 Task: Find connections with filter location Porriño with filter topic #LetsWork with filter profile language English with filter current company CodeChef with filter school Oriental Institute of Science & Technology with filter industry Accounting with filter service category Editing with filter keywords title Sports Volunteer
Action: Mouse moved to (584, 71)
Screenshot: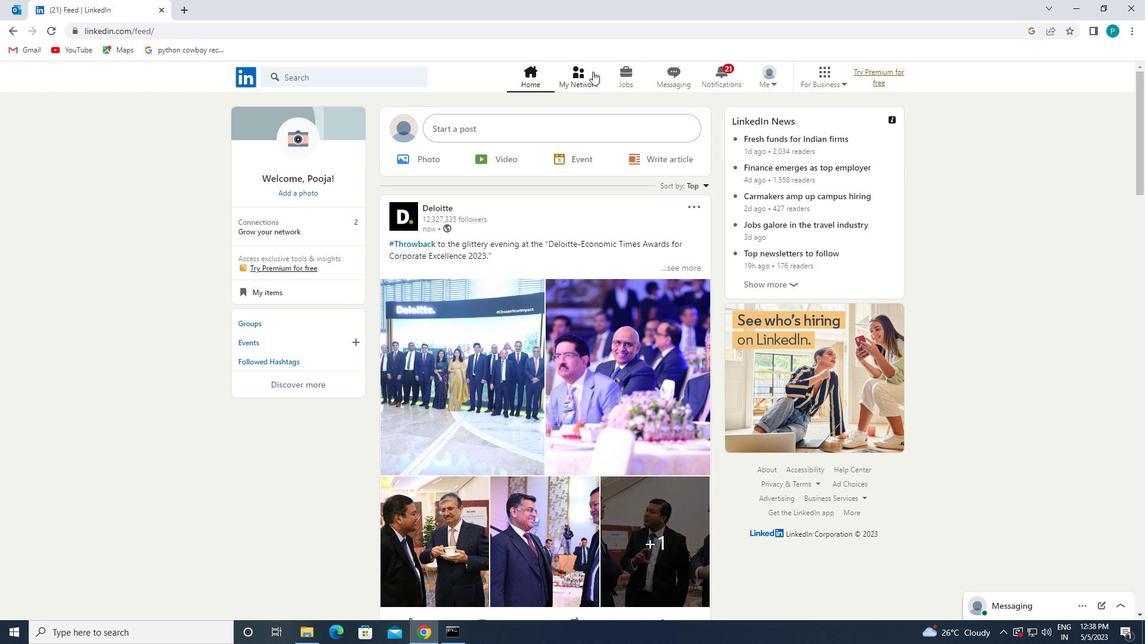 
Action: Mouse pressed left at (584, 71)
Screenshot: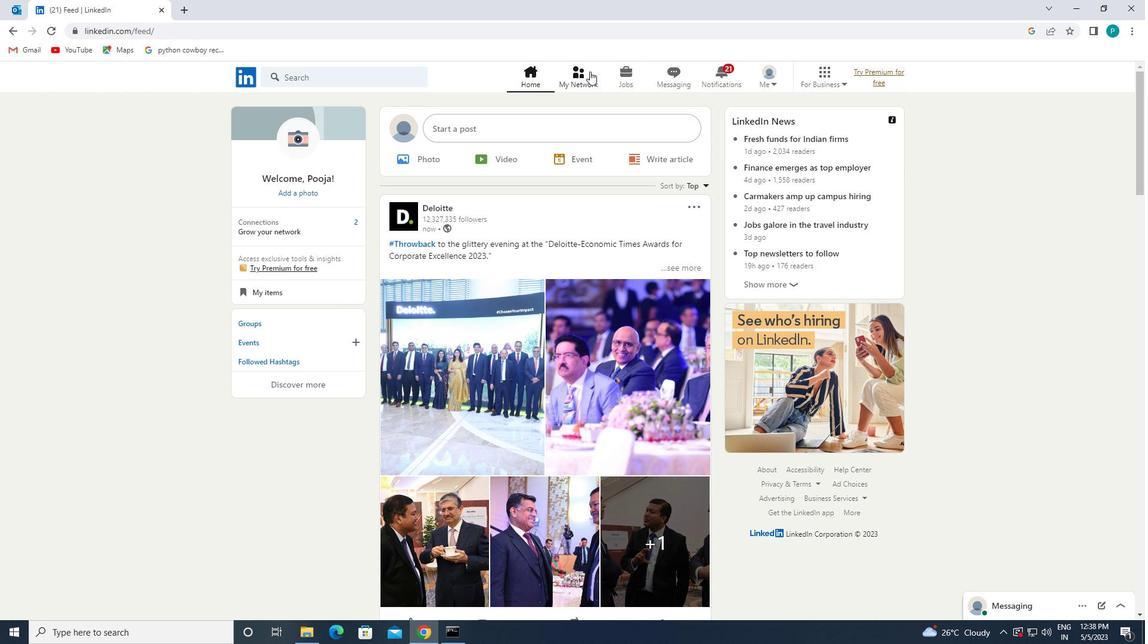 
Action: Mouse moved to (343, 143)
Screenshot: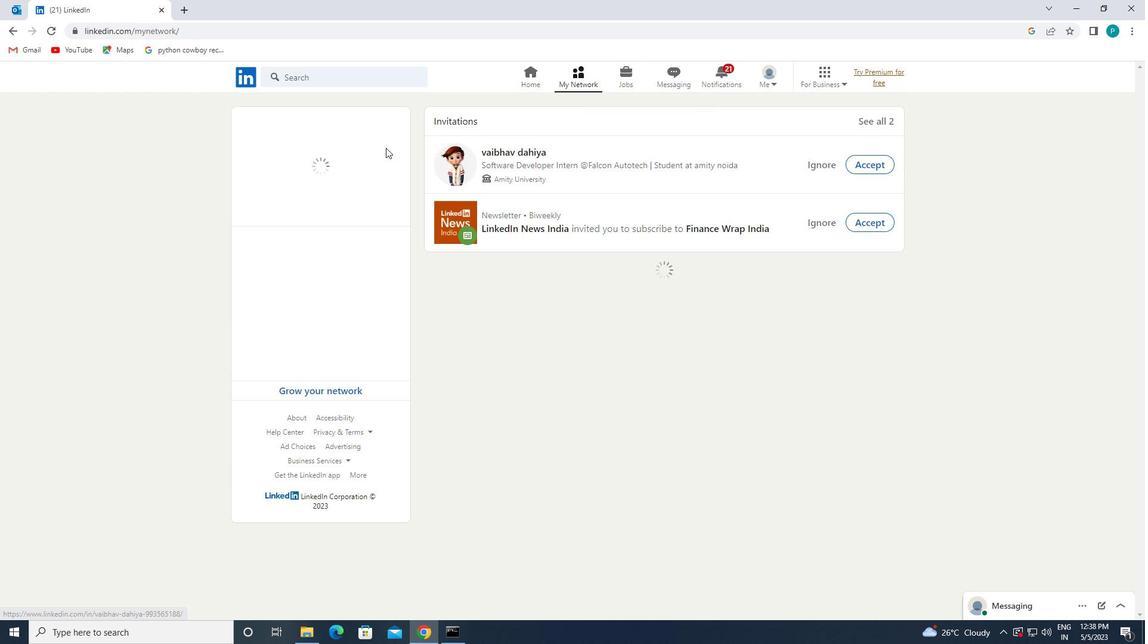 
Action: Mouse pressed left at (343, 143)
Screenshot: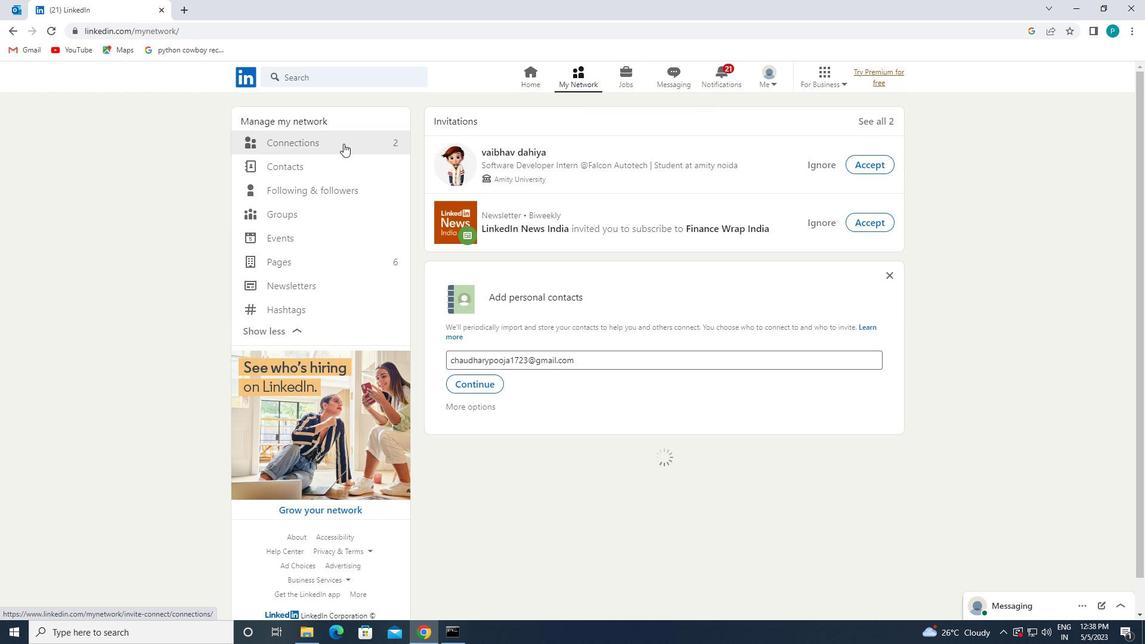 
Action: Mouse moved to (655, 145)
Screenshot: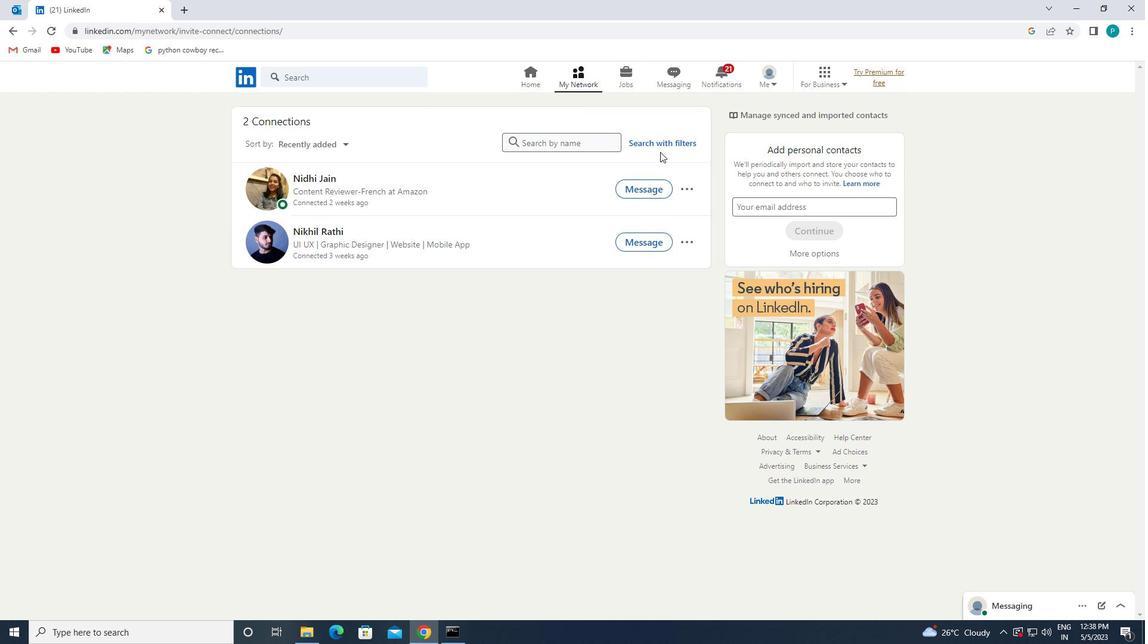 
Action: Mouse pressed left at (655, 145)
Screenshot: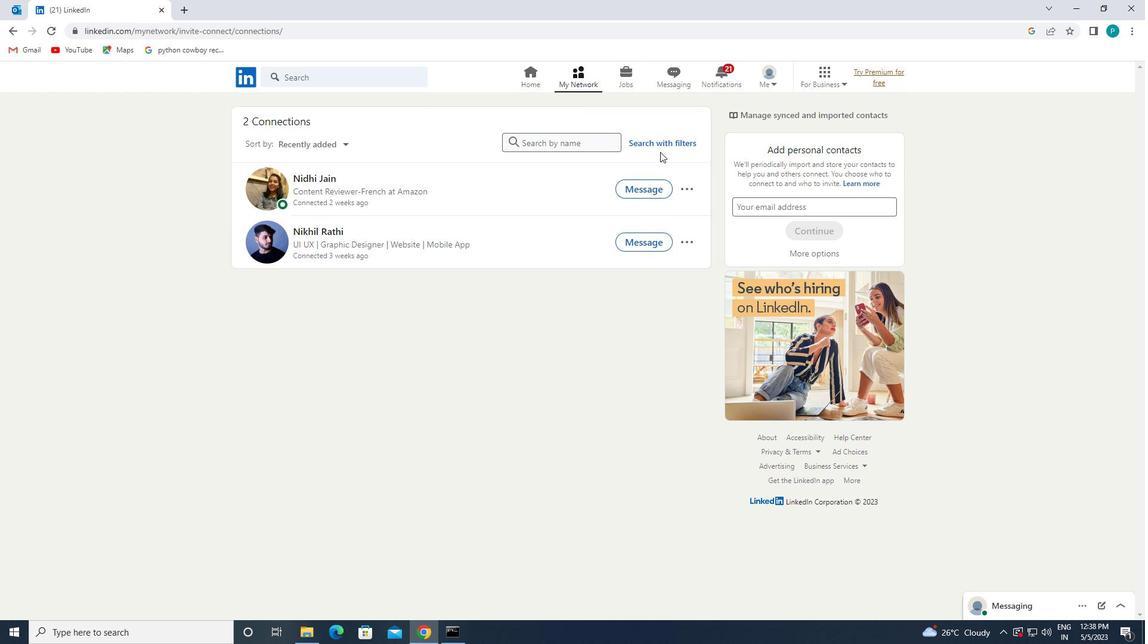 
Action: Mouse moved to (603, 109)
Screenshot: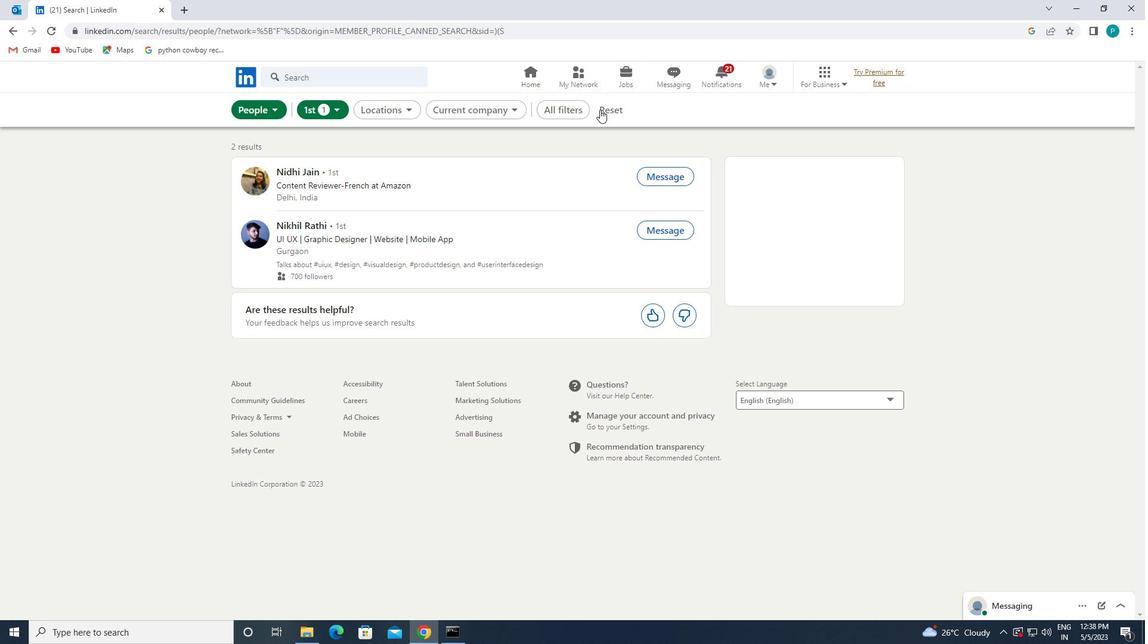 
Action: Mouse pressed left at (603, 109)
Screenshot: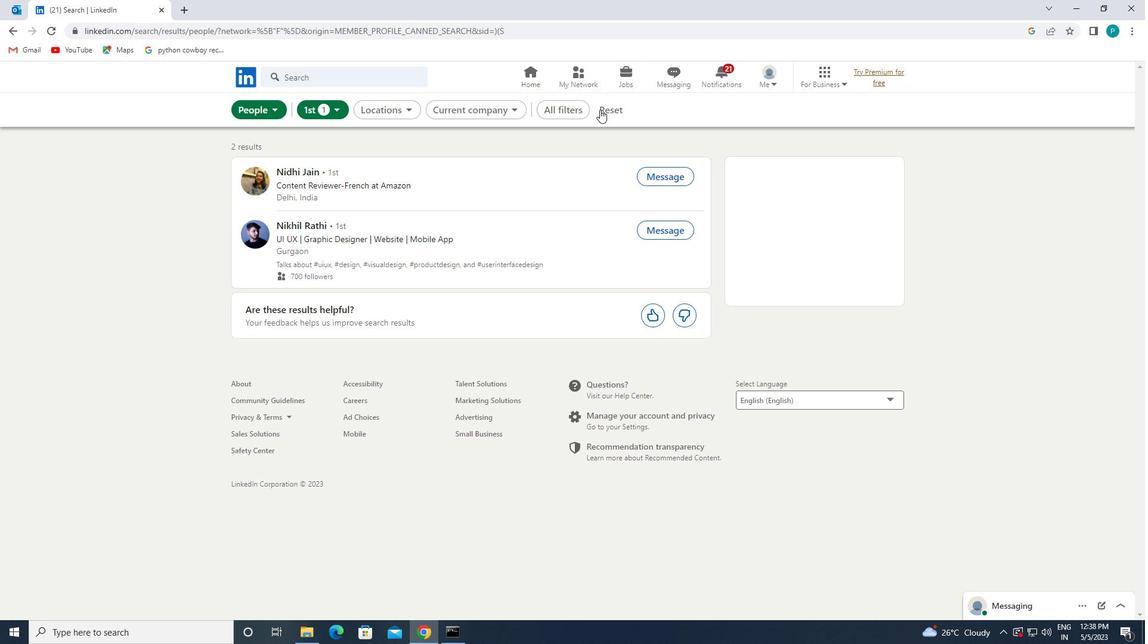 
Action: Mouse moved to (585, 106)
Screenshot: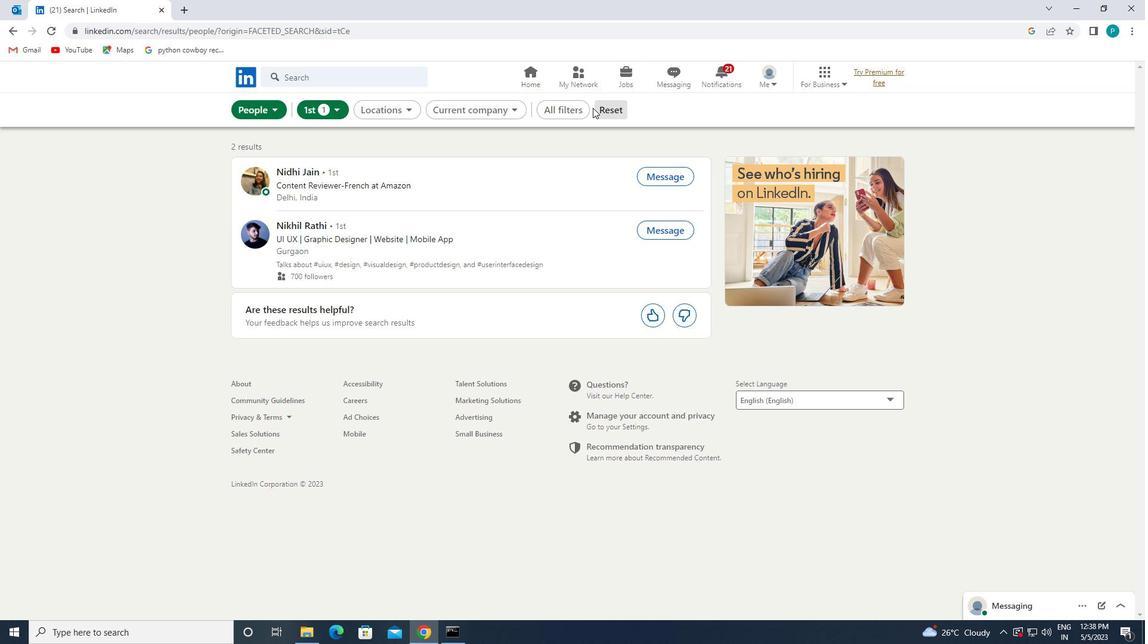 
Action: Mouse pressed left at (585, 106)
Screenshot: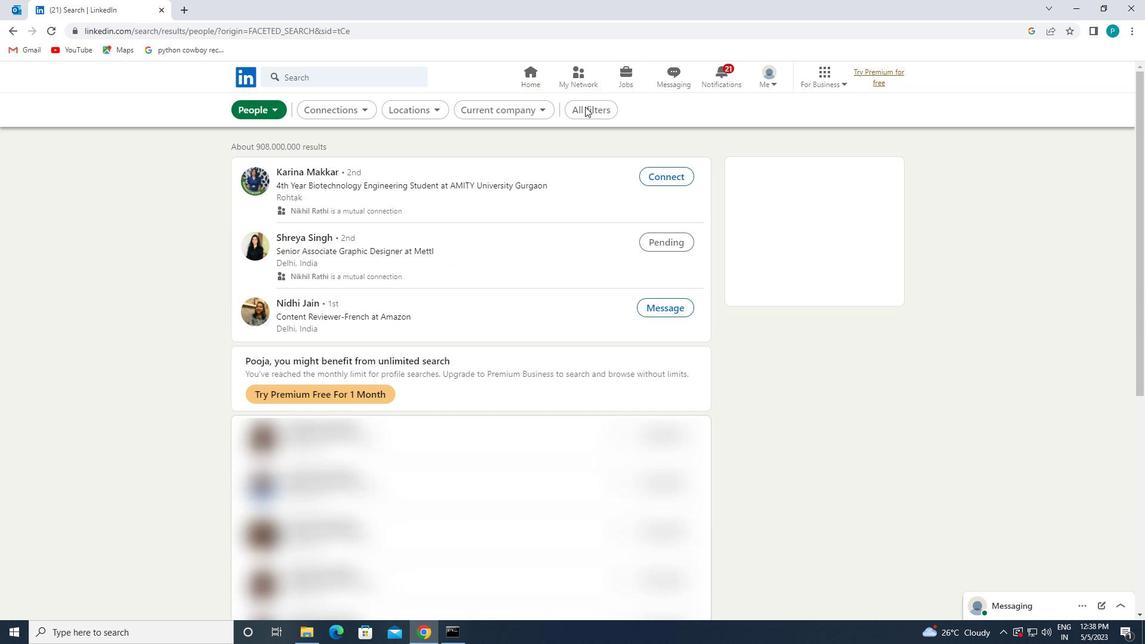 
Action: Mouse moved to (997, 288)
Screenshot: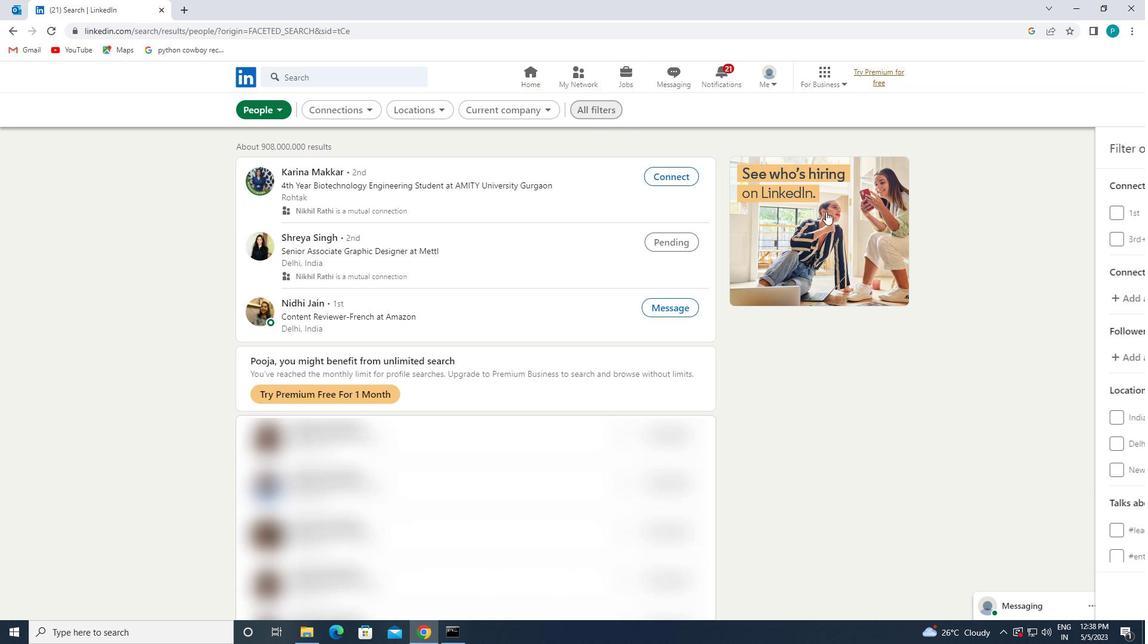 
Action: Mouse scrolled (997, 288) with delta (0, 0)
Screenshot: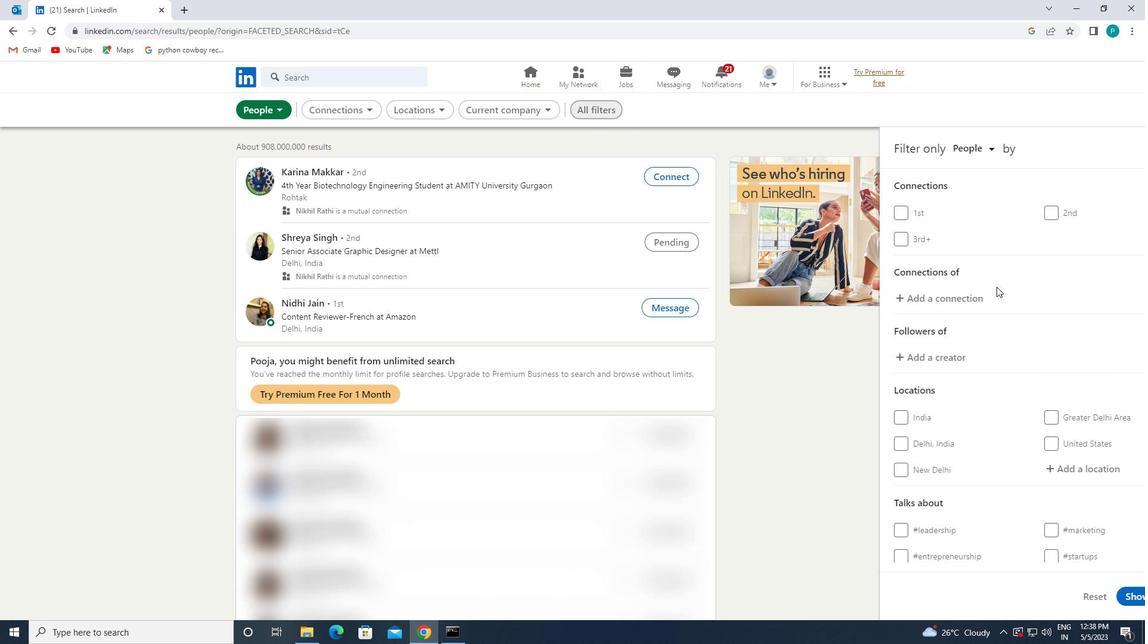 
Action: Mouse scrolled (997, 288) with delta (0, 0)
Screenshot: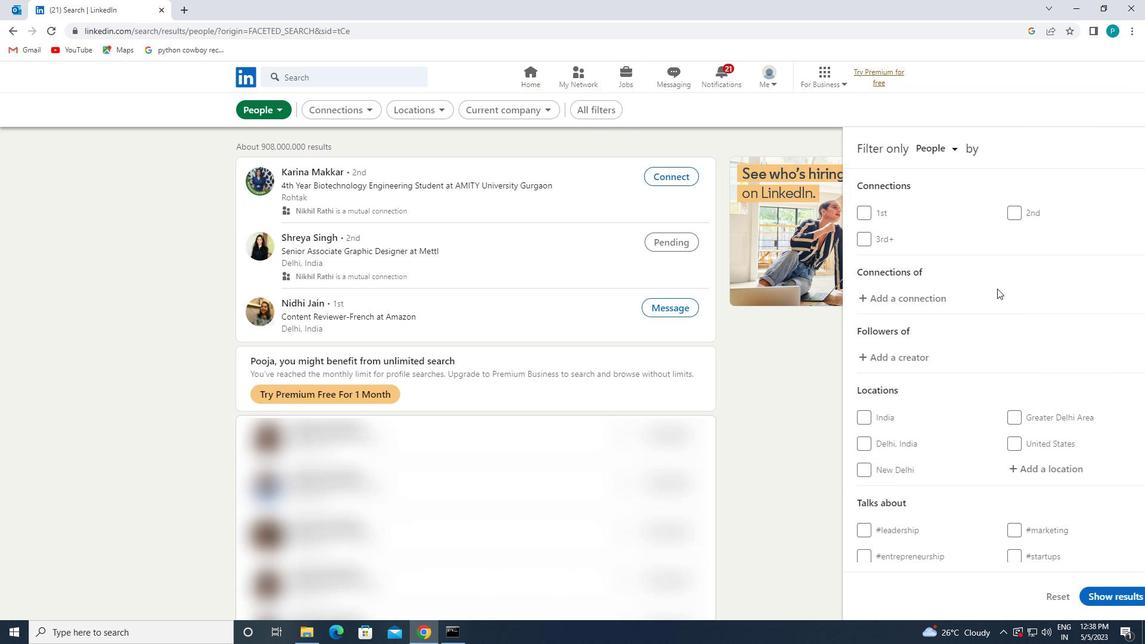 
Action: Mouse moved to (1007, 348)
Screenshot: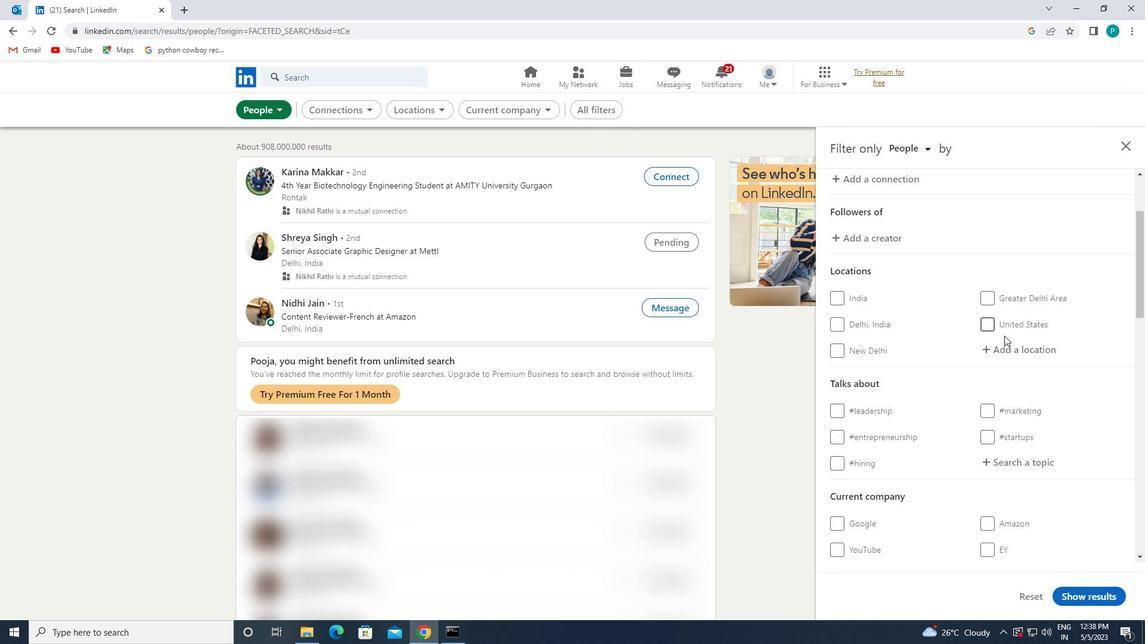 
Action: Mouse pressed left at (1007, 348)
Screenshot: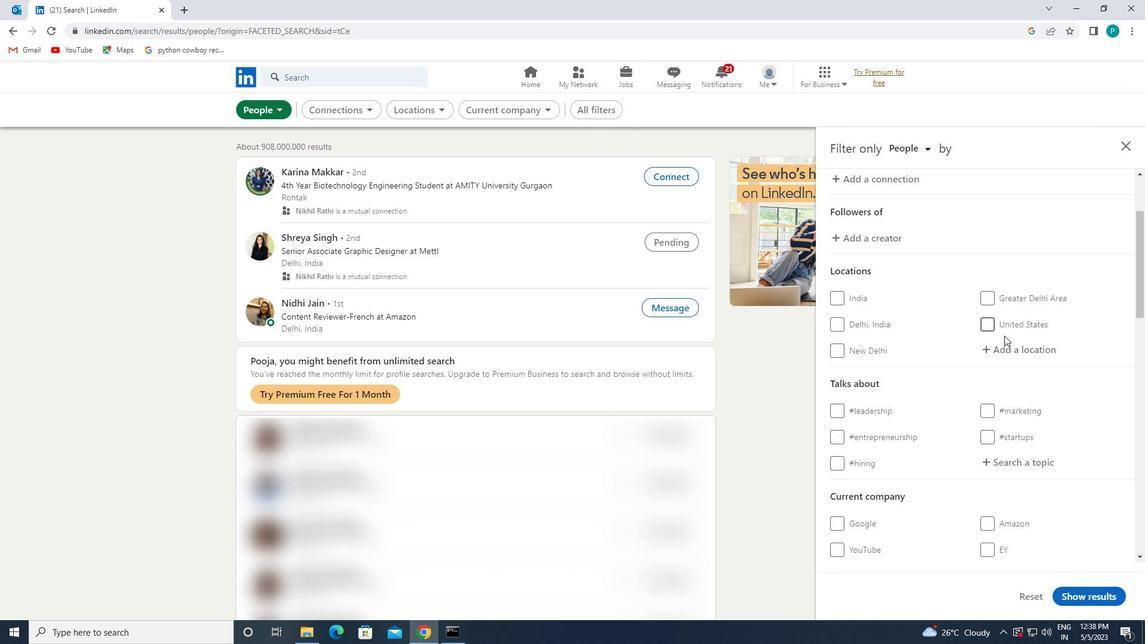 
Action: Mouse moved to (1006, 348)
Screenshot: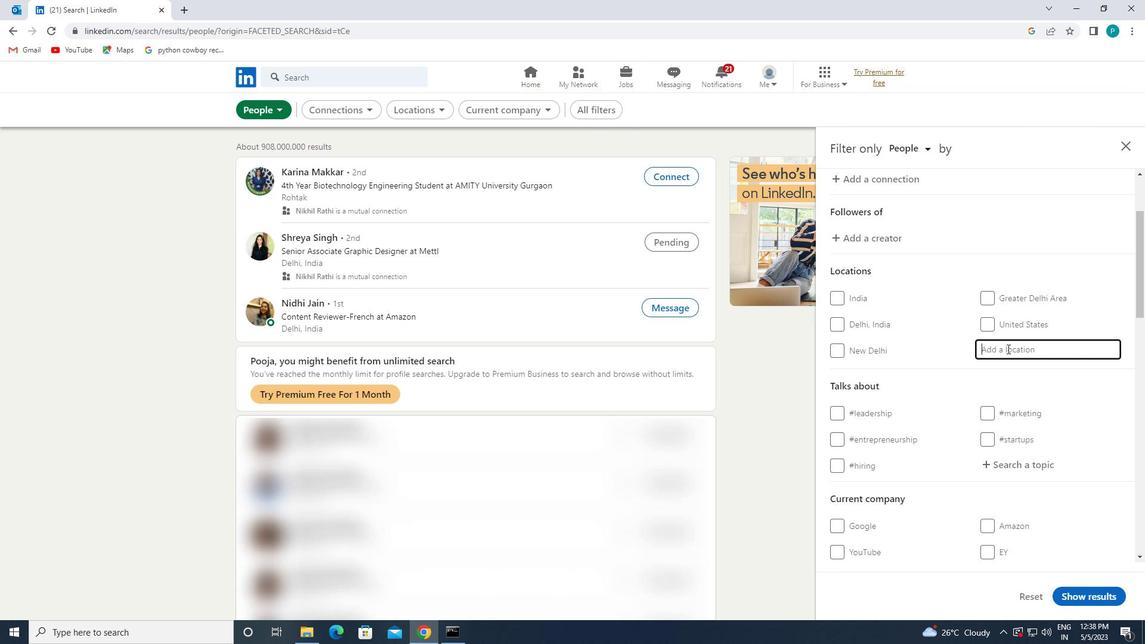 
Action: Key pressed <Key.caps_lock>p<Key.caps_lock>orrino
Screenshot: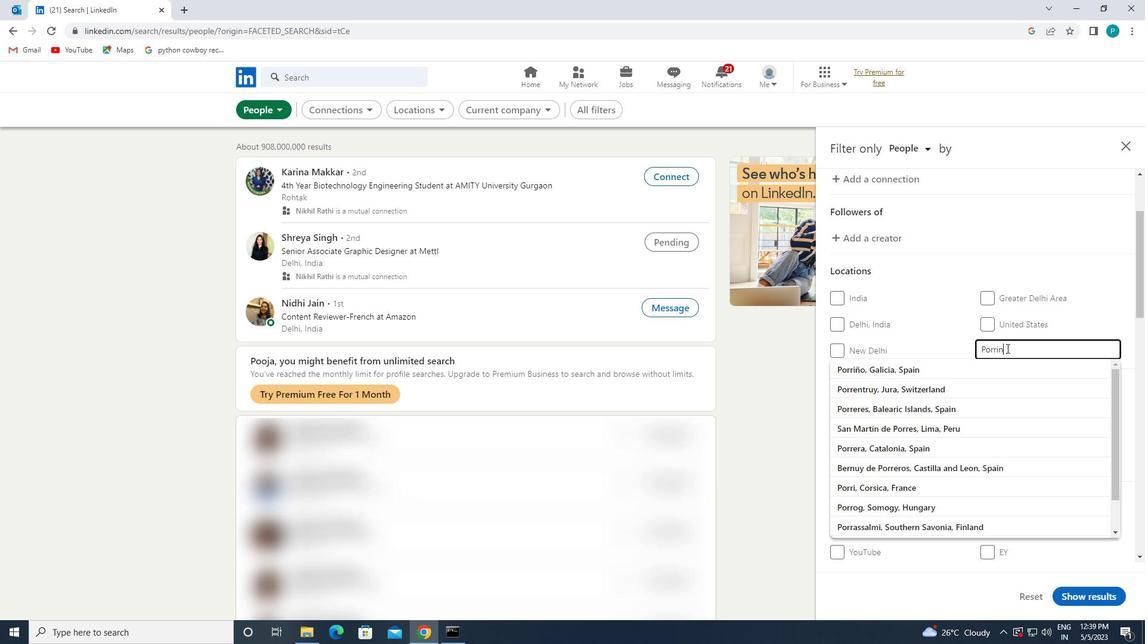 
Action: Mouse moved to (976, 374)
Screenshot: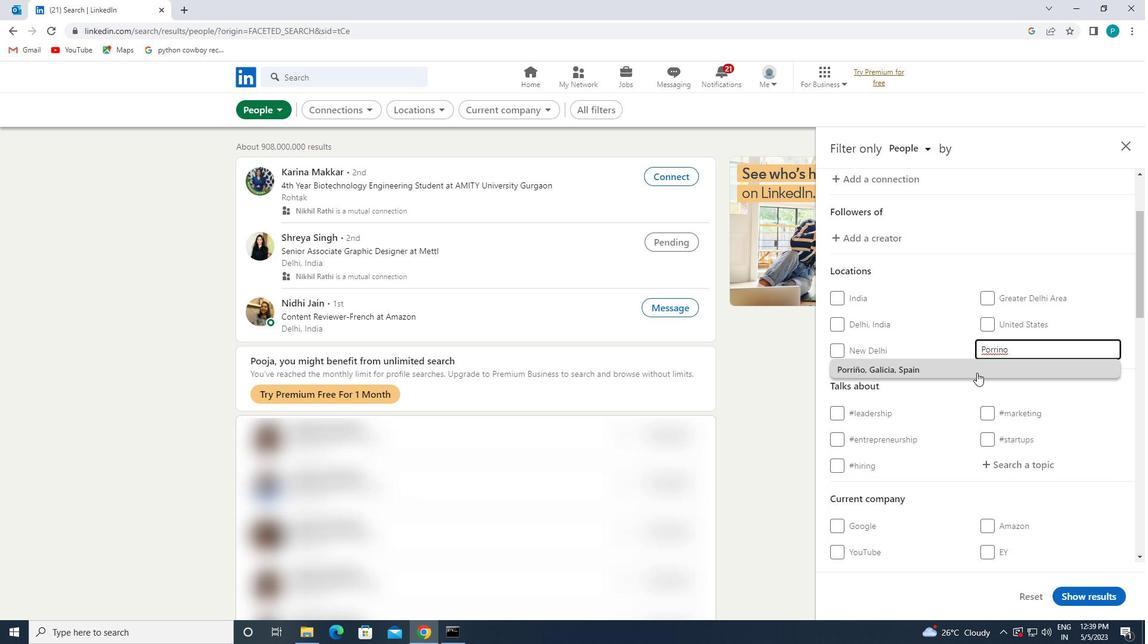 
Action: Mouse pressed left at (976, 374)
Screenshot: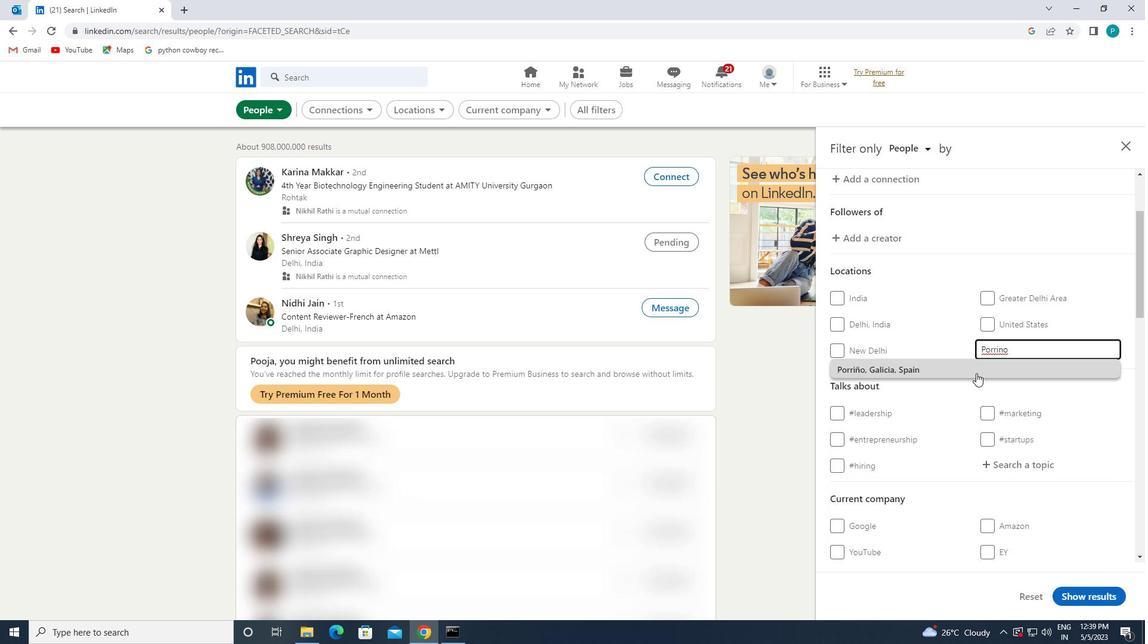 
Action: Mouse moved to (1036, 419)
Screenshot: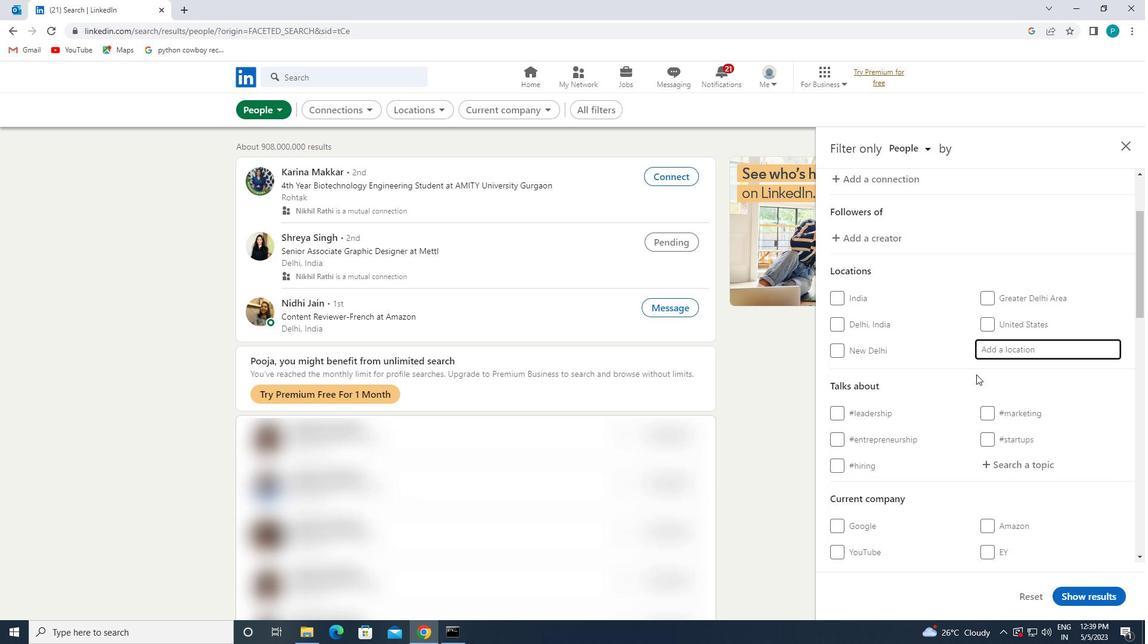 
Action: Mouse scrolled (1036, 419) with delta (0, 0)
Screenshot: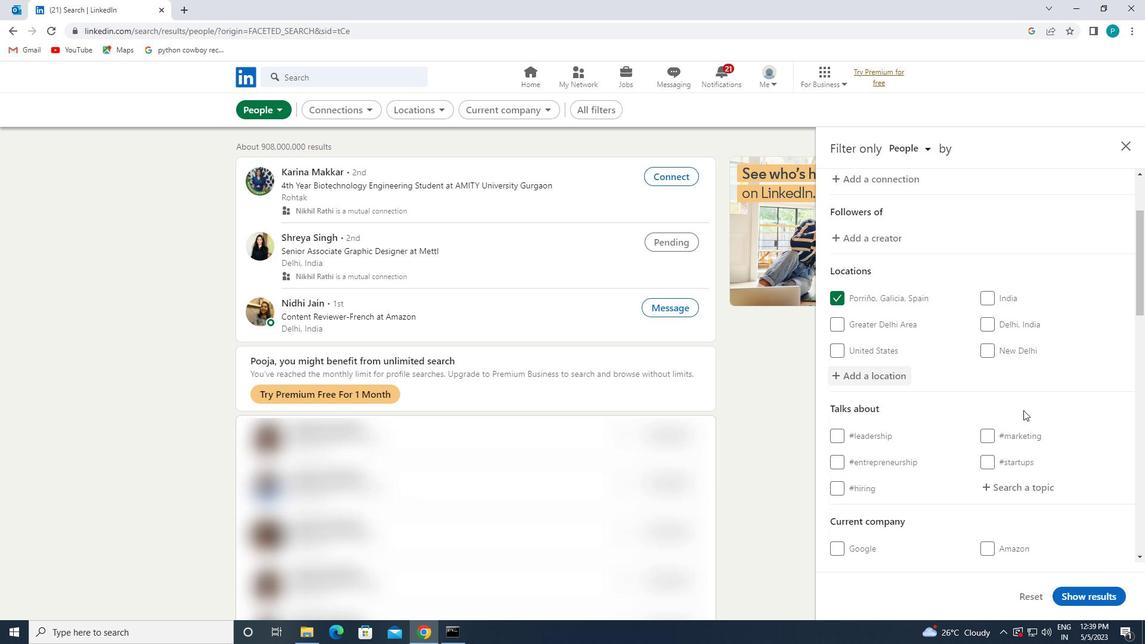 
Action: Mouse moved to (1036, 420)
Screenshot: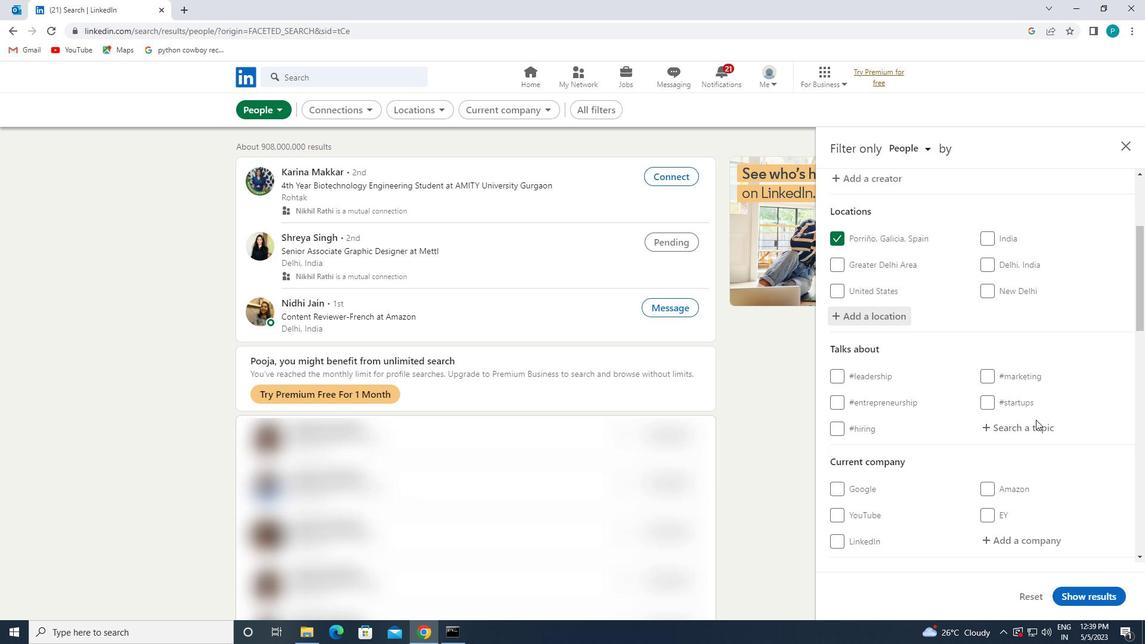 
Action: Mouse pressed left at (1036, 420)
Screenshot: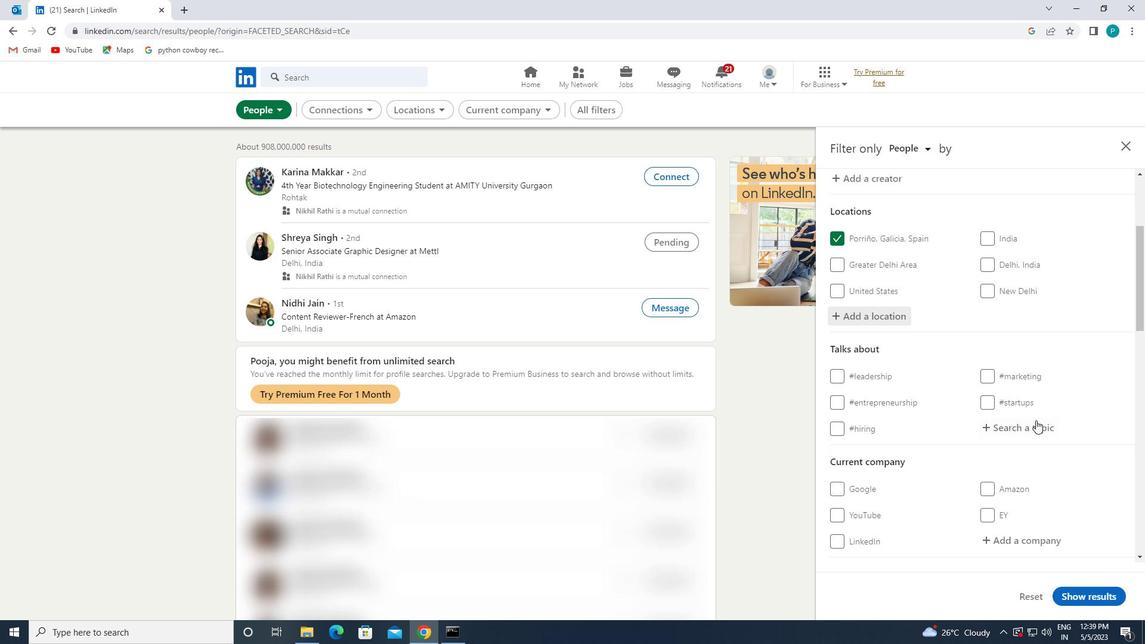 
Action: Mouse moved to (1042, 425)
Screenshot: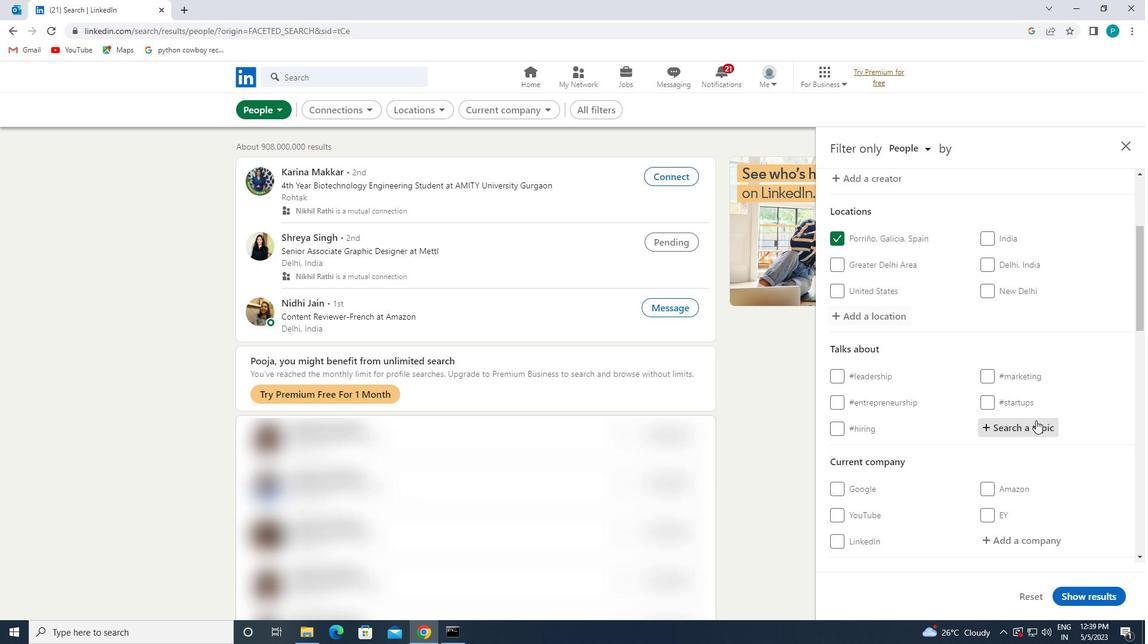 
Action: Key pressed <Key.shift>#<Key.caps_lock>L<Key.caps_lock>ETS<Key.caps_lock>W<Key.caps_lock>ORK
Screenshot: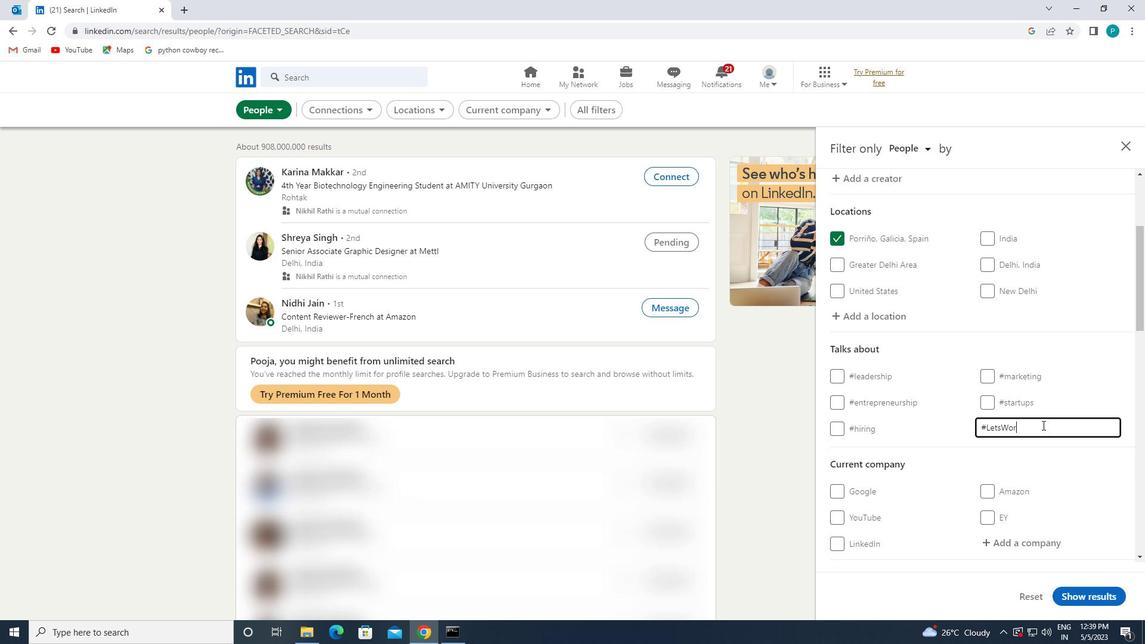 
Action: Mouse moved to (1005, 471)
Screenshot: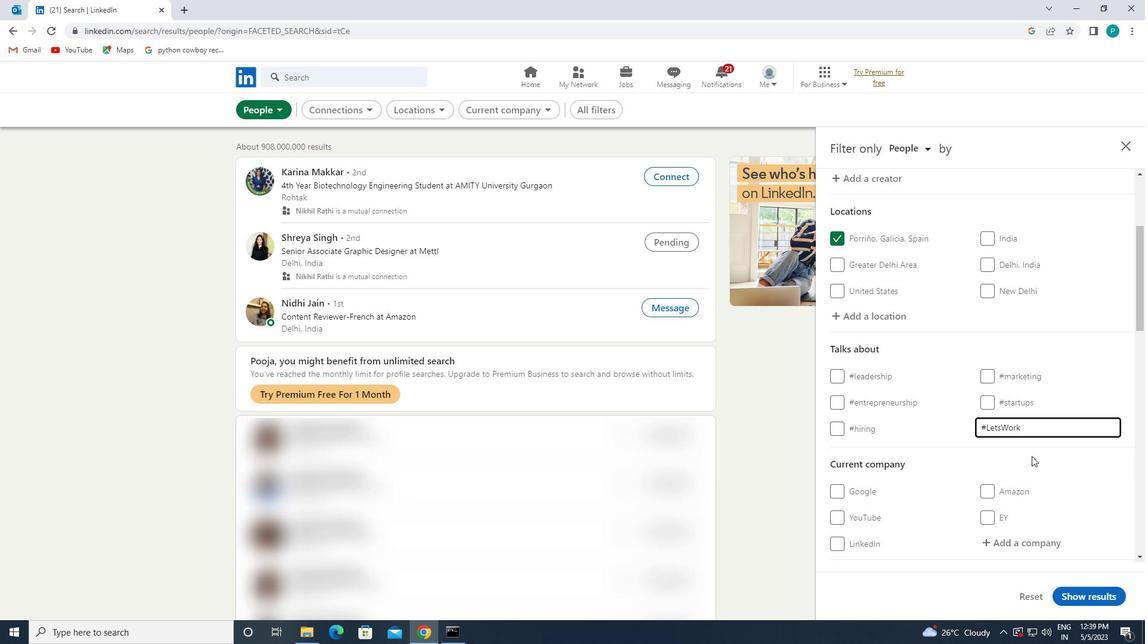 
Action: Mouse scrolled (1005, 471) with delta (0, 0)
Screenshot: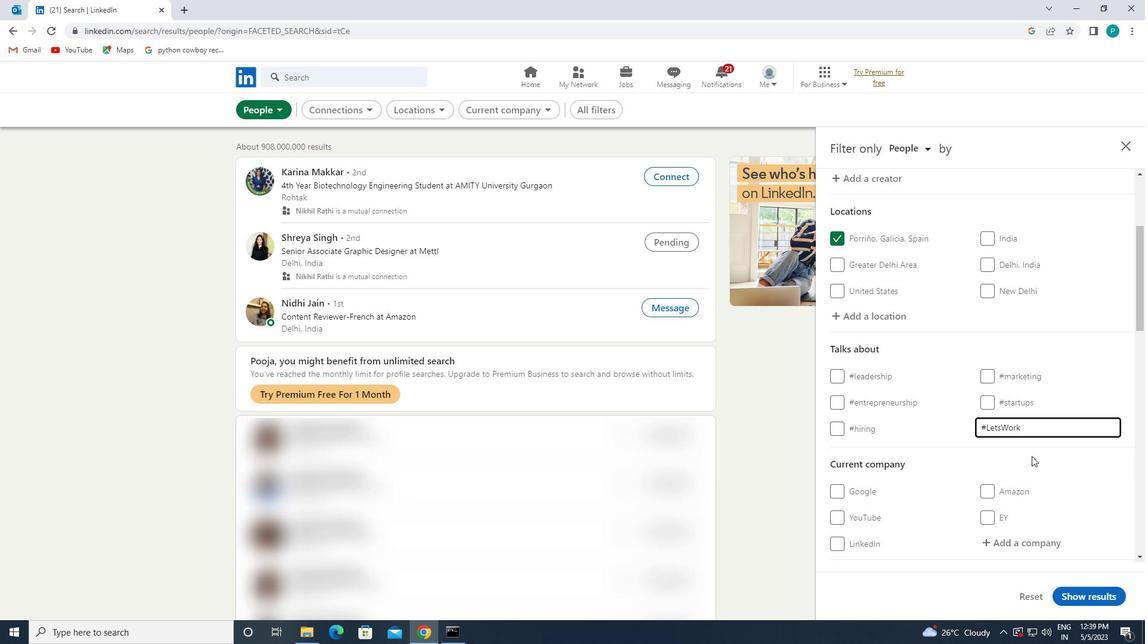 
Action: Mouse moved to (996, 471)
Screenshot: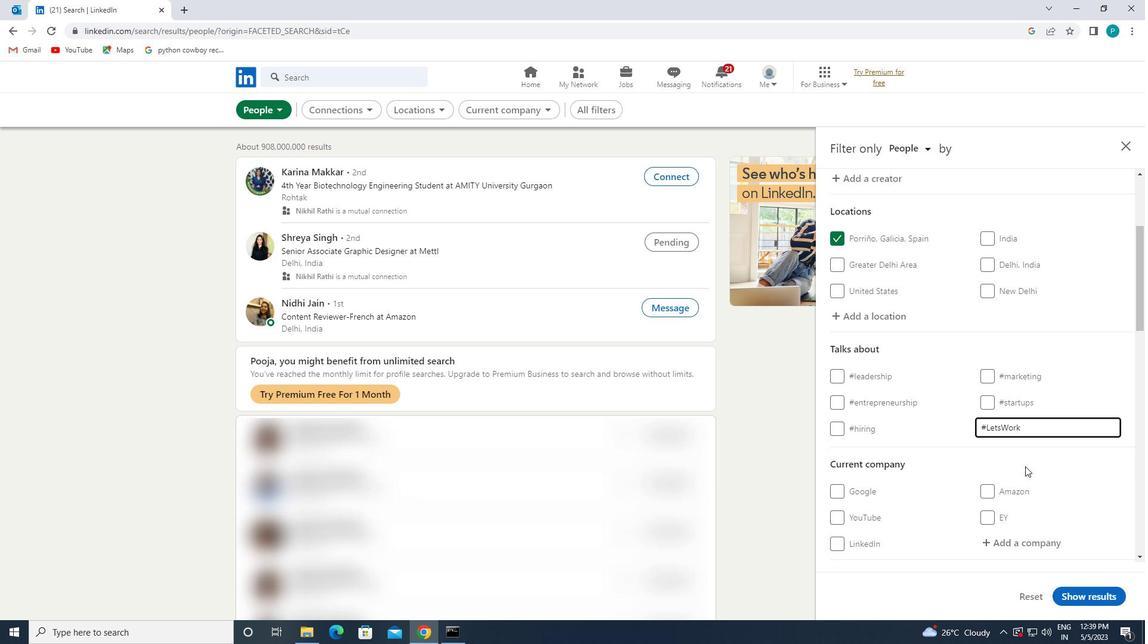 
Action: Mouse scrolled (996, 471) with delta (0, 0)
Screenshot: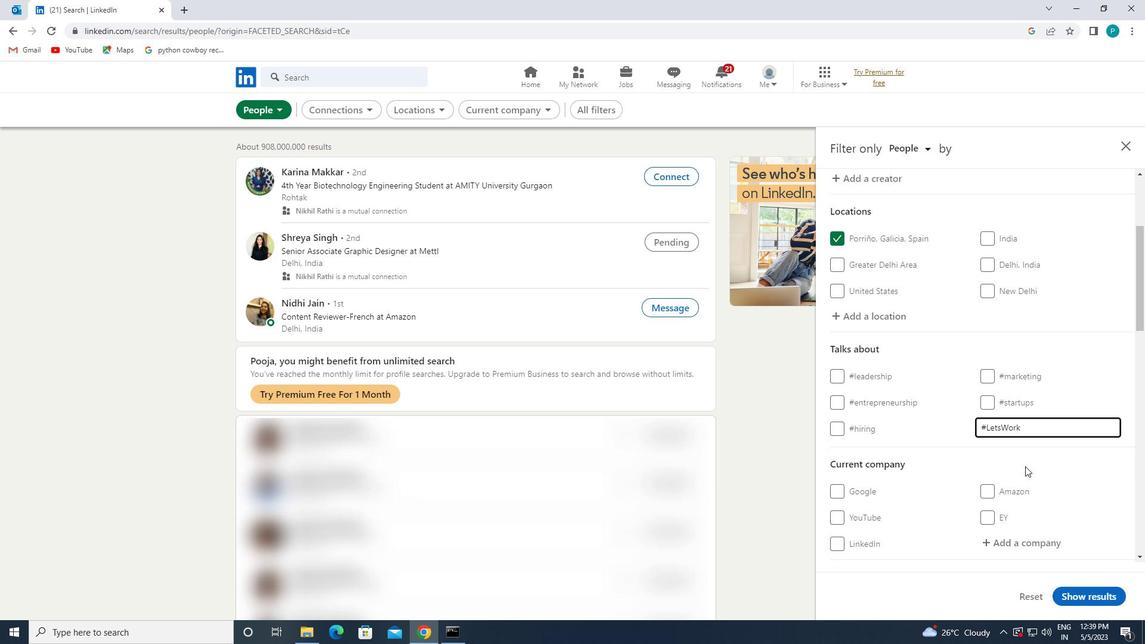 
Action: Mouse moved to (995, 471)
Screenshot: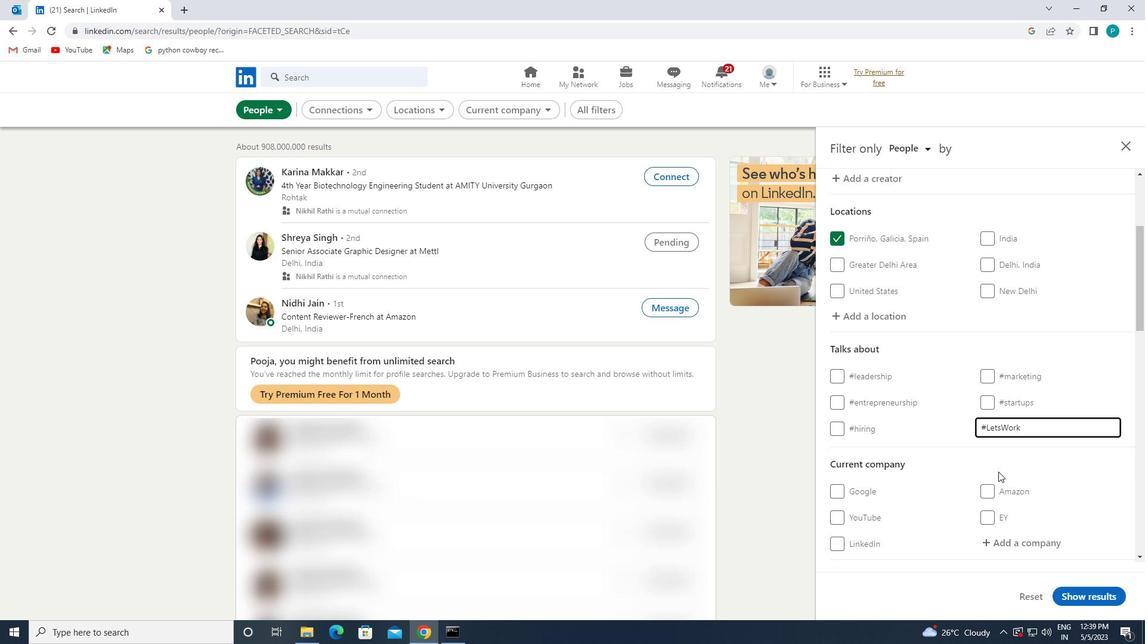 
Action: Mouse scrolled (995, 471) with delta (0, 0)
Screenshot: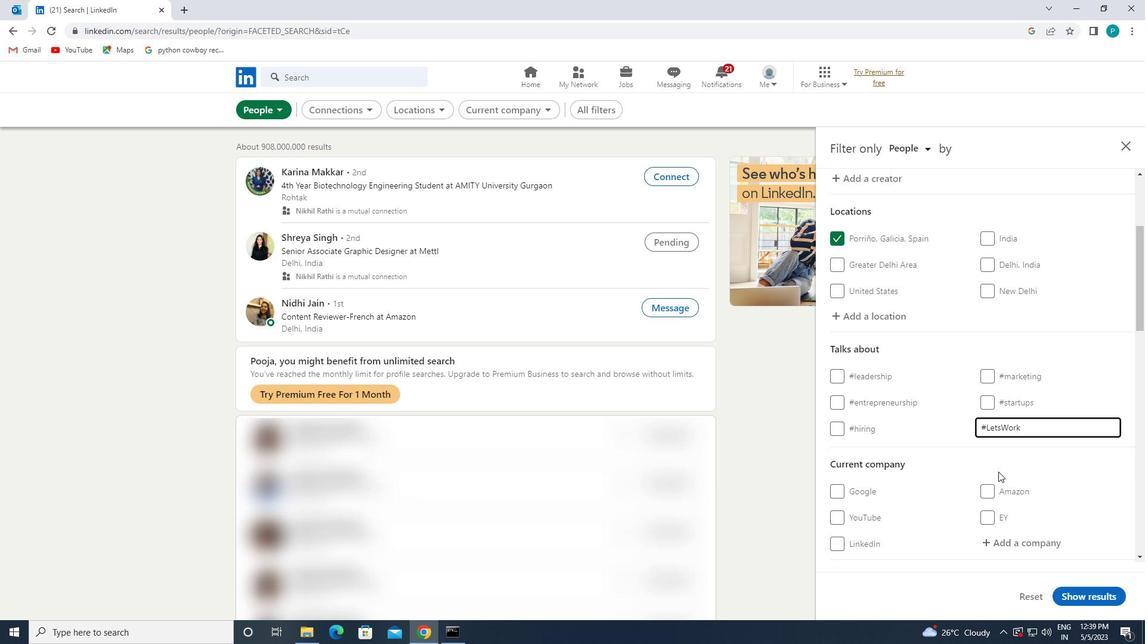 
Action: Mouse moved to (1015, 372)
Screenshot: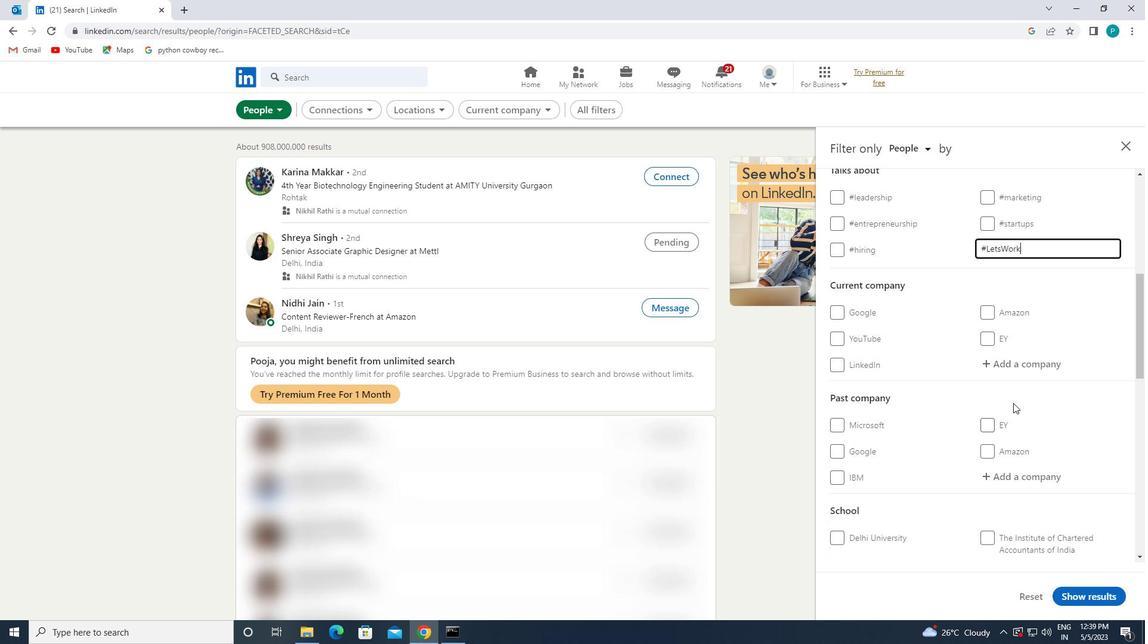 
Action: Mouse scrolled (1015, 371) with delta (0, 0)
Screenshot: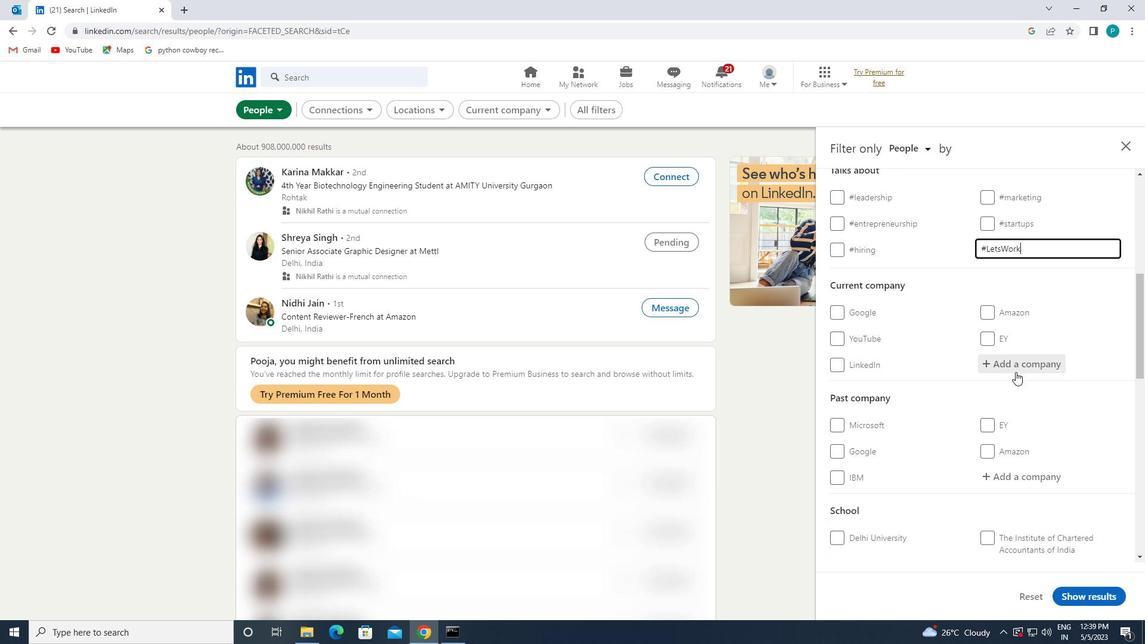 
Action: Mouse scrolled (1015, 371) with delta (0, 0)
Screenshot: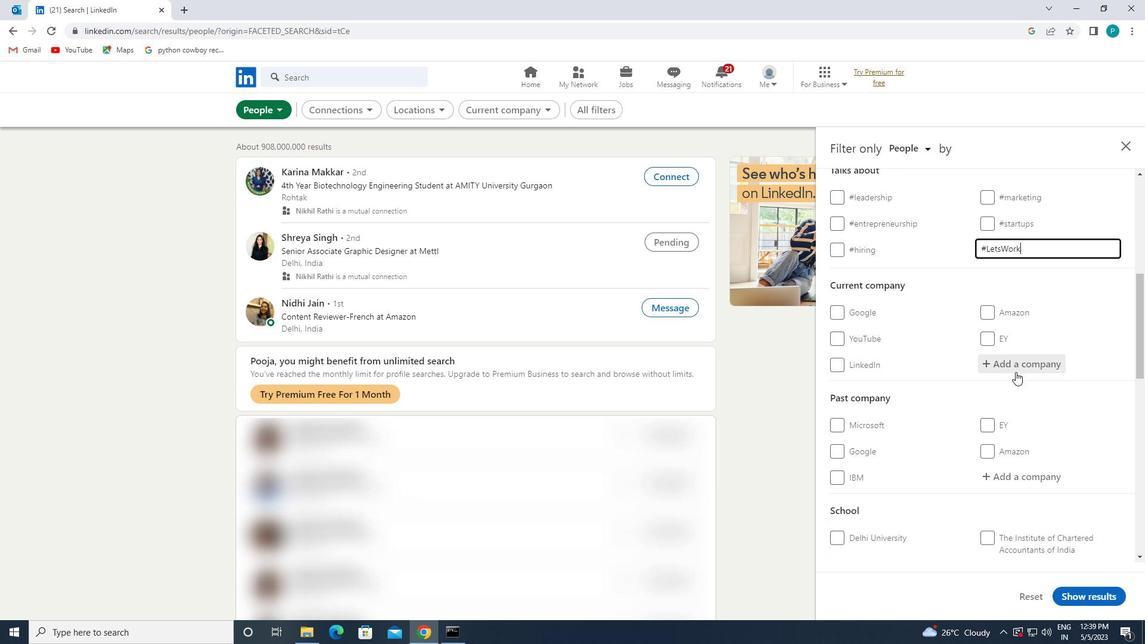
Action: Mouse scrolled (1015, 371) with delta (0, 0)
Screenshot: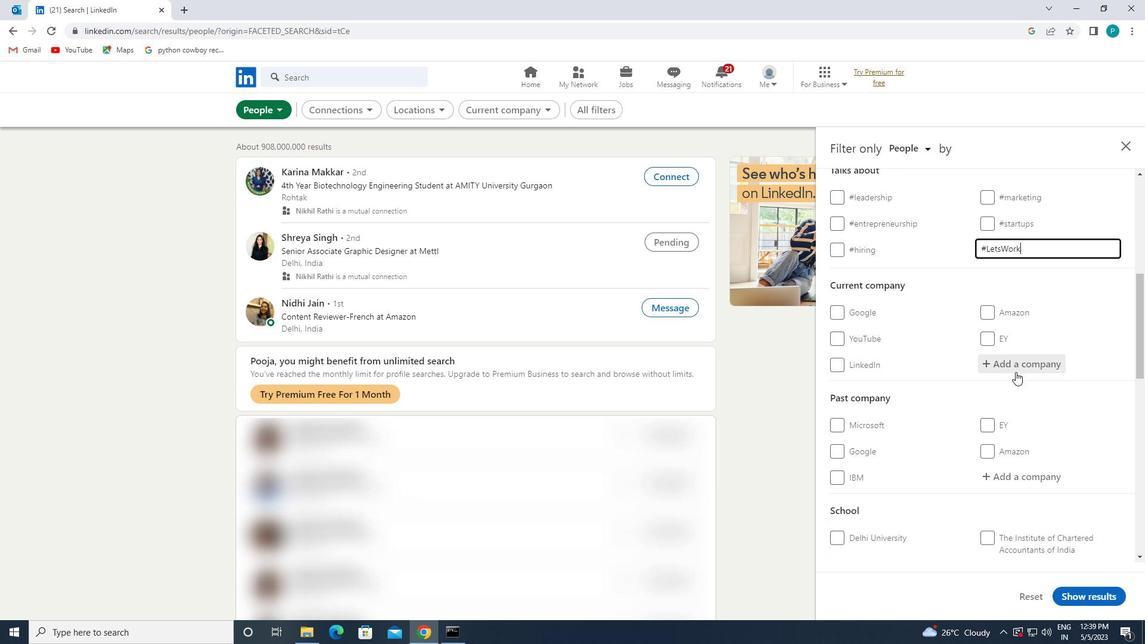 
Action: Mouse moved to (899, 420)
Screenshot: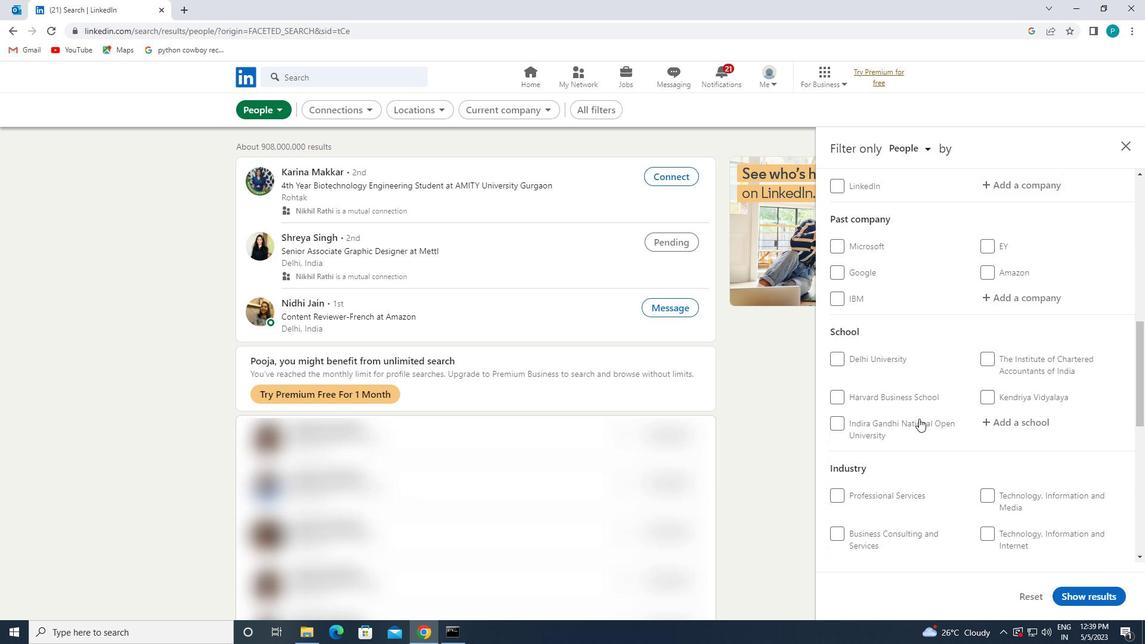 
Action: Mouse scrolled (899, 419) with delta (0, 0)
Screenshot: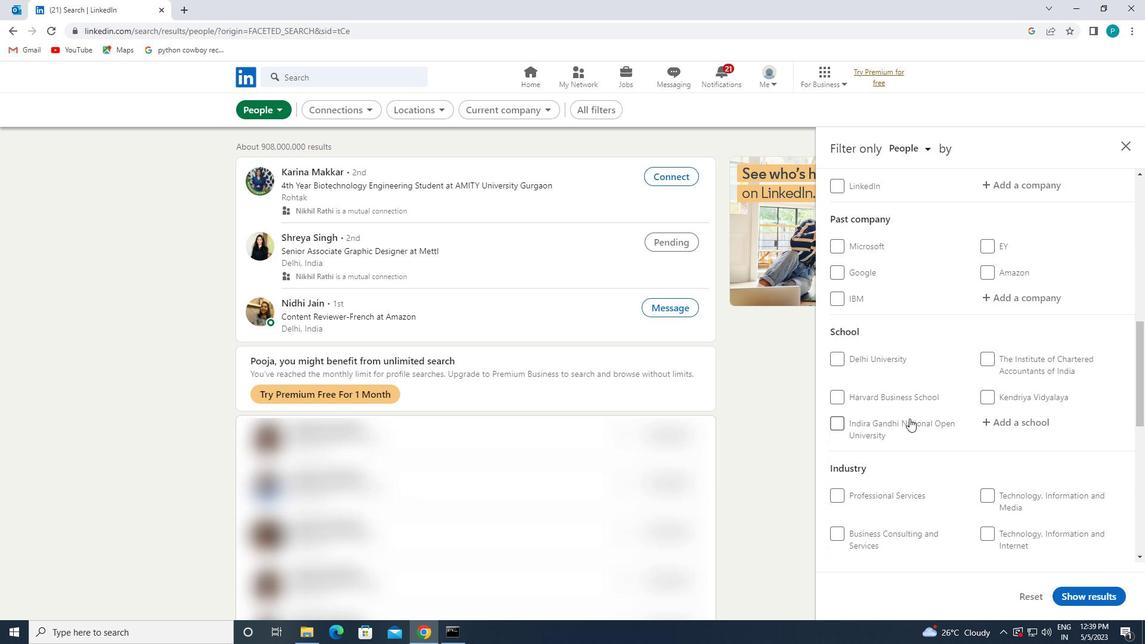 
Action: Mouse scrolled (899, 419) with delta (0, 0)
Screenshot: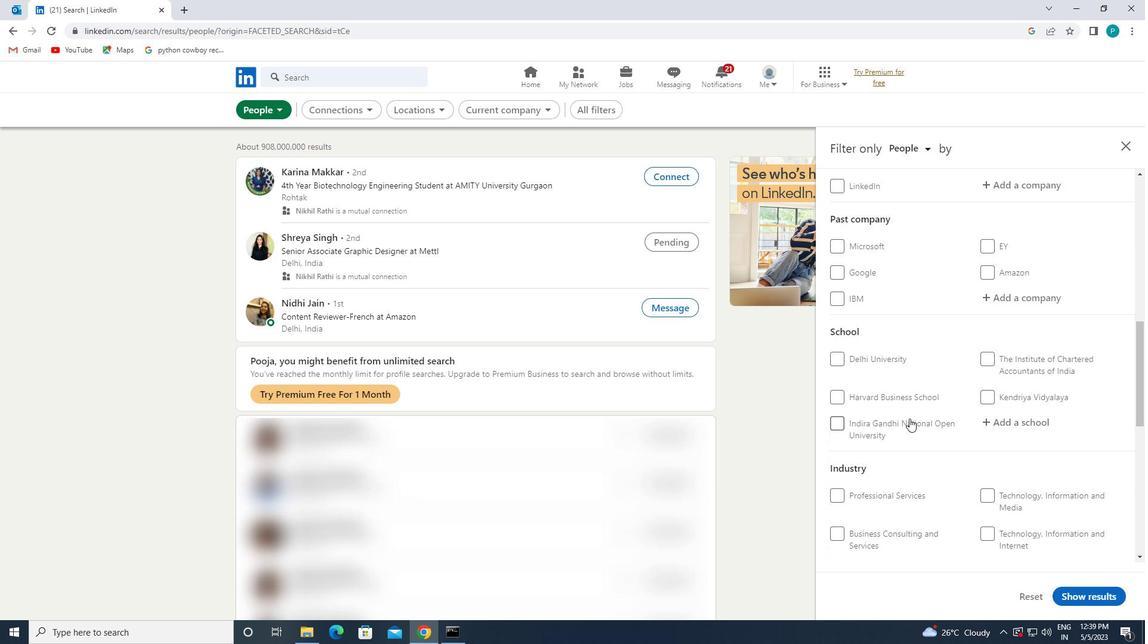
Action: Mouse moved to (860, 510)
Screenshot: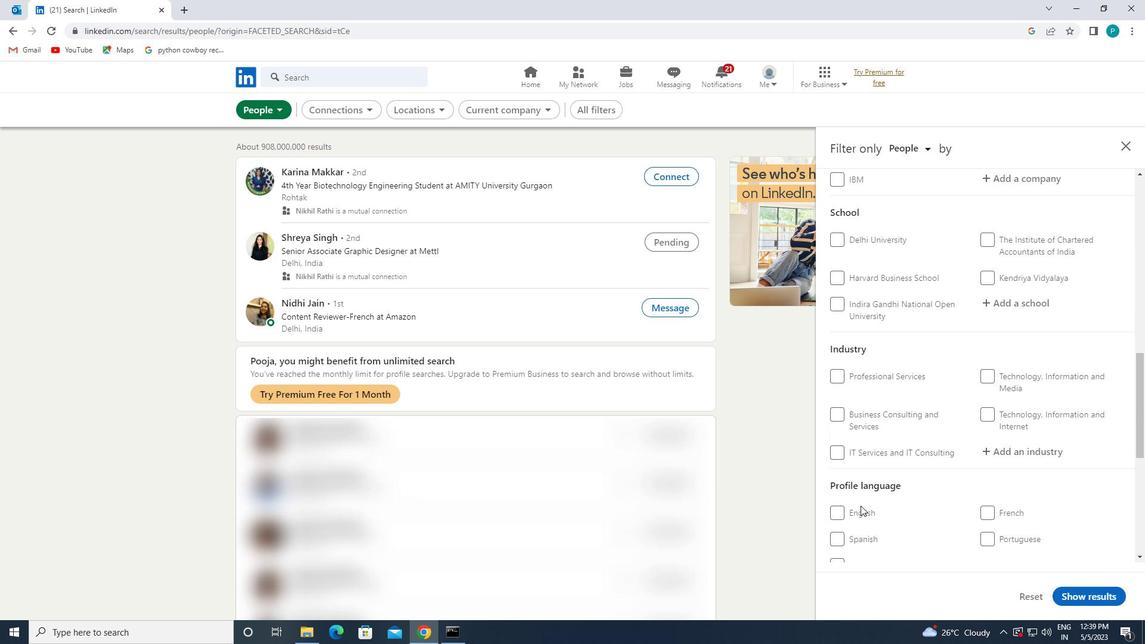 
Action: Mouse pressed left at (860, 510)
Screenshot: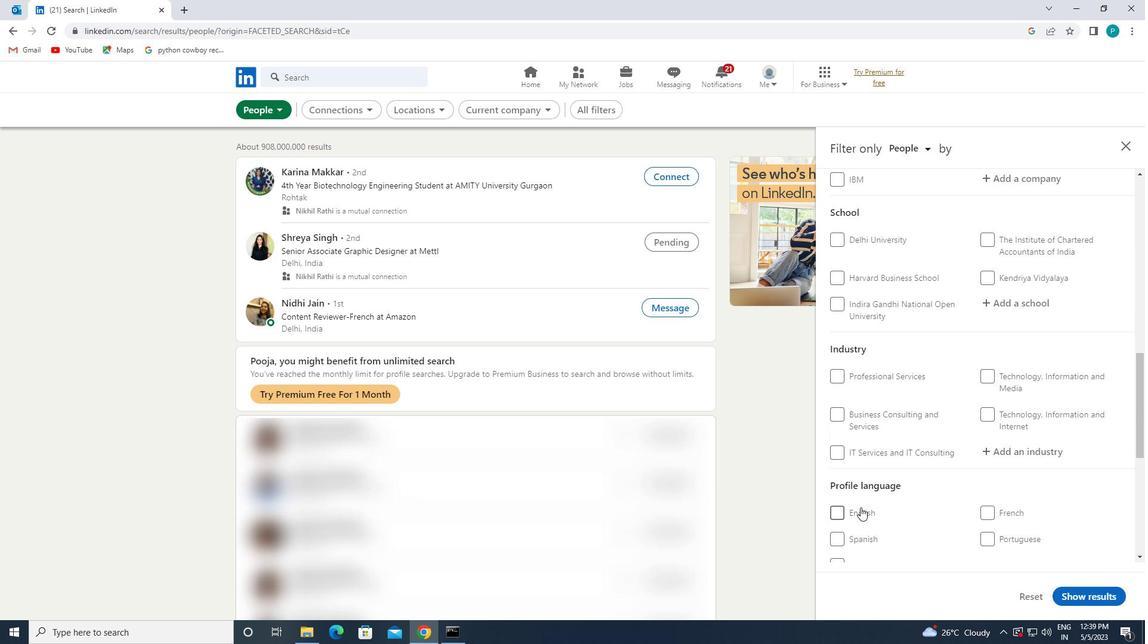 
Action: Mouse moved to (1004, 411)
Screenshot: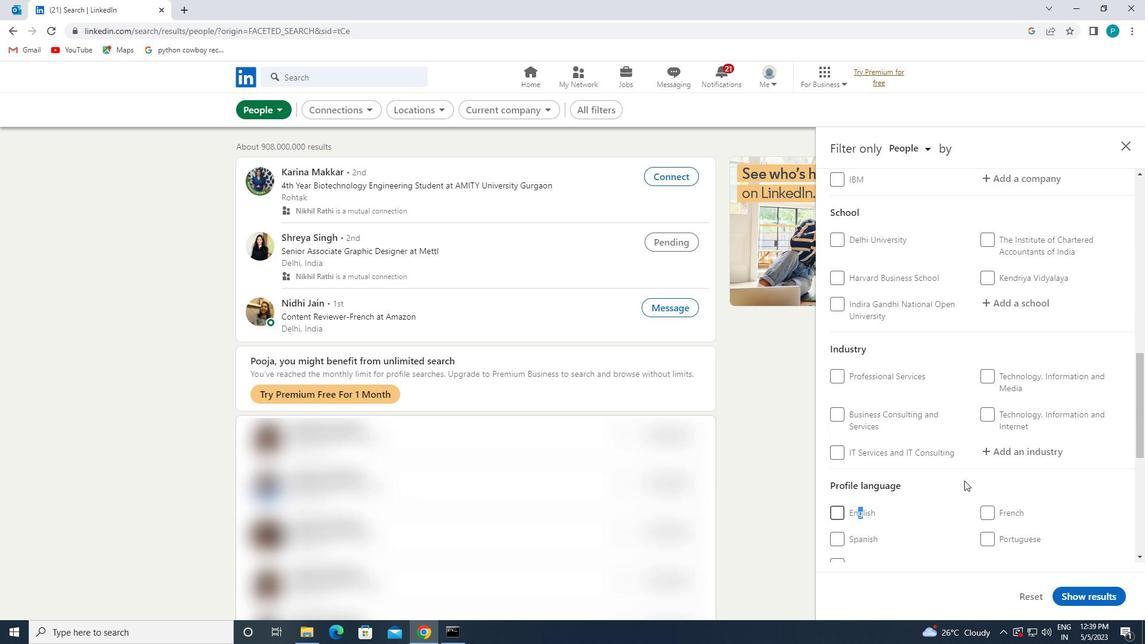 
Action: Mouse scrolled (1004, 412) with delta (0, 0)
Screenshot: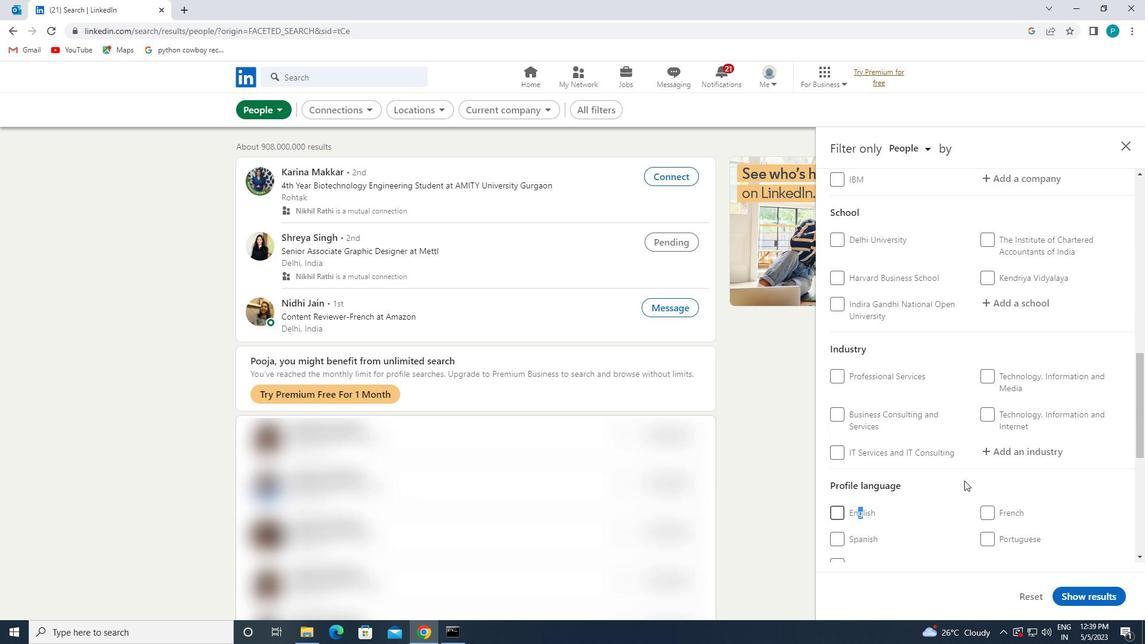 
Action: Mouse moved to (1007, 403)
Screenshot: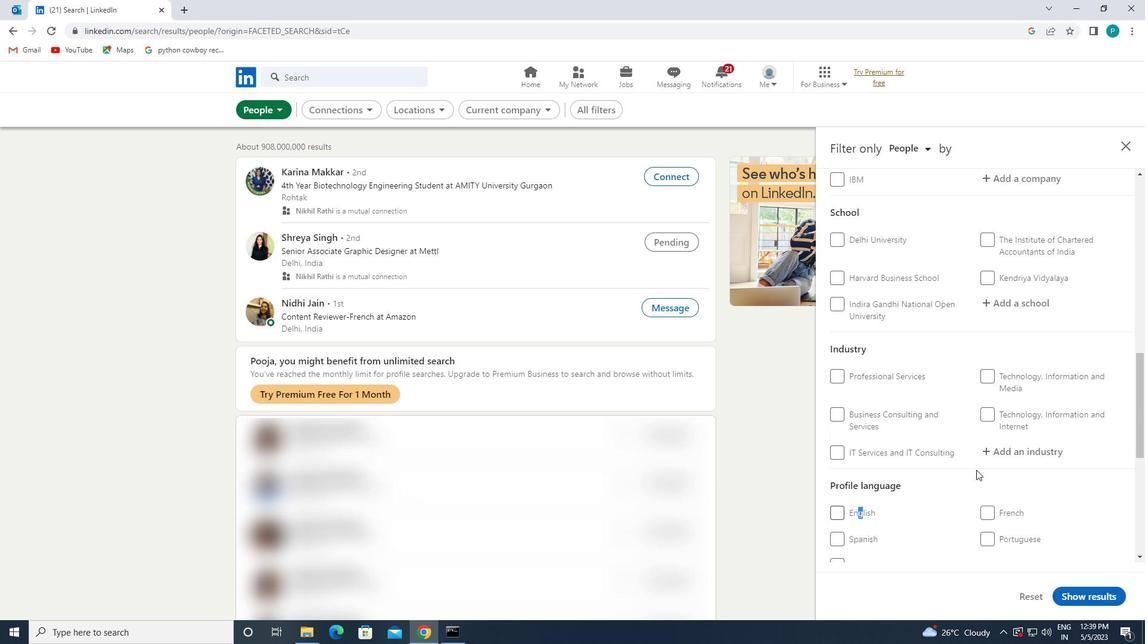 
Action: Mouse scrolled (1007, 403) with delta (0, 0)
Screenshot: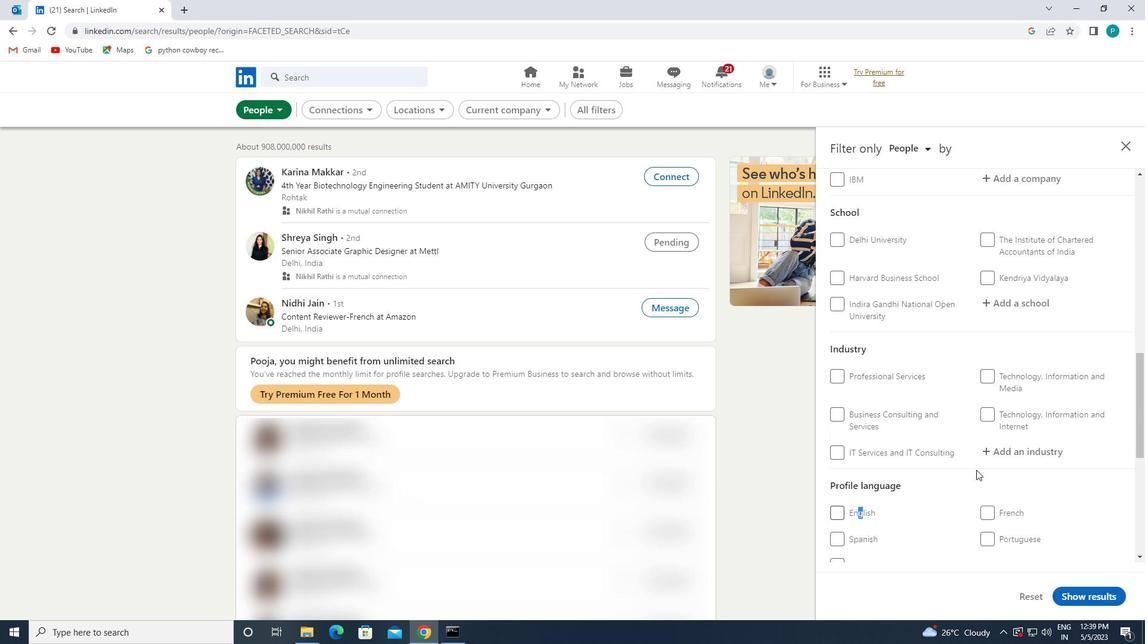 
Action: Mouse moved to (970, 425)
Screenshot: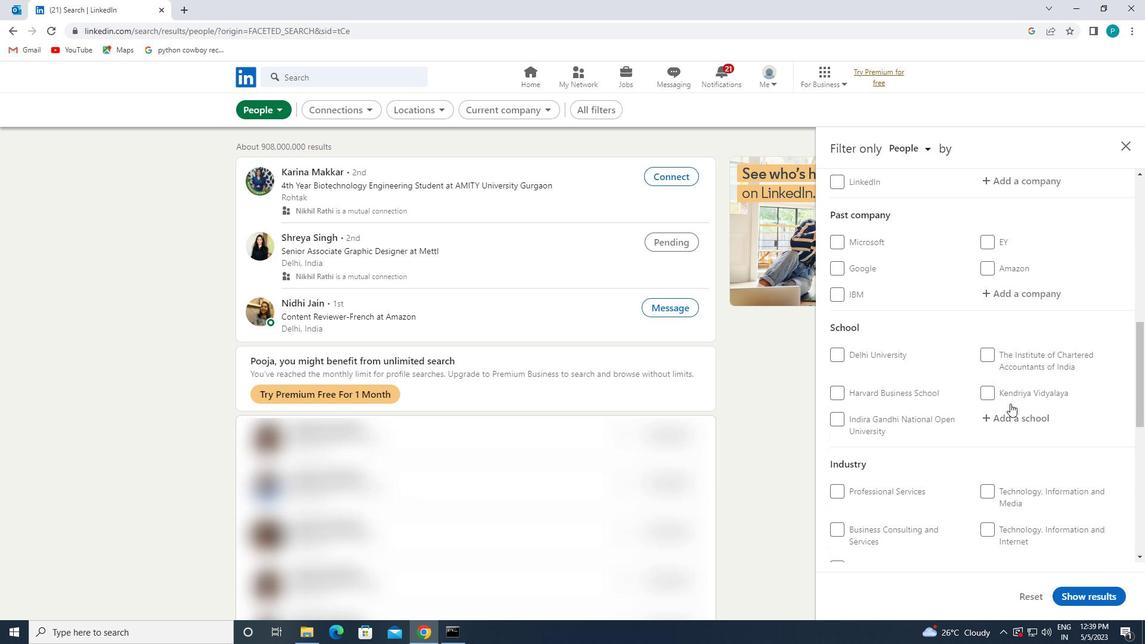 
Action: Mouse scrolled (970, 425) with delta (0, 0)
Screenshot: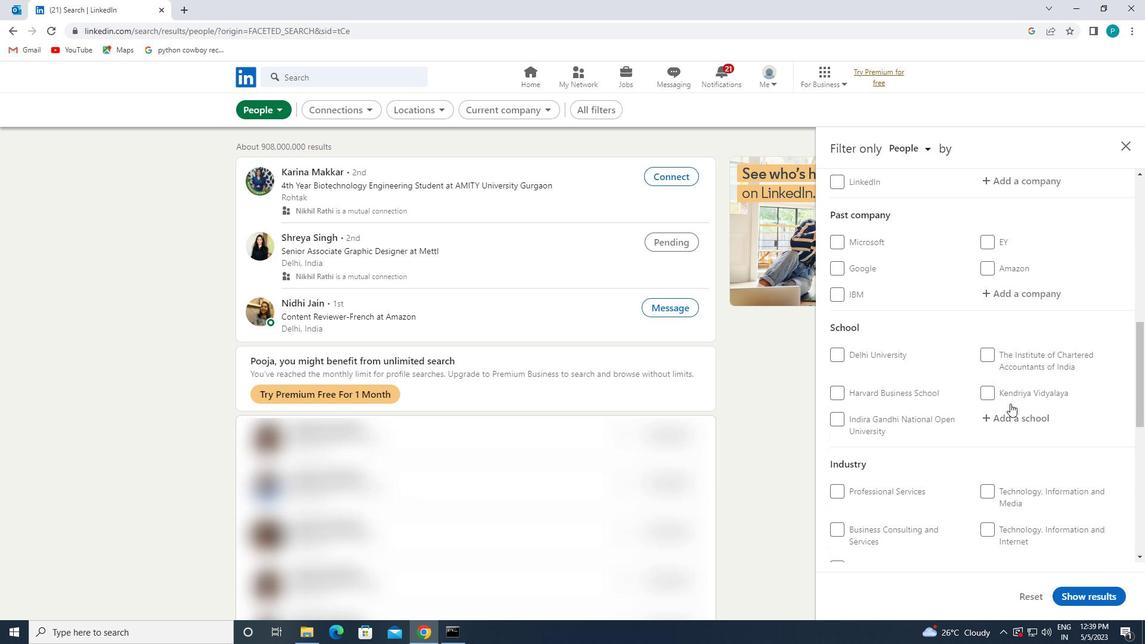 
Action: Mouse moved to (962, 428)
Screenshot: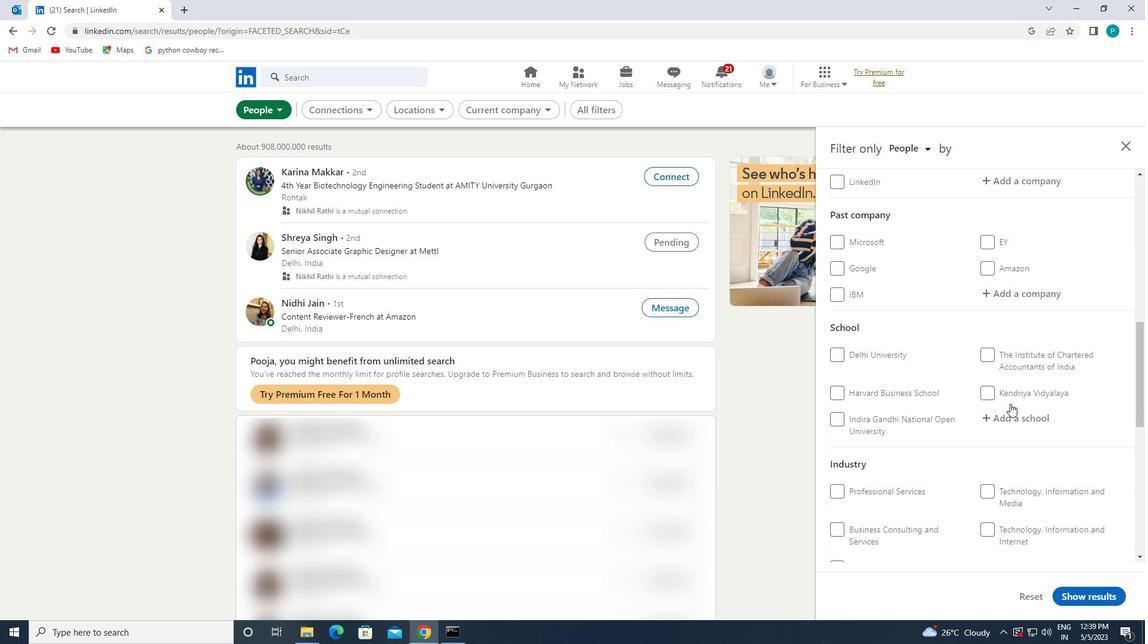 
Action: Mouse scrolled (962, 427) with delta (0, 0)
Screenshot: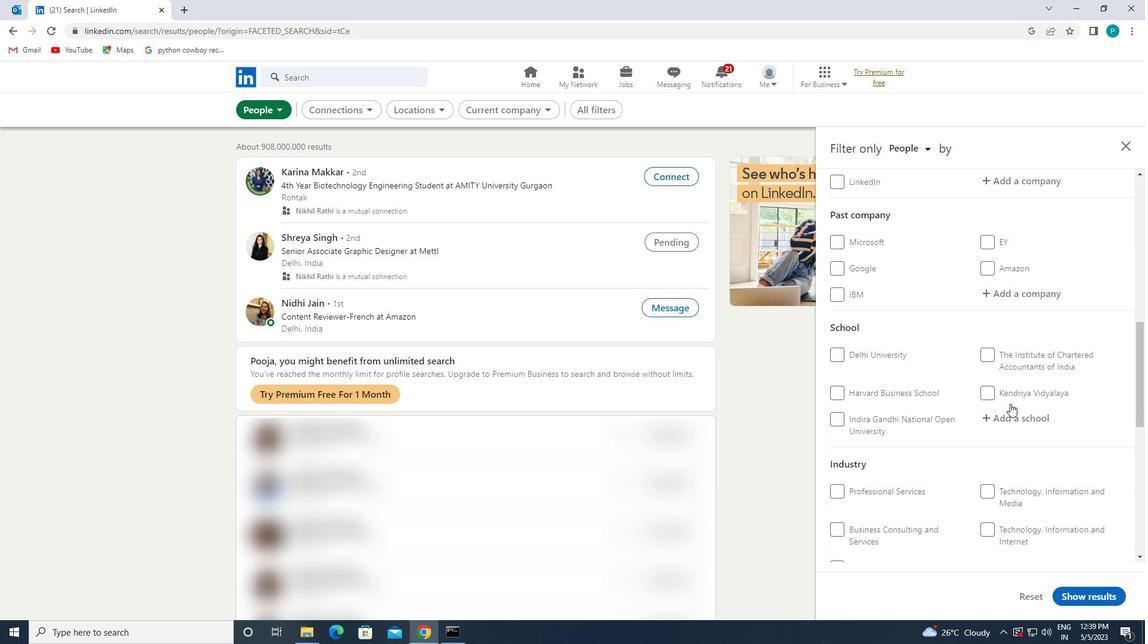 
Action: Mouse moved to (855, 512)
Screenshot: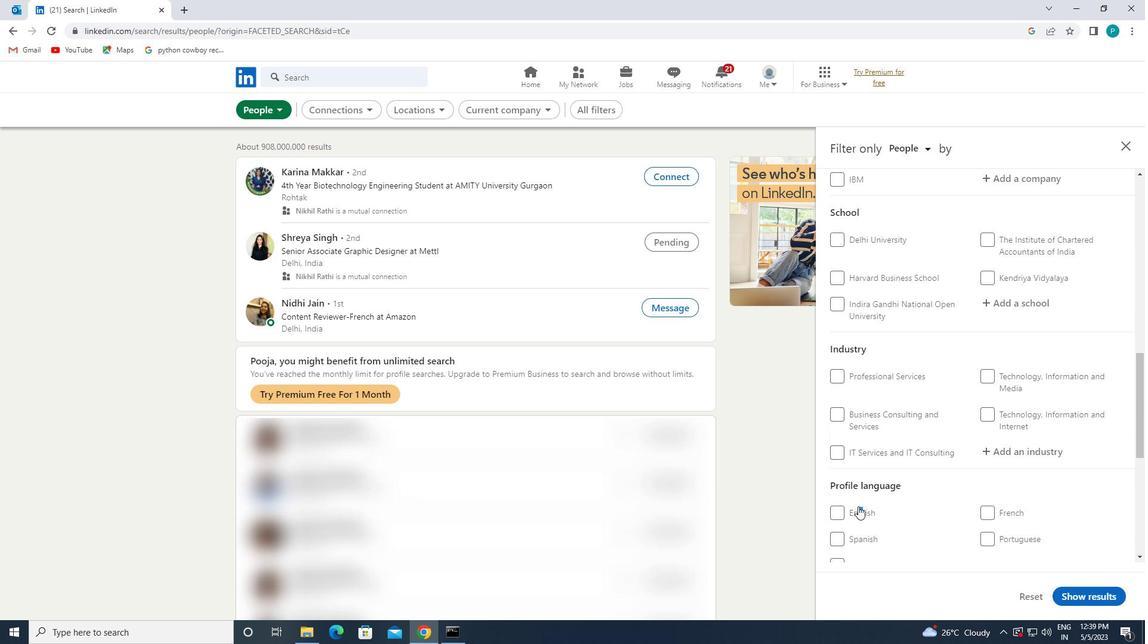 
Action: Mouse pressed left at (855, 512)
Screenshot: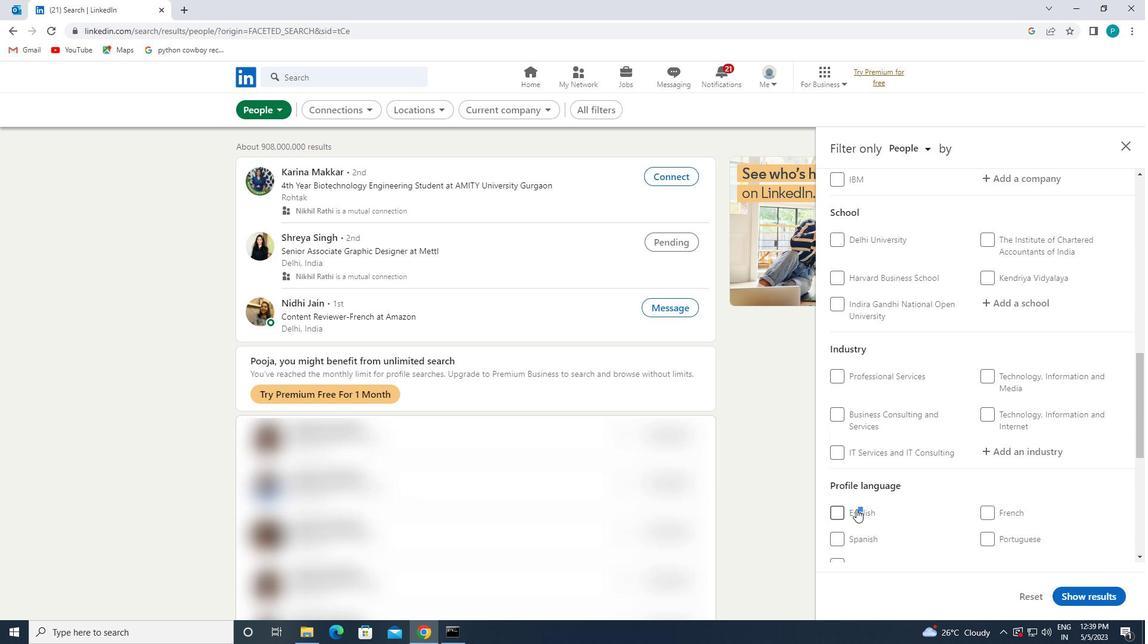 
Action: Mouse moved to (1030, 375)
Screenshot: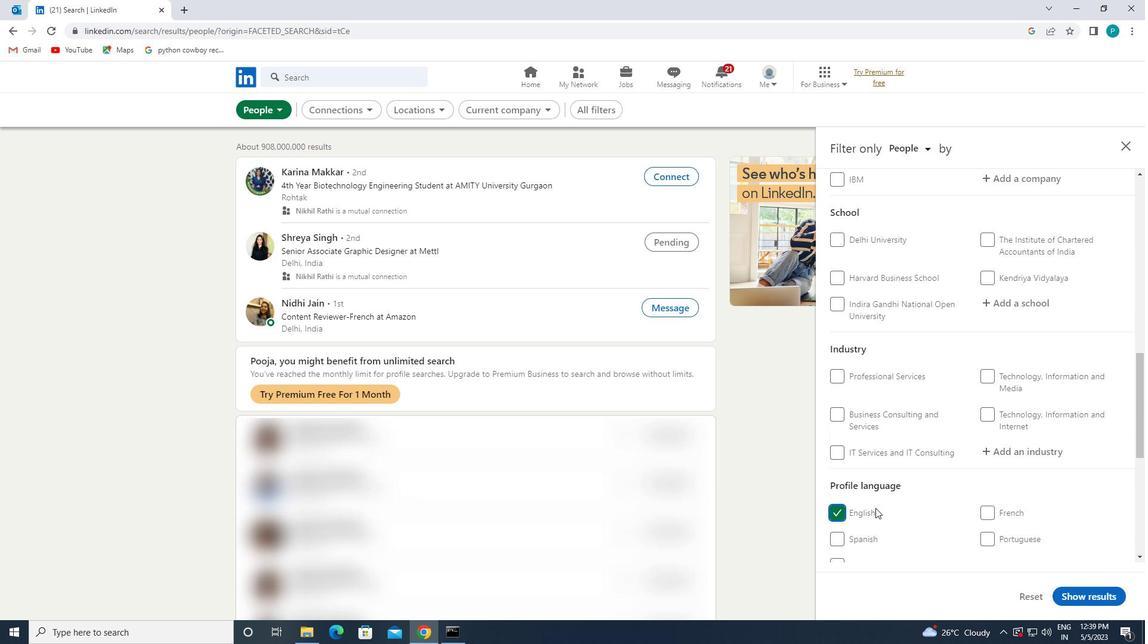 
Action: Mouse scrolled (1030, 375) with delta (0, 0)
Screenshot: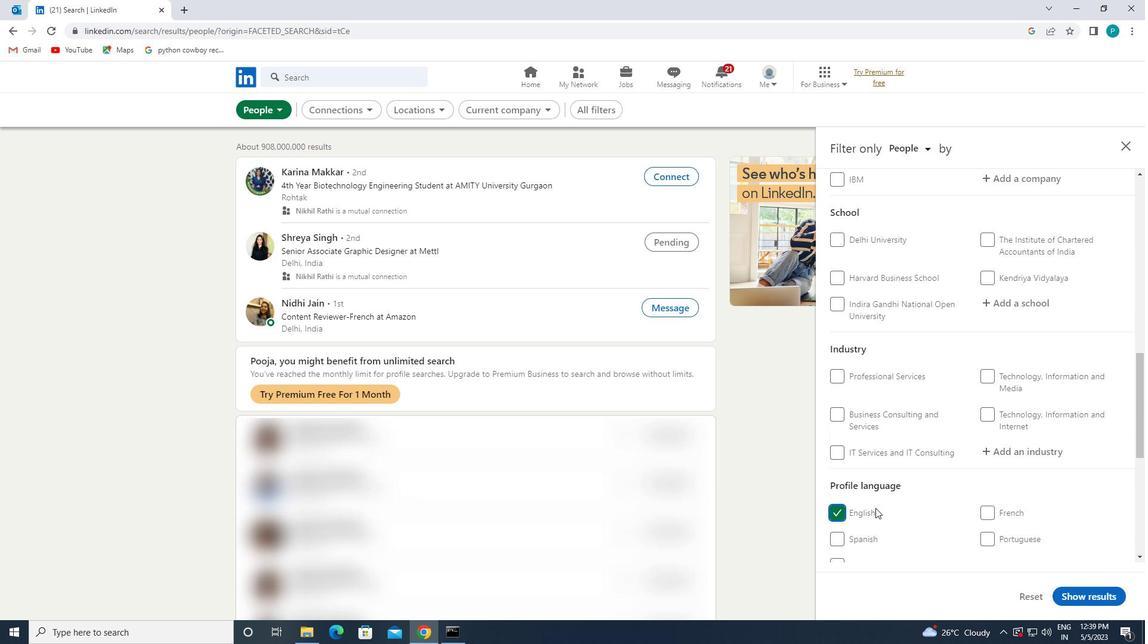 
Action: Mouse moved to (1055, 341)
Screenshot: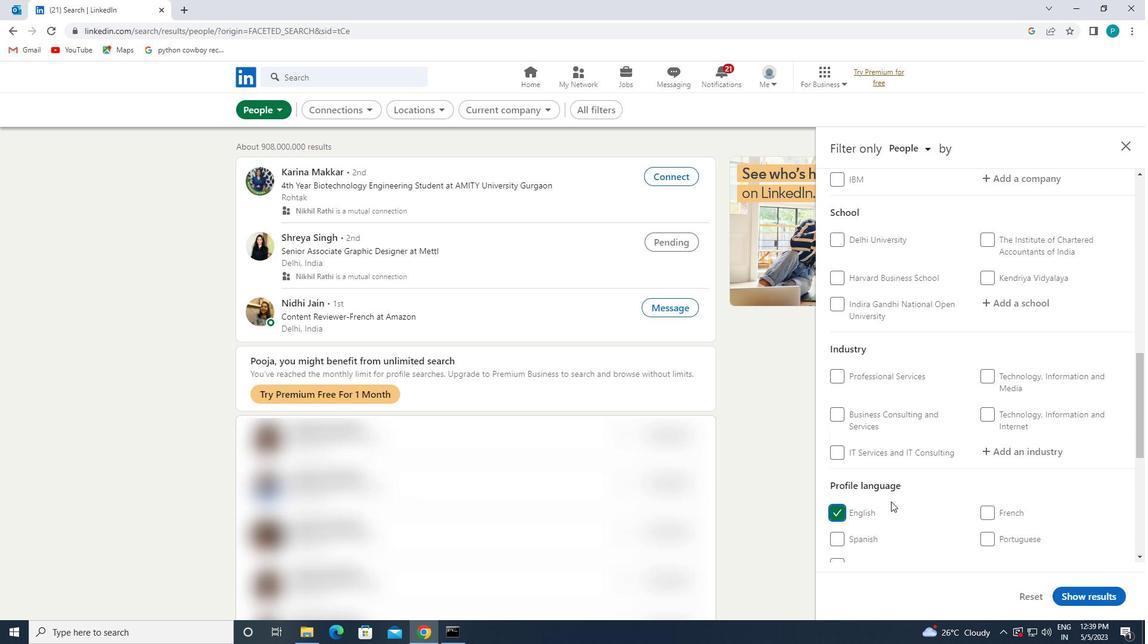 
Action: Mouse scrolled (1055, 342) with delta (0, 0)
Screenshot: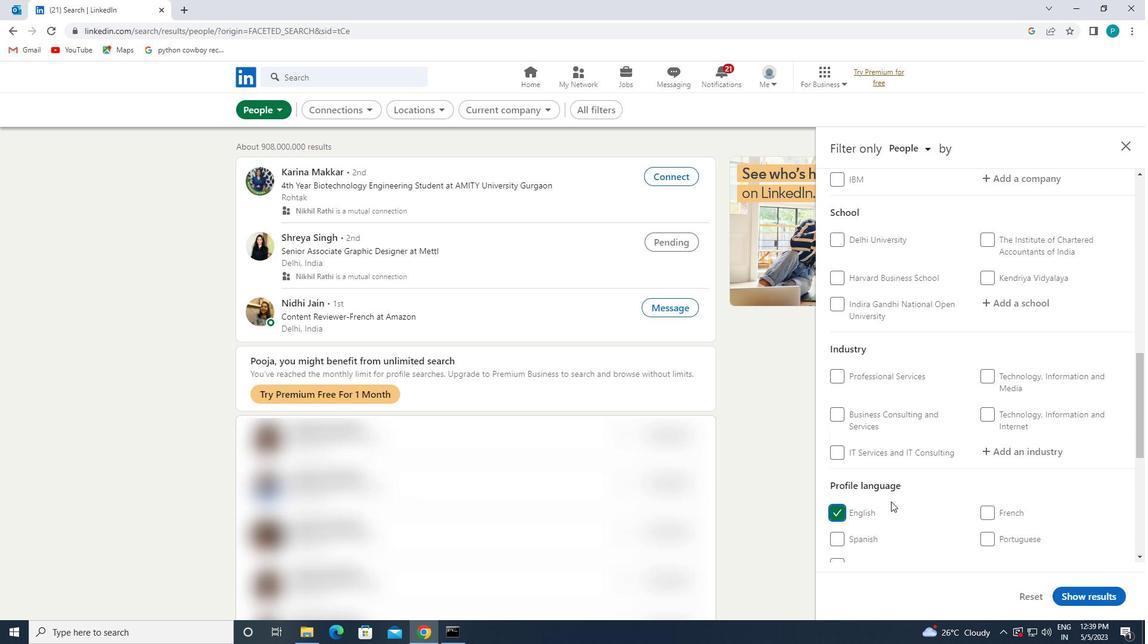
Action: Mouse moved to (1088, 301)
Screenshot: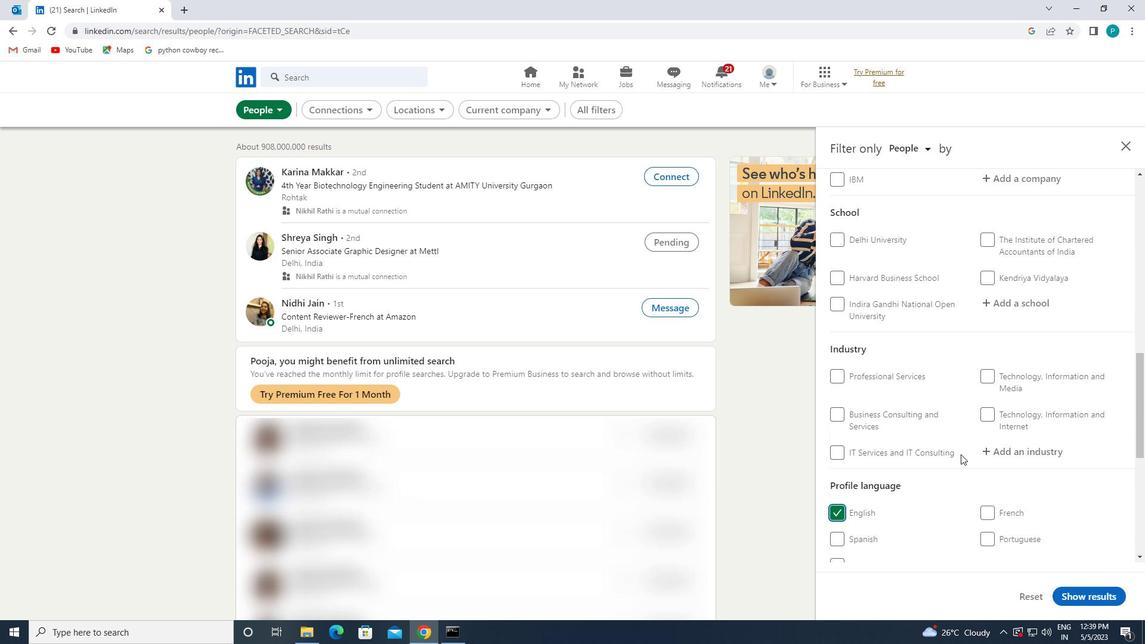 
Action: Mouse scrolled (1088, 302) with delta (0, 0)
Screenshot: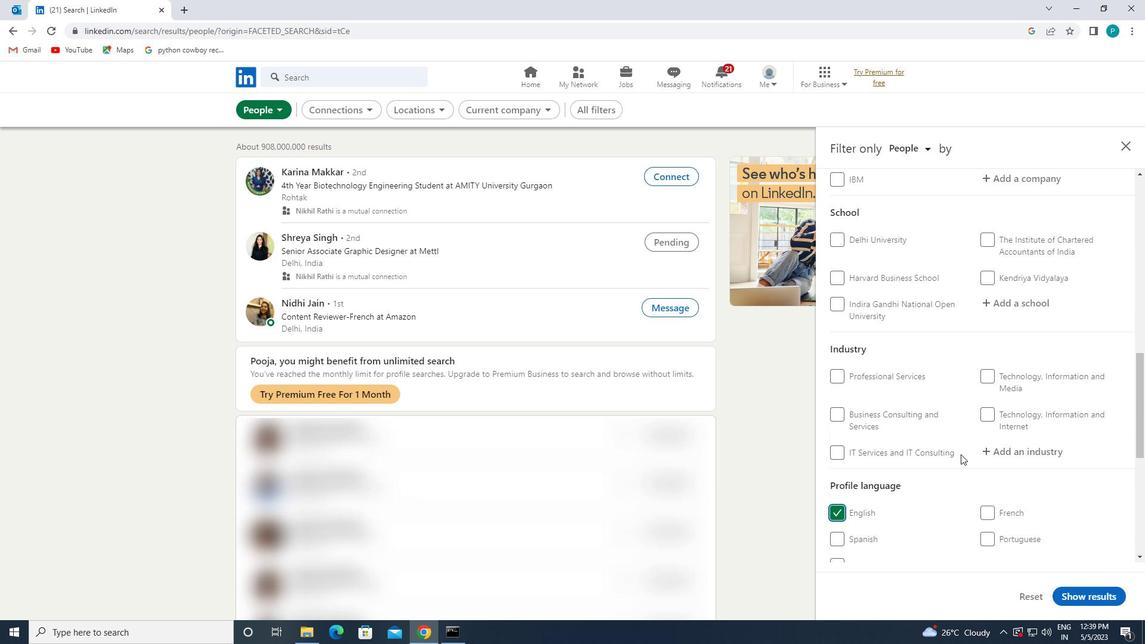 
Action: Mouse moved to (1043, 248)
Screenshot: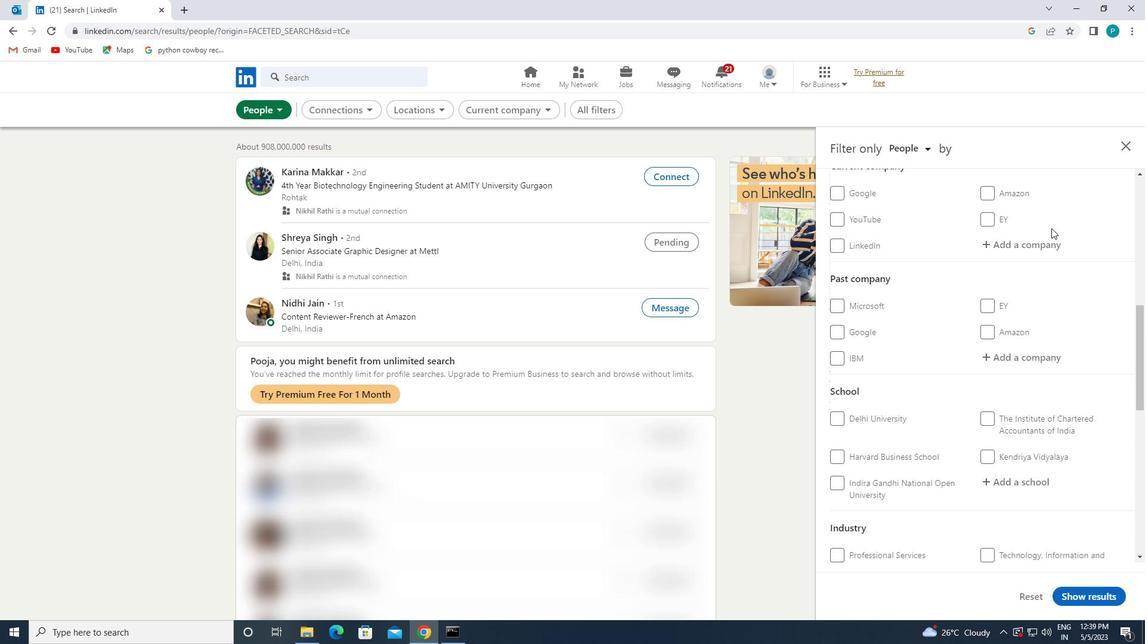 
Action: Mouse pressed left at (1043, 248)
Screenshot: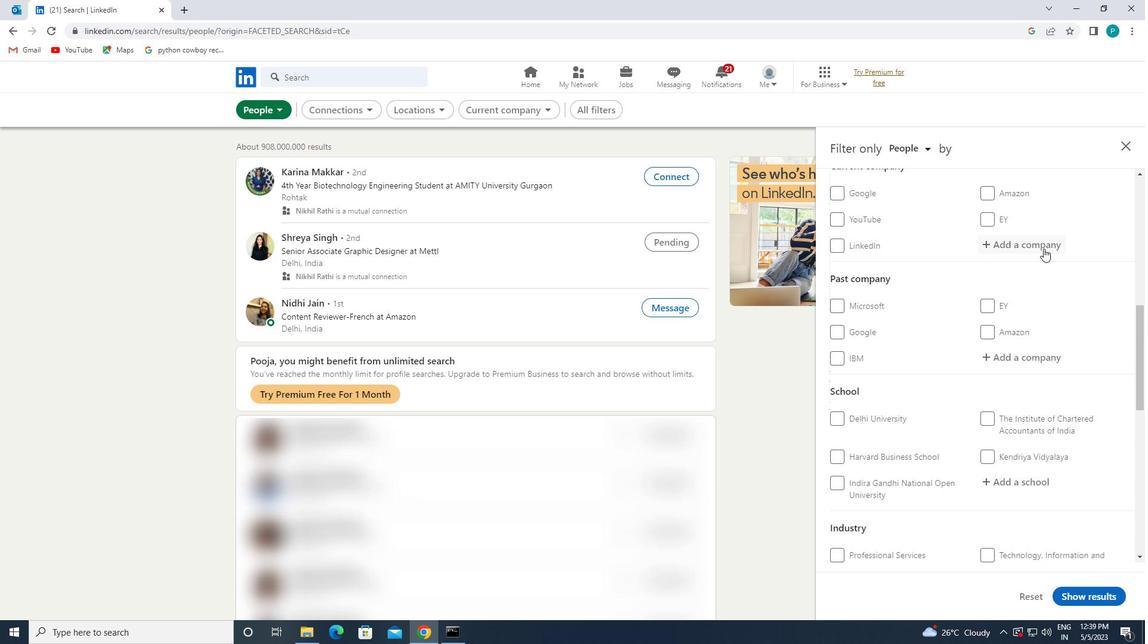 
Action: Mouse moved to (1043, 250)
Screenshot: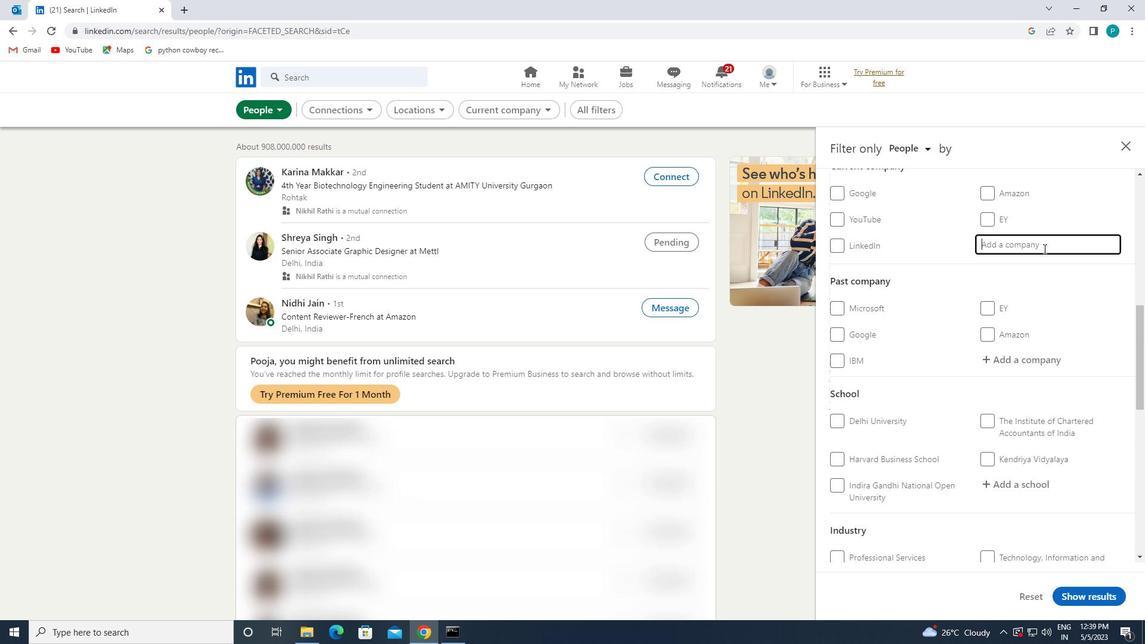 
Action: Key pressed <Key.caps_lock>C<Key.caps_lock>ODEC<Key.caps_lock>HEF
Screenshot: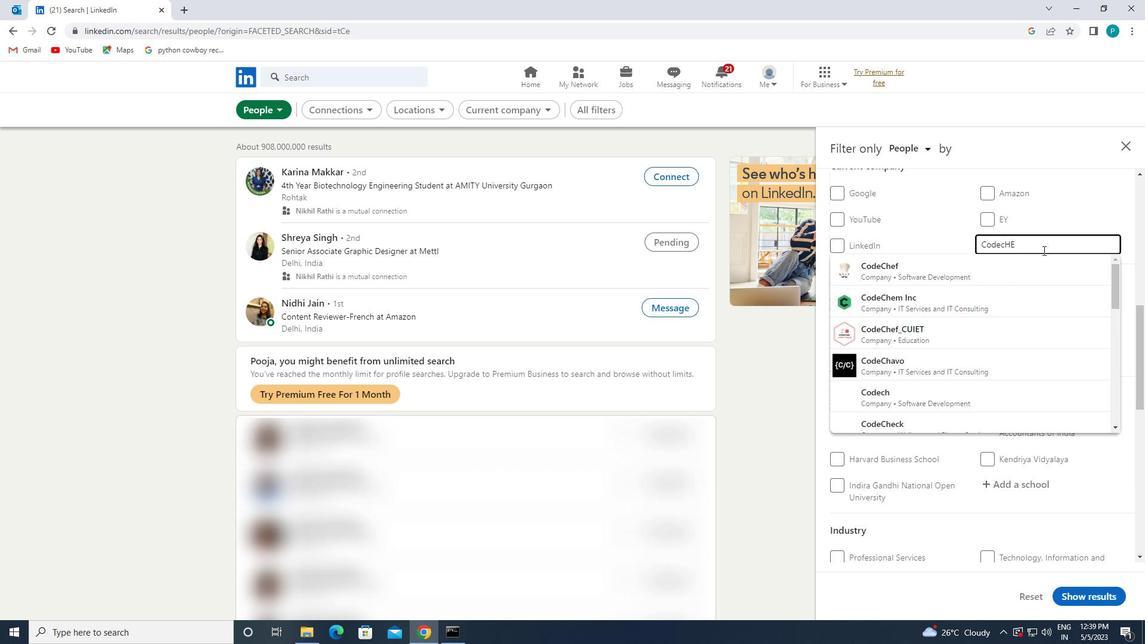 
Action: Mouse moved to (972, 256)
Screenshot: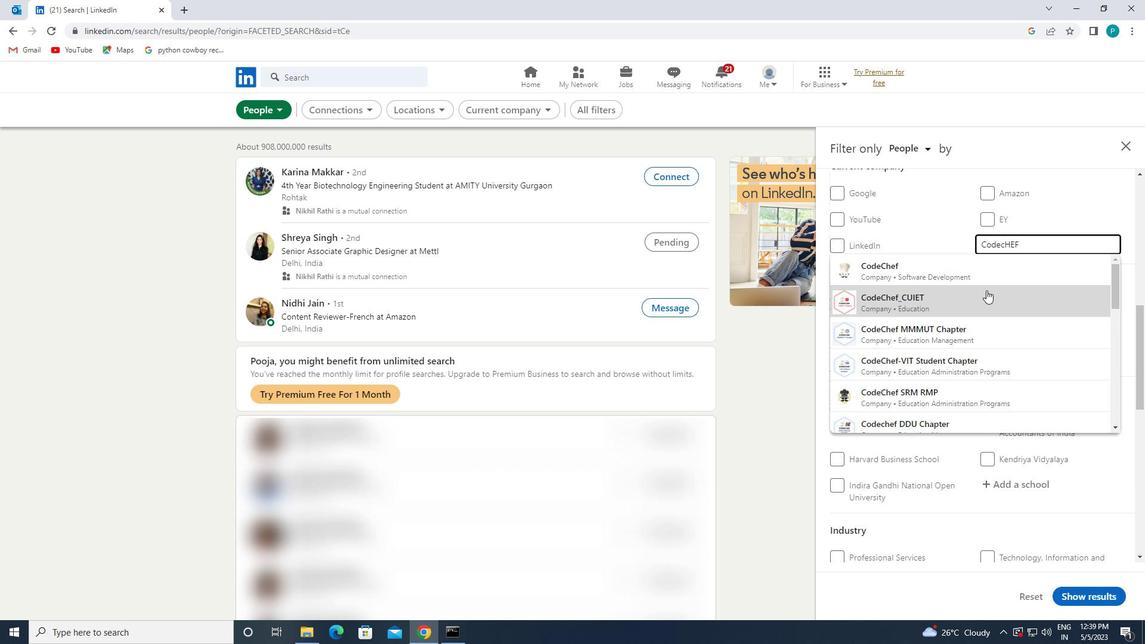 
Action: Mouse pressed left at (972, 256)
Screenshot: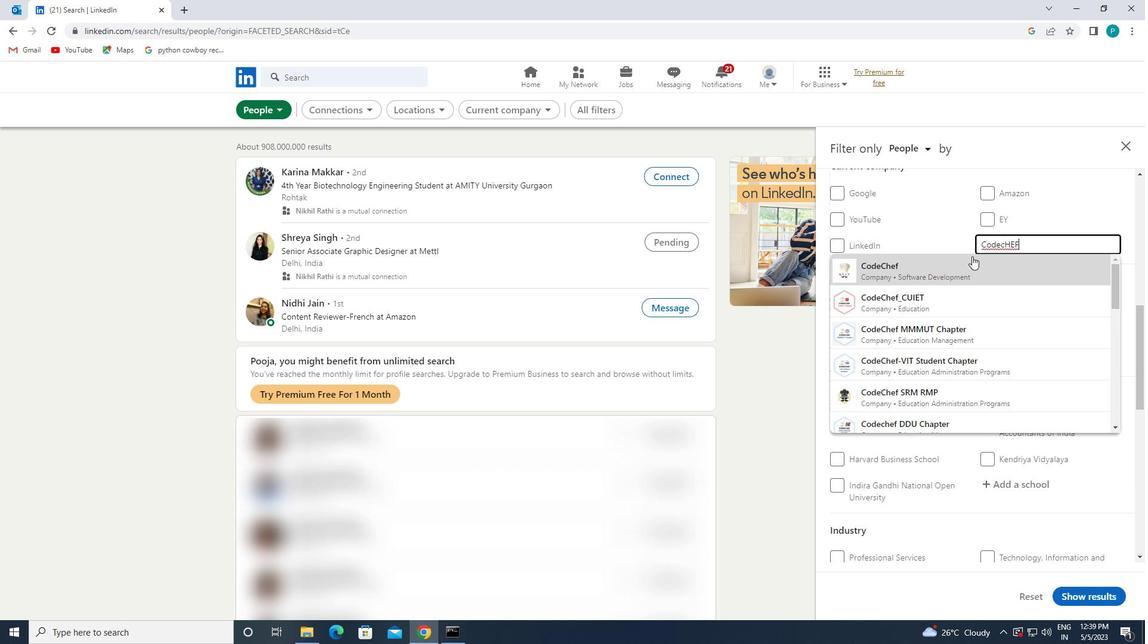 
Action: Mouse moved to (974, 256)
Screenshot: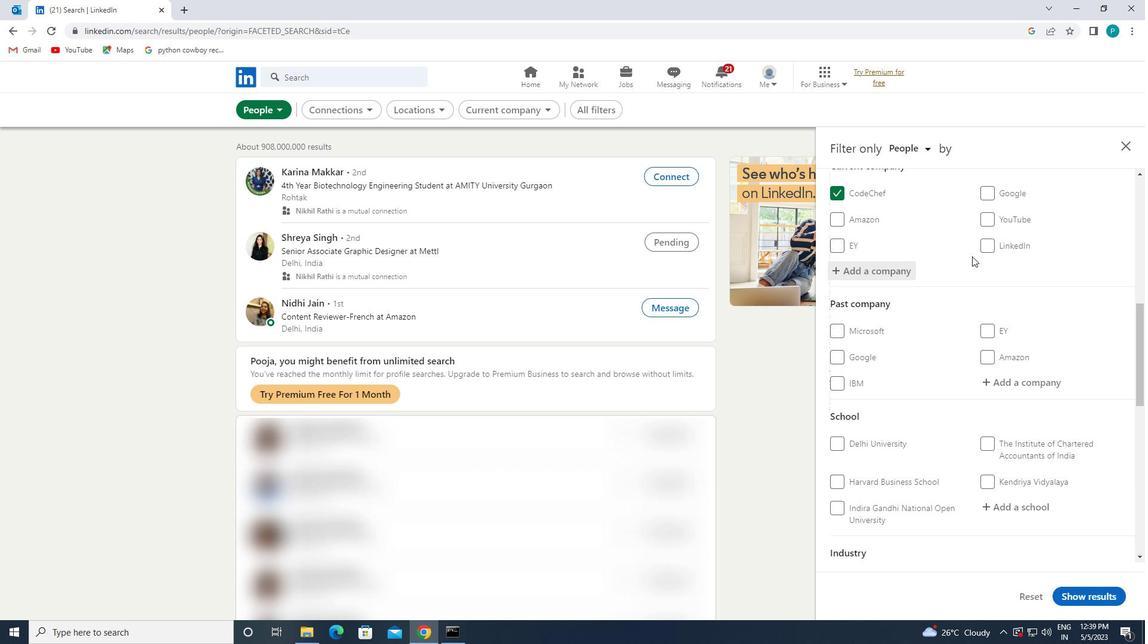 
Action: Mouse scrolled (974, 255) with delta (0, 0)
Screenshot: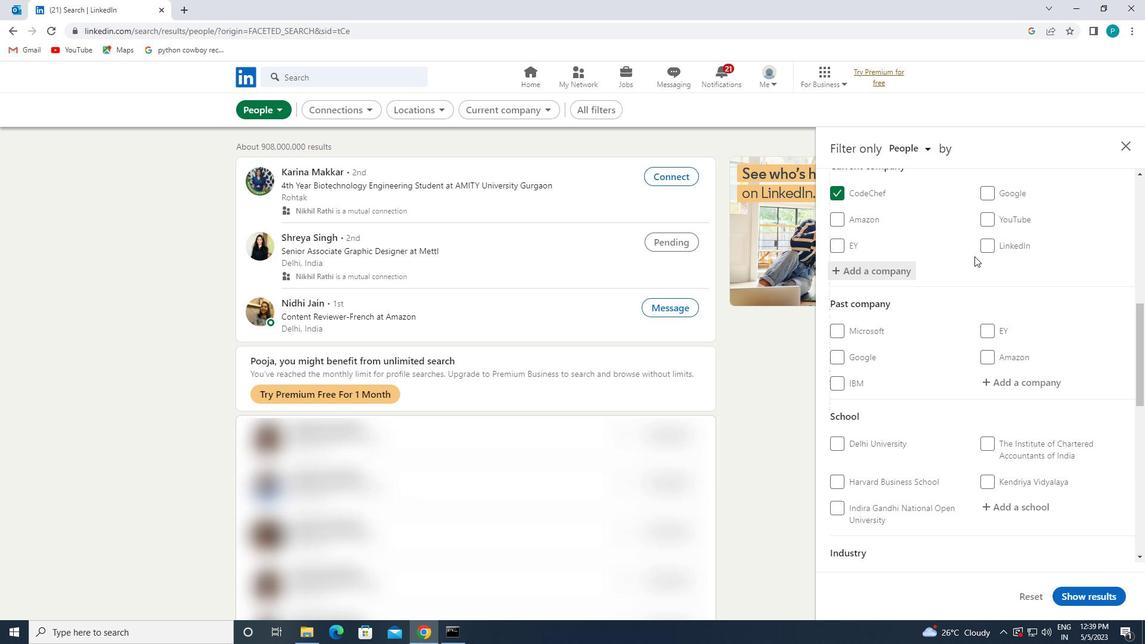 
Action: Mouse scrolled (974, 255) with delta (0, 0)
Screenshot: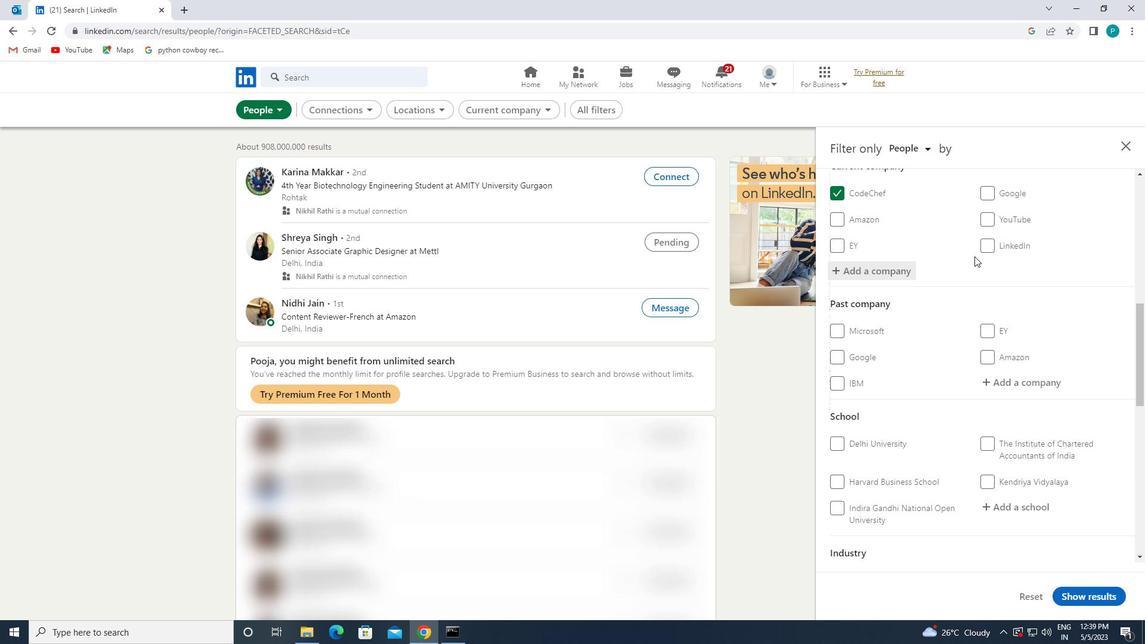 
Action: Mouse moved to (1045, 316)
Screenshot: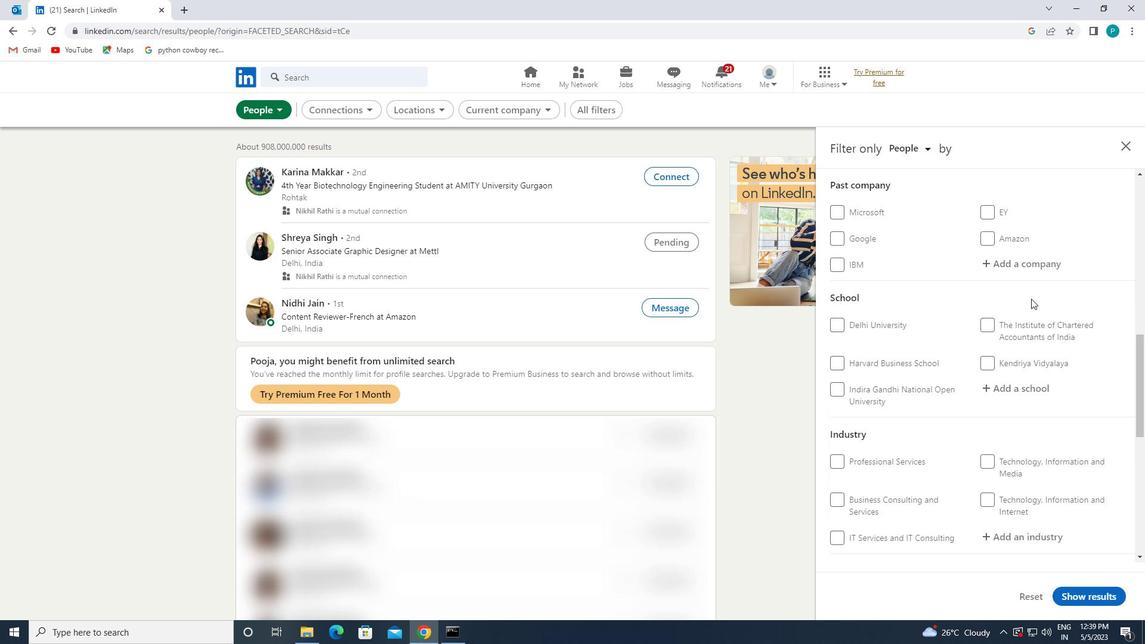 
Action: Mouse scrolled (1045, 315) with delta (0, 0)
Screenshot: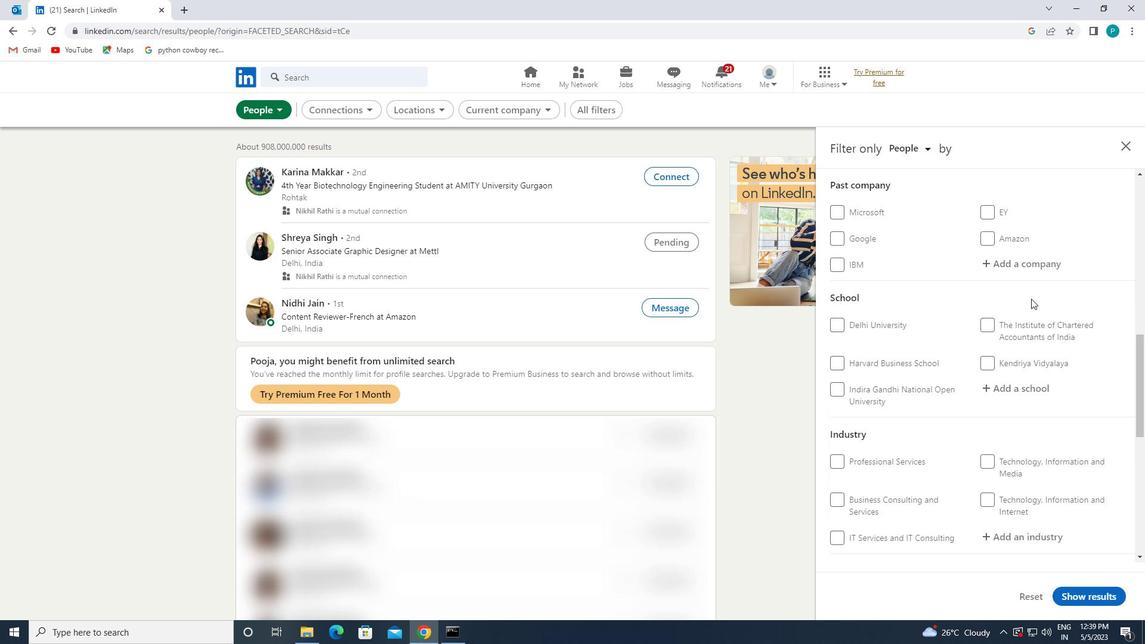 
Action: Mouse moved to (1046, 318)
Screenshot: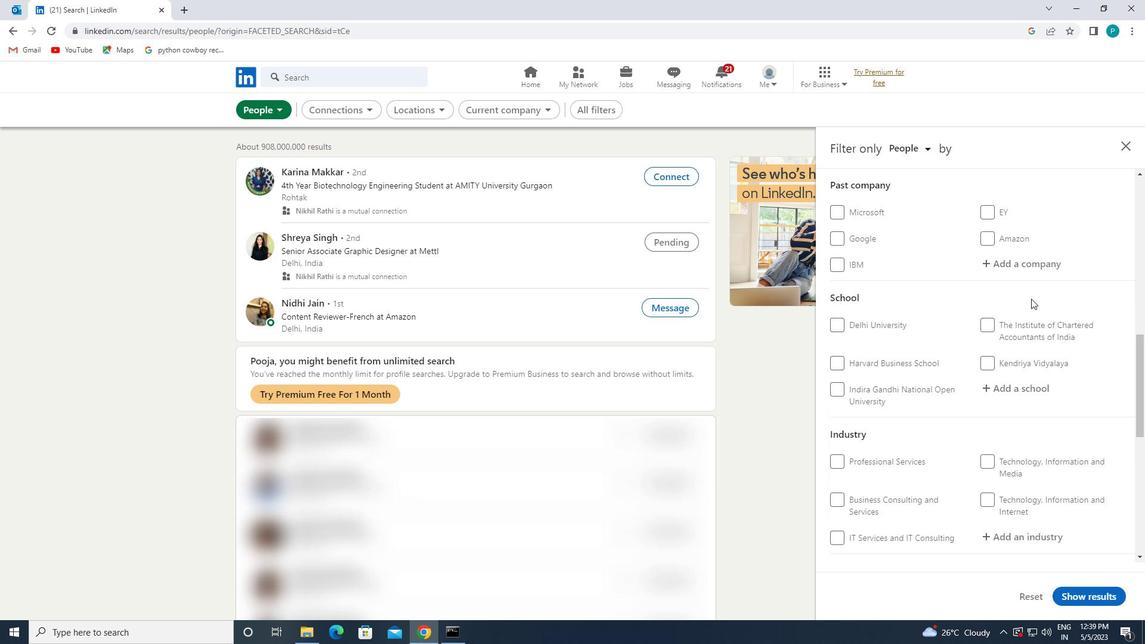 
Action: Mouse scrolled (1046, 317) with delta (0, 0)
Screenshot: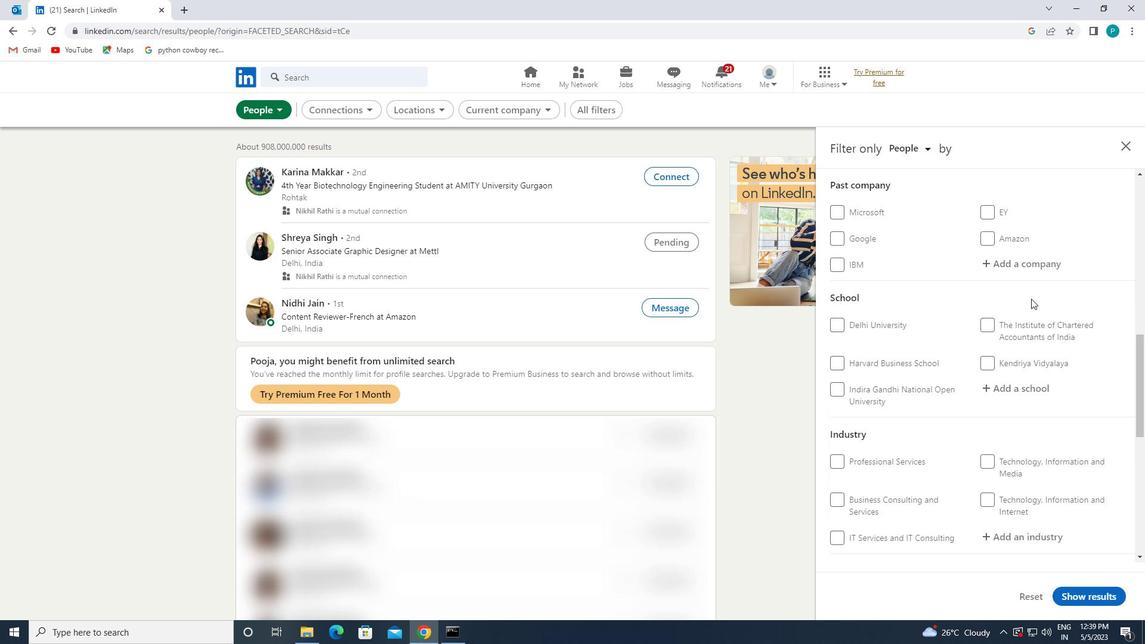 
Action: Mouse moved to (1025, 274)
Screenshot: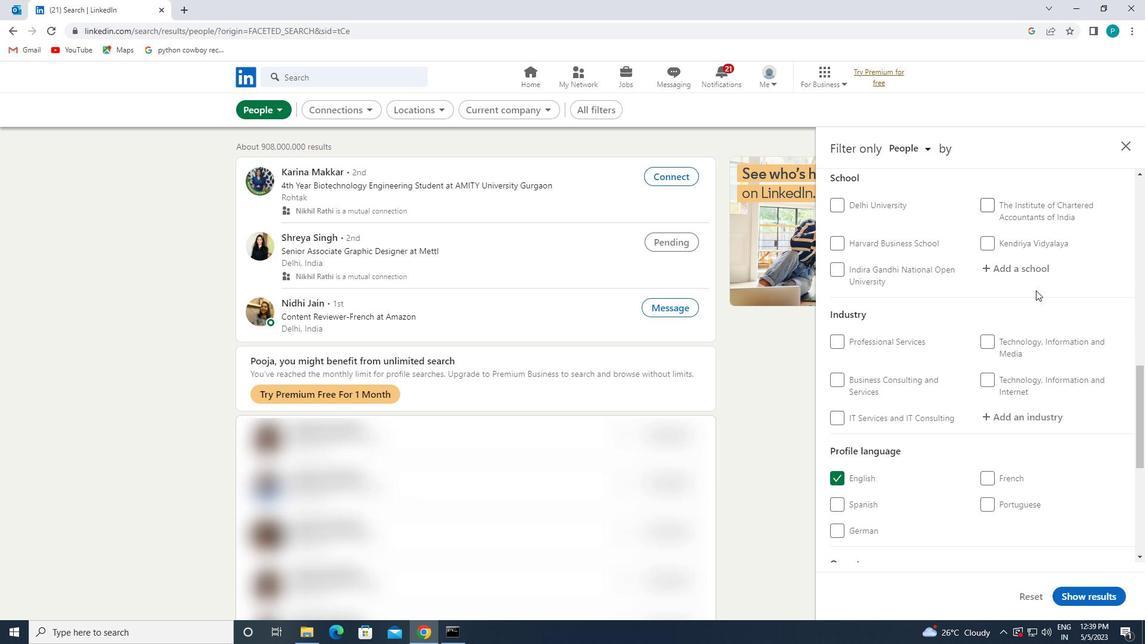 
Action: Mouse pressed left at (1025, 274)
Screenshot: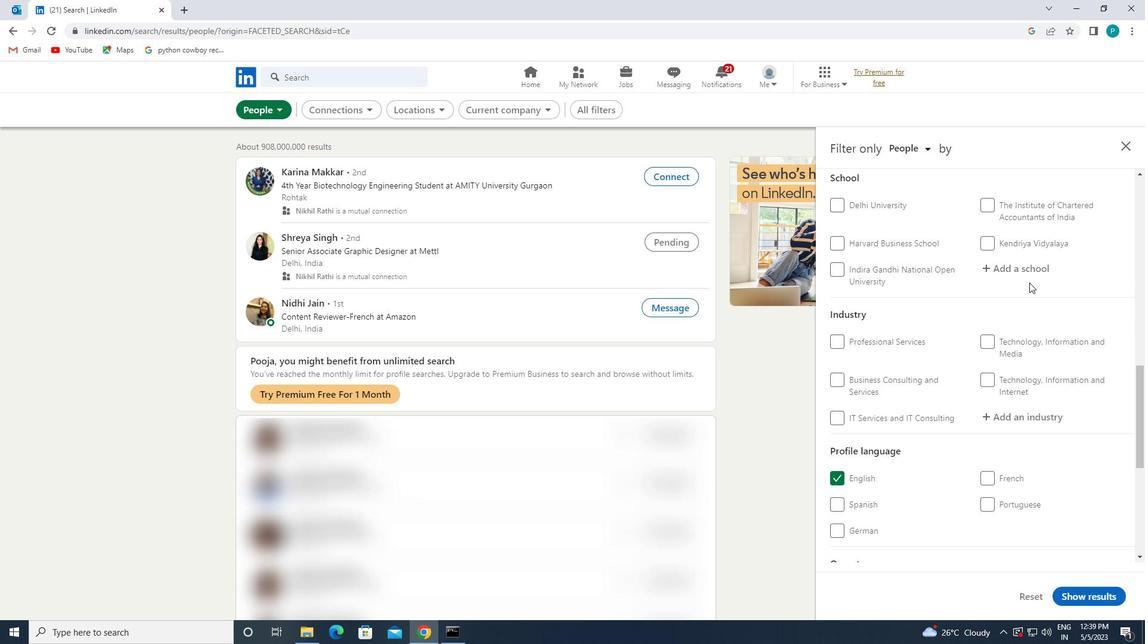 
Action: Mouse moved to (1025, 274)
Screenshot: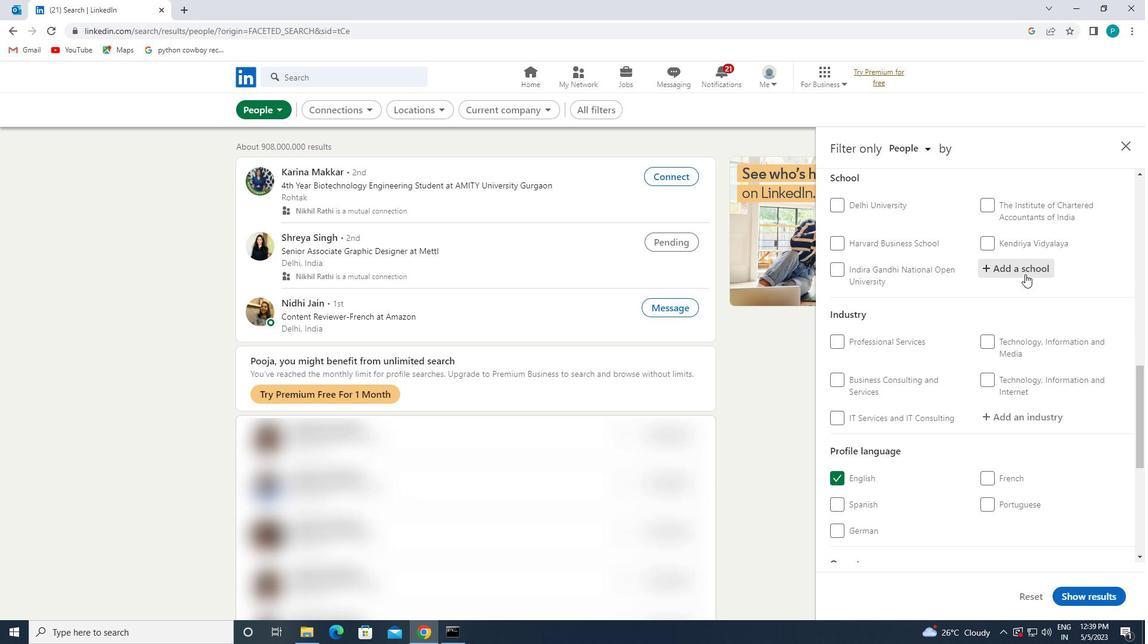 
Action: Key pressed O<Key.caps_lock>RIENTAL
Screenshot: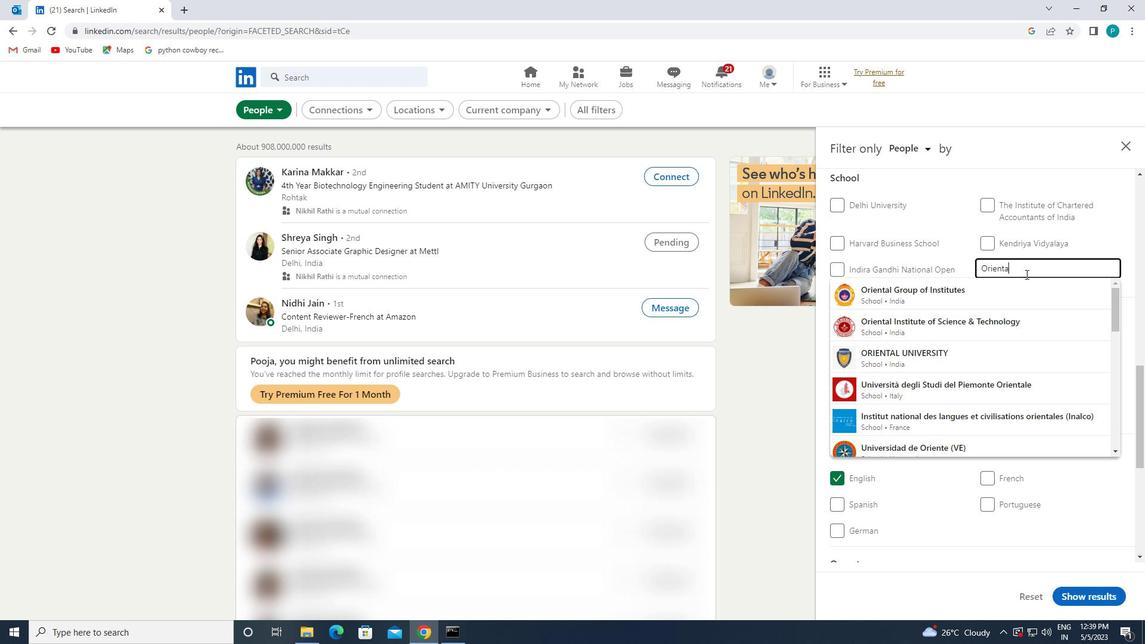 
Action: Mouse moved to (965, 360)
Screenshot: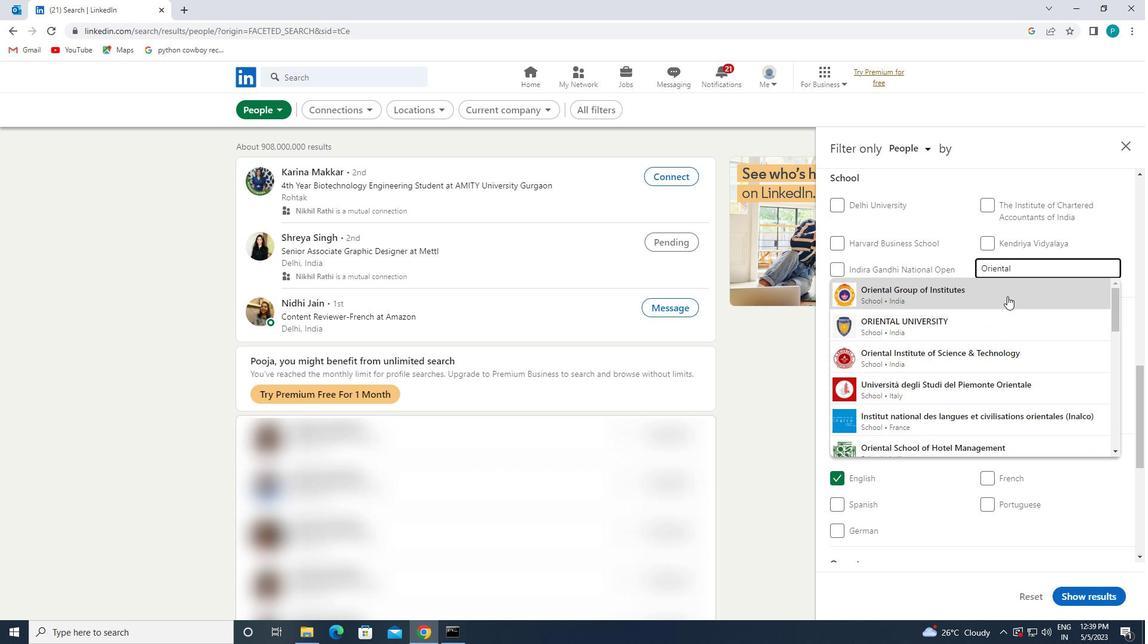 
Action: Mouse pressed left at (965, 360)
Screenshot: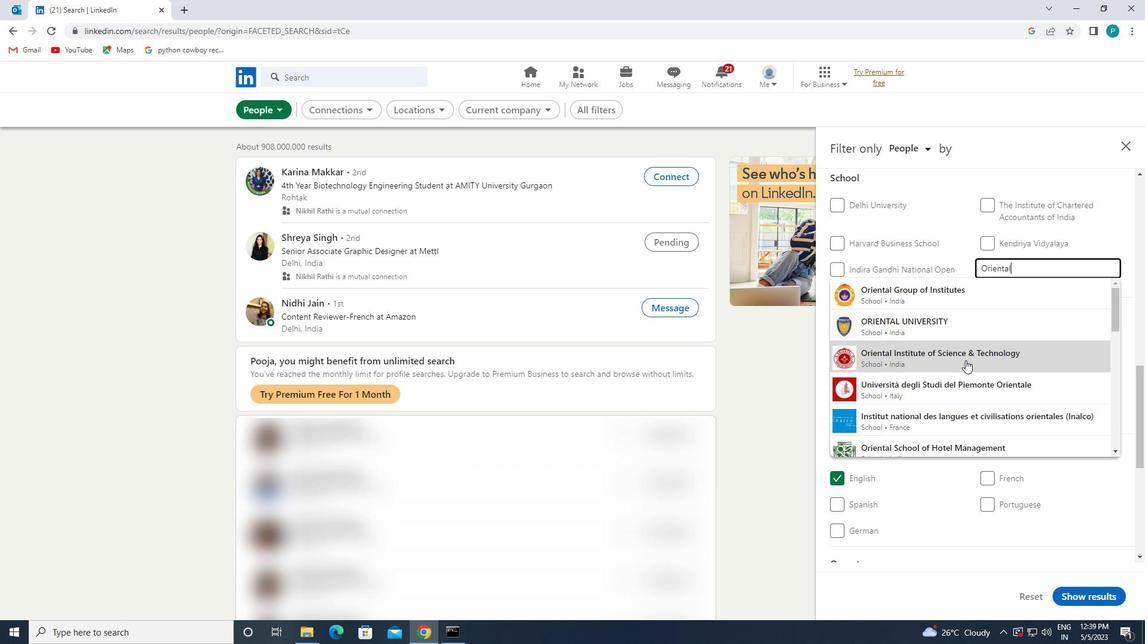 
Action: Mouse moved to (1113, 362)
Screenshot: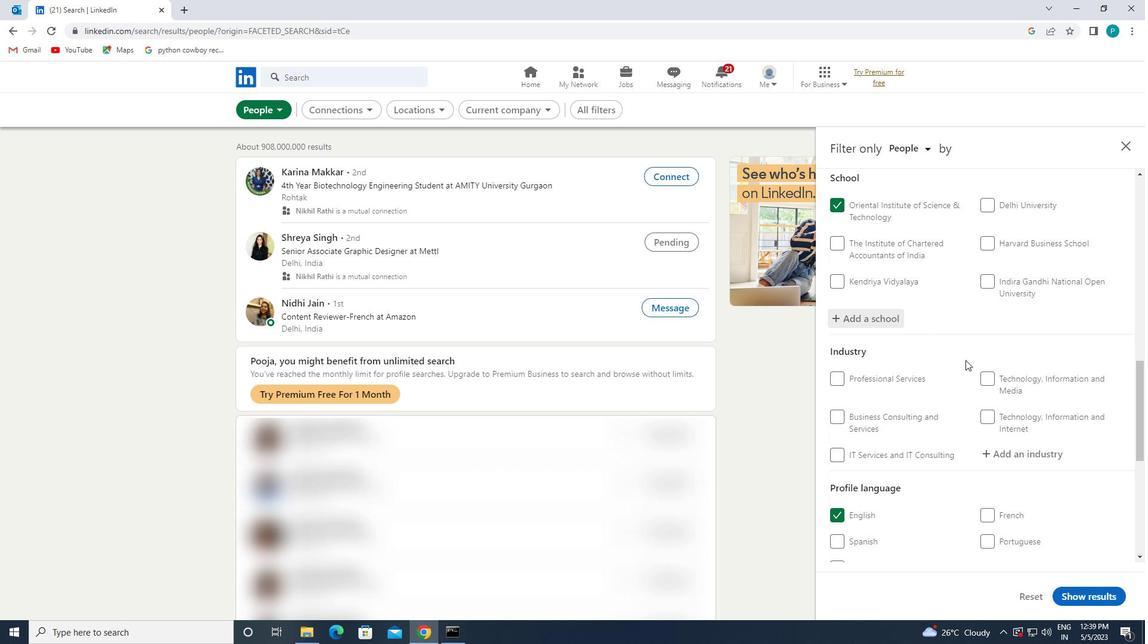 
Action: Mouse scrolled (1113, 361) with delta (0, 0)
Screenshot: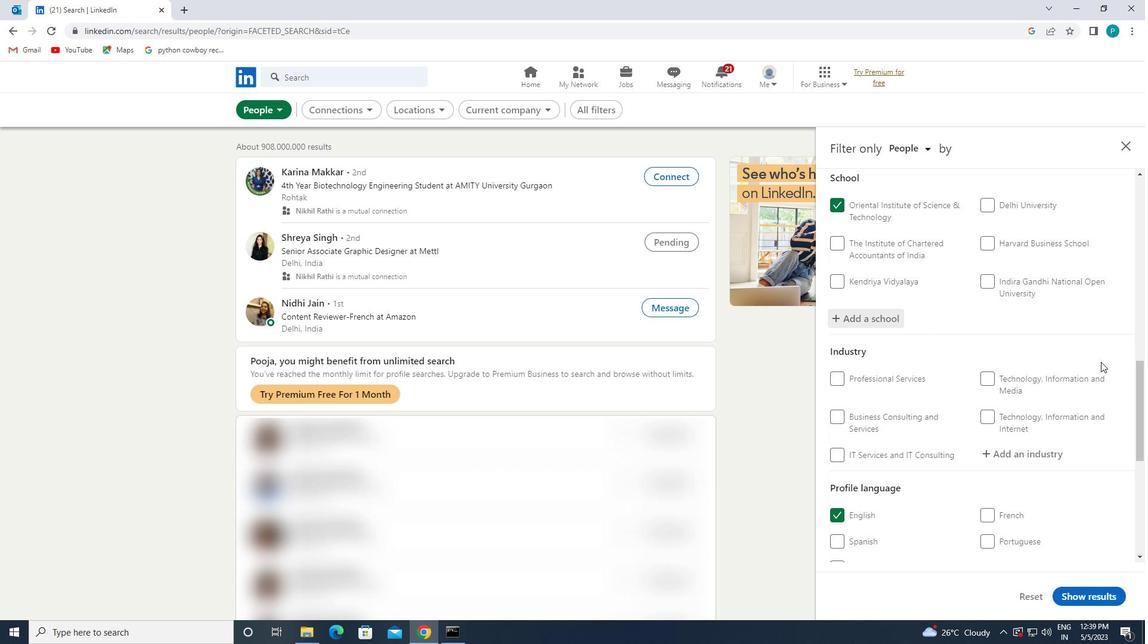 
Action: Mouse scrolled (1113, 361) with delta (0, 0)
Screenshot: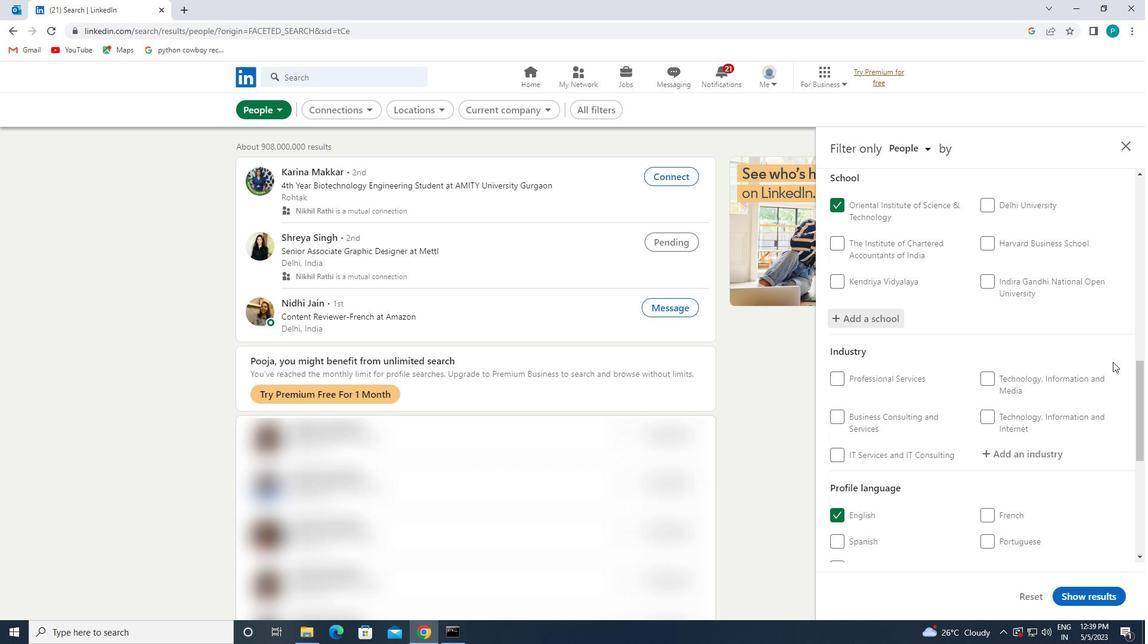 
Action: Mouse scrolled (1113, 361) with delta (0, 0)
Screenshot: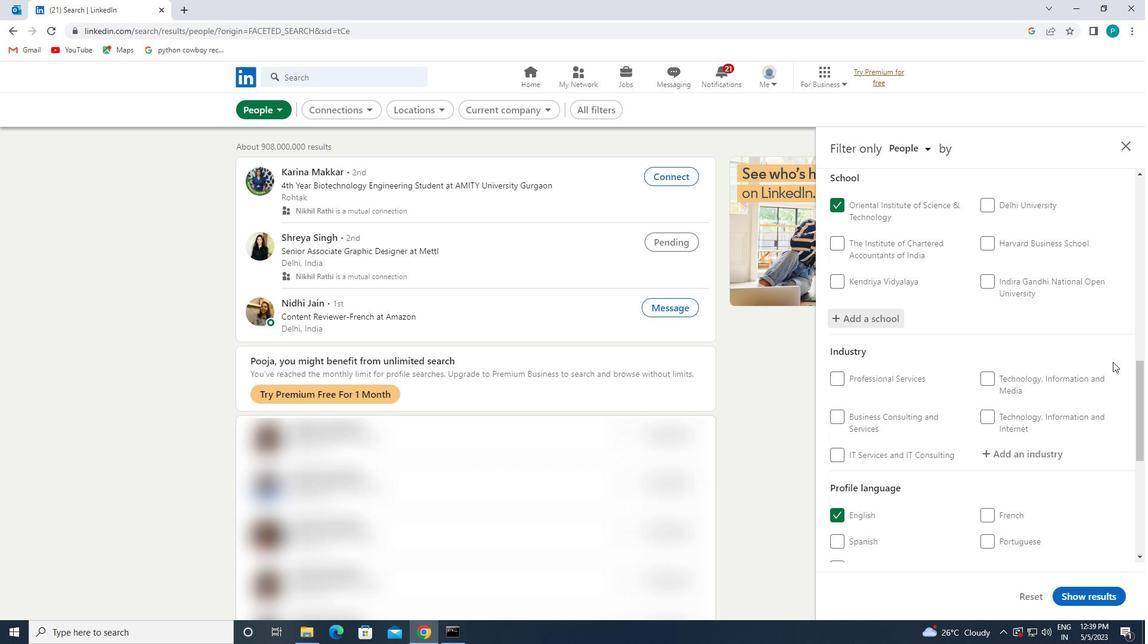 
Action: Mouse moved to (1021, 270)
Screenshot: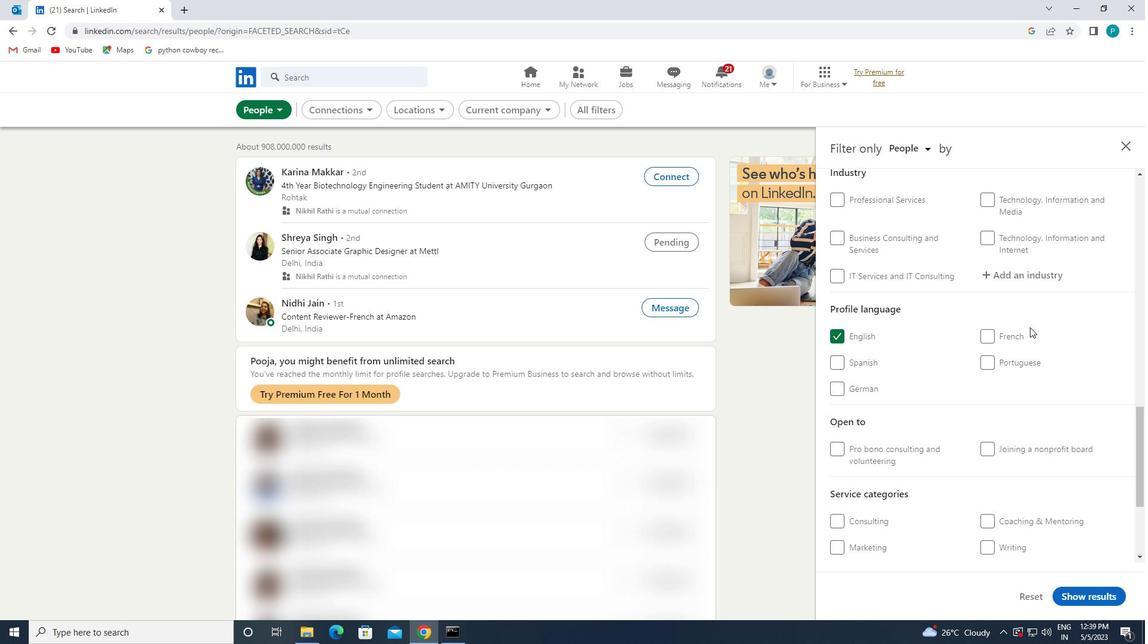 
Action: Mouse pressed left at (1021, 270)
Screenshot: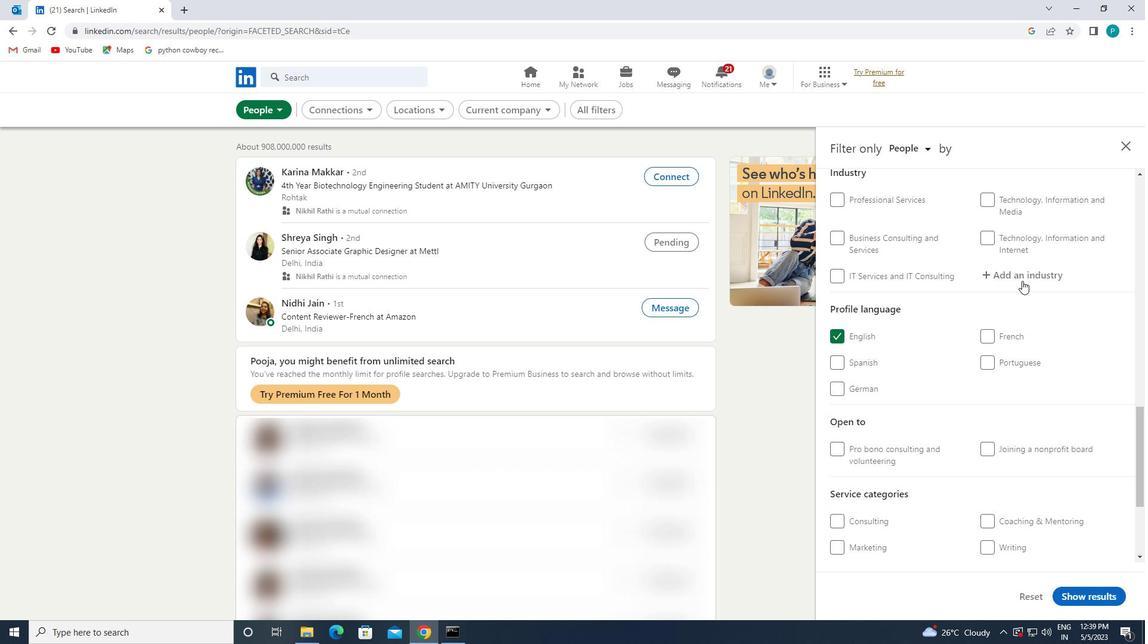 
Action: Mouse moved to (1024, 270)
Screenshot: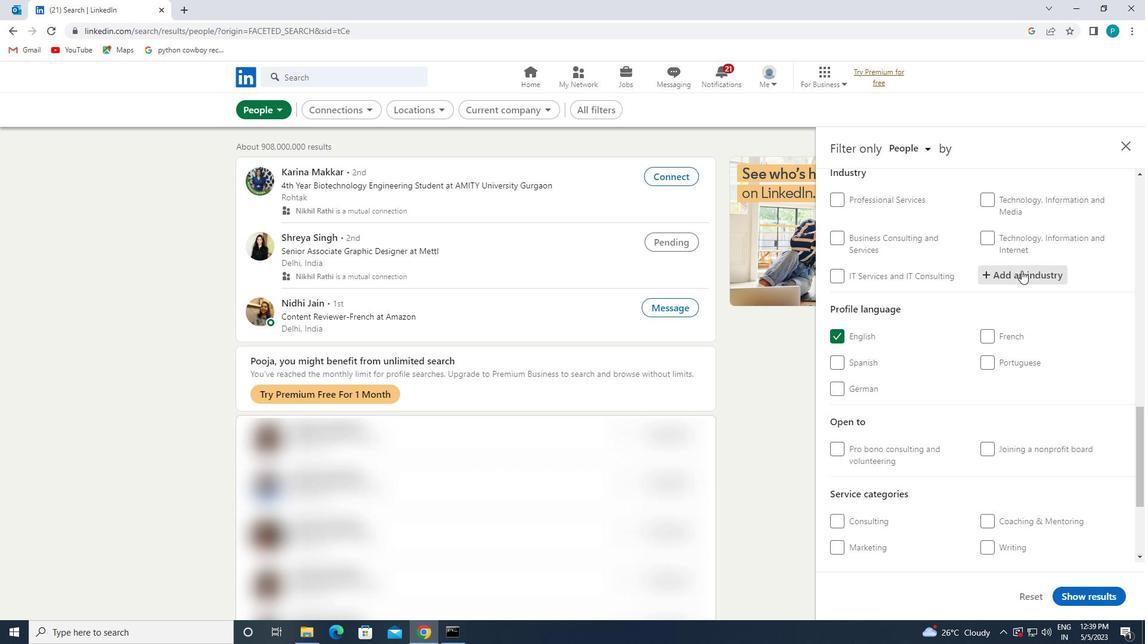 
Action: Key pressed <Key.caps_lock>A<Key.caps_lock>
Screenshot: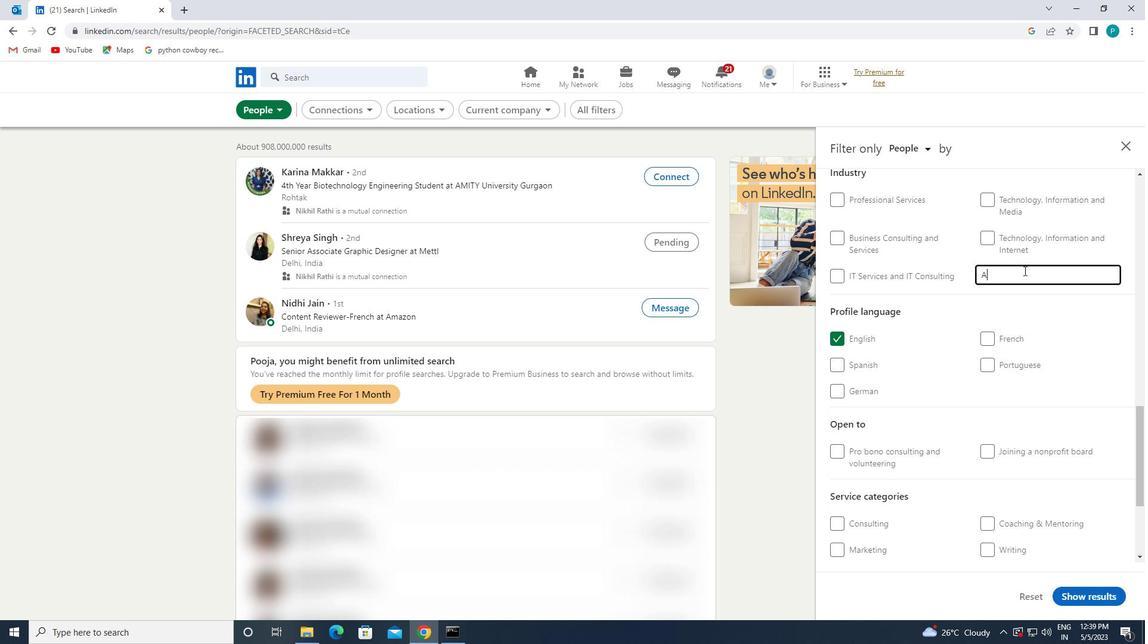 
Action: Mouse moved to (1024, 270)
Screenshot: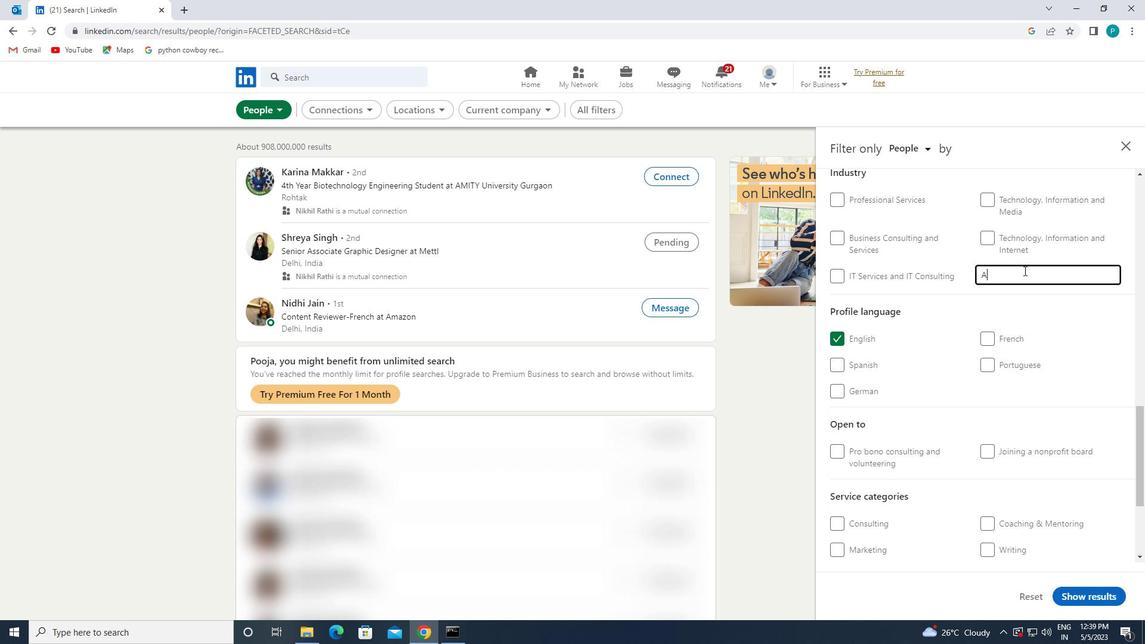 
Action: Key pressed CCORDING<Key.backspace><Key.backspace><Key.backspace><Key.backspace><Key.backspace>UNT
Screenshot: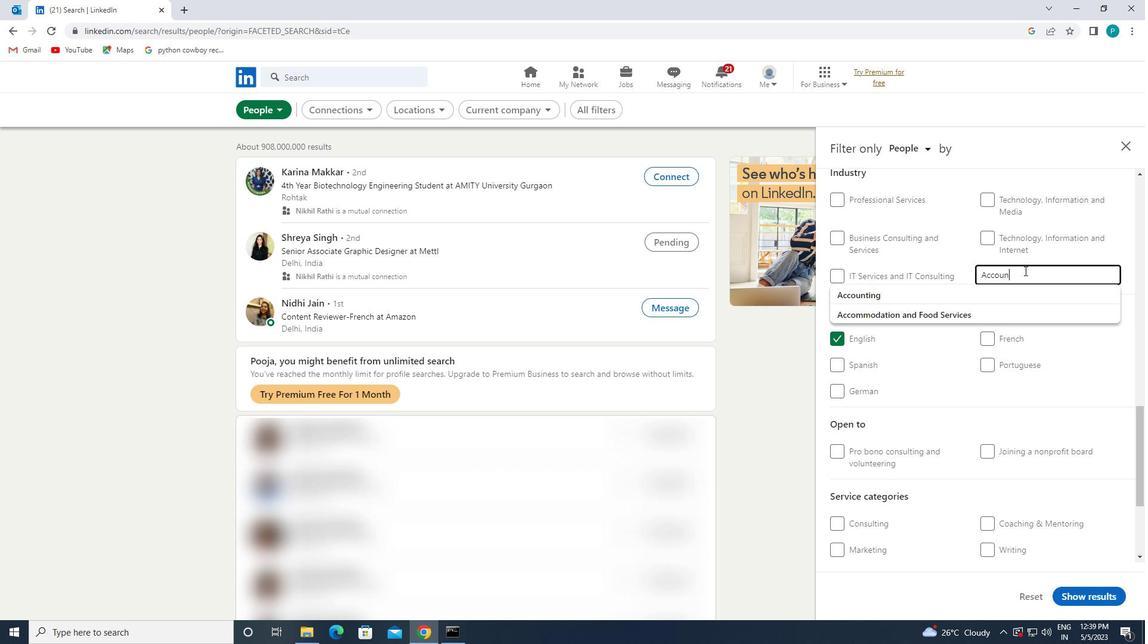 
Action: Mouse moved to (956, 292)
Screenshot: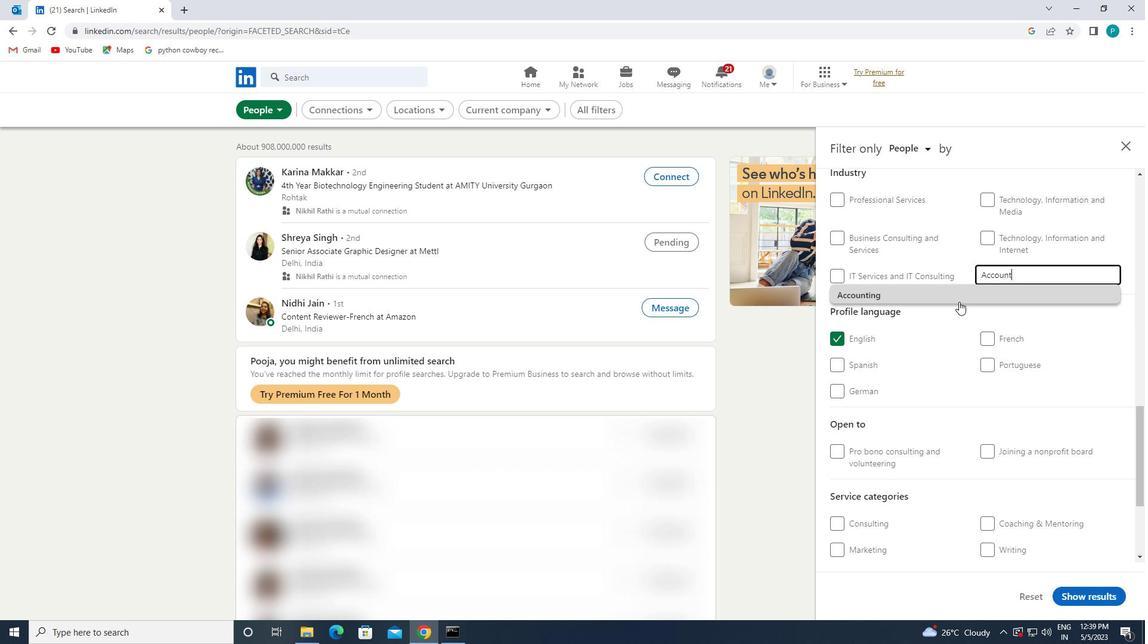 
Action: Mouse pressed left at (956, 292)
Screenshot: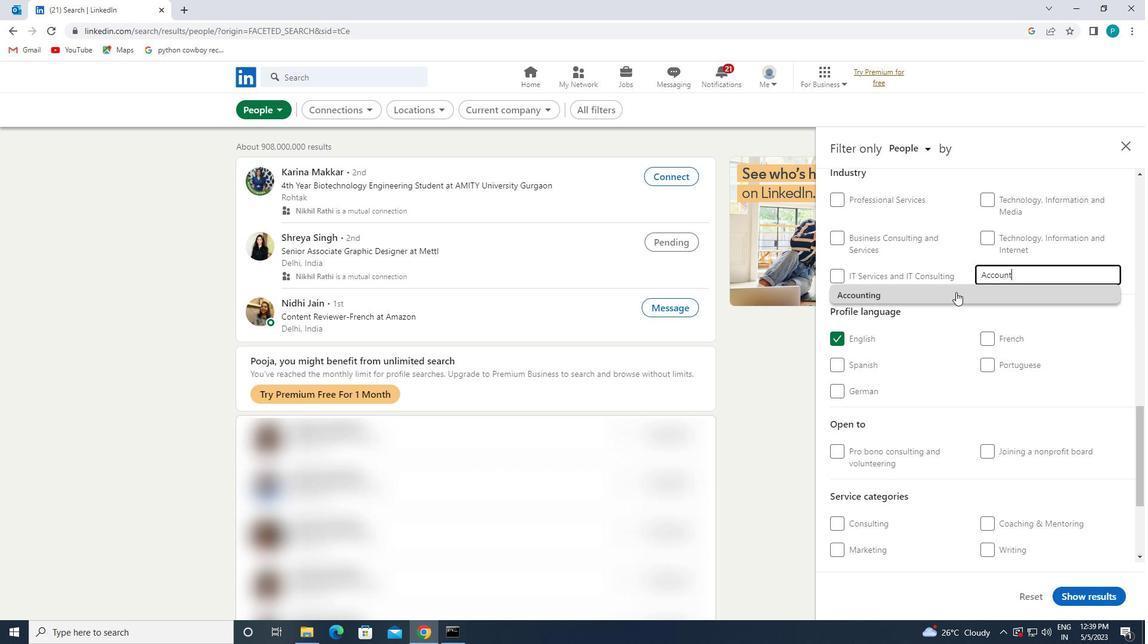 
Action: Mouse scrolled (956, 291) with delta (0, 0)
Screenshot: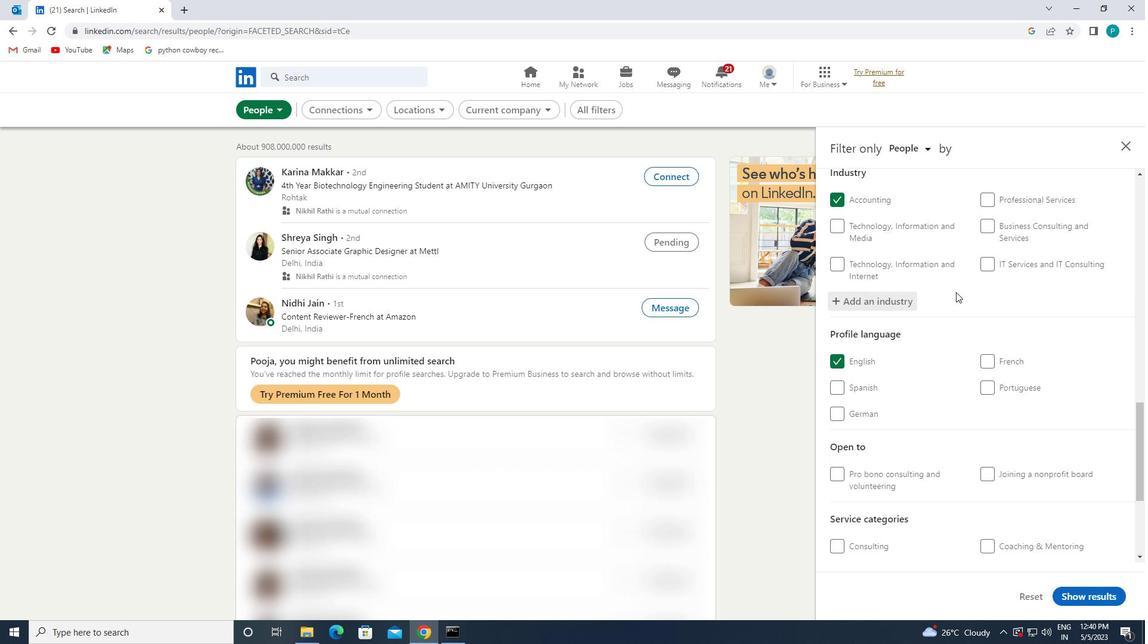 
Action: Mouse scrolled (956, 291) with delta (0, 0)
Screenshot: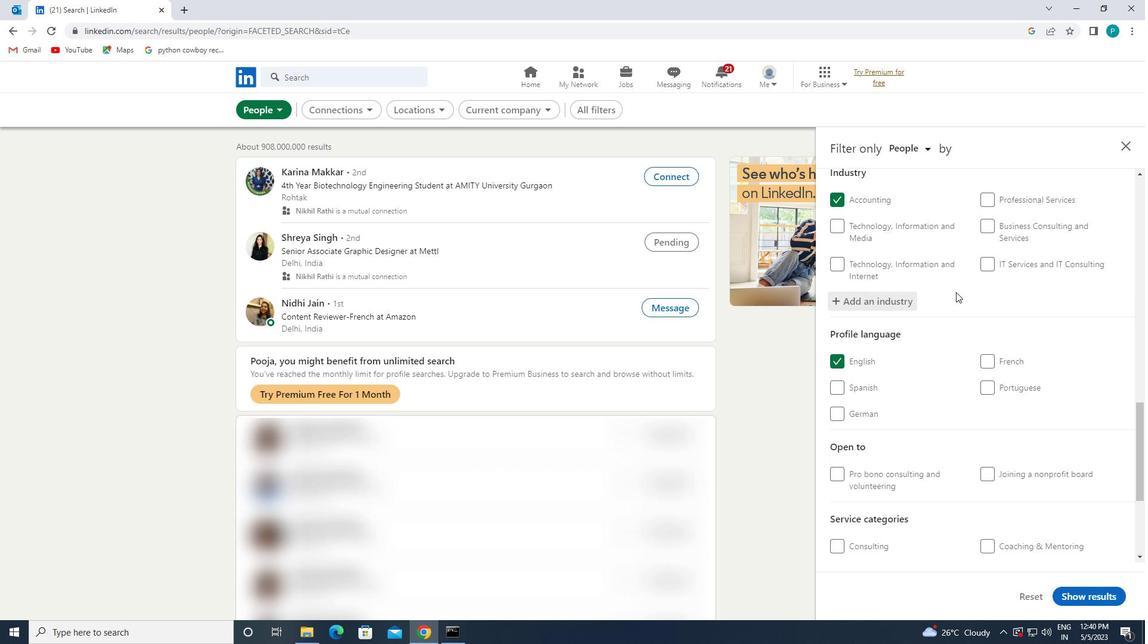 
Action: Mouse scrolled (956, 291) with delta (0, 0)
Screenshot: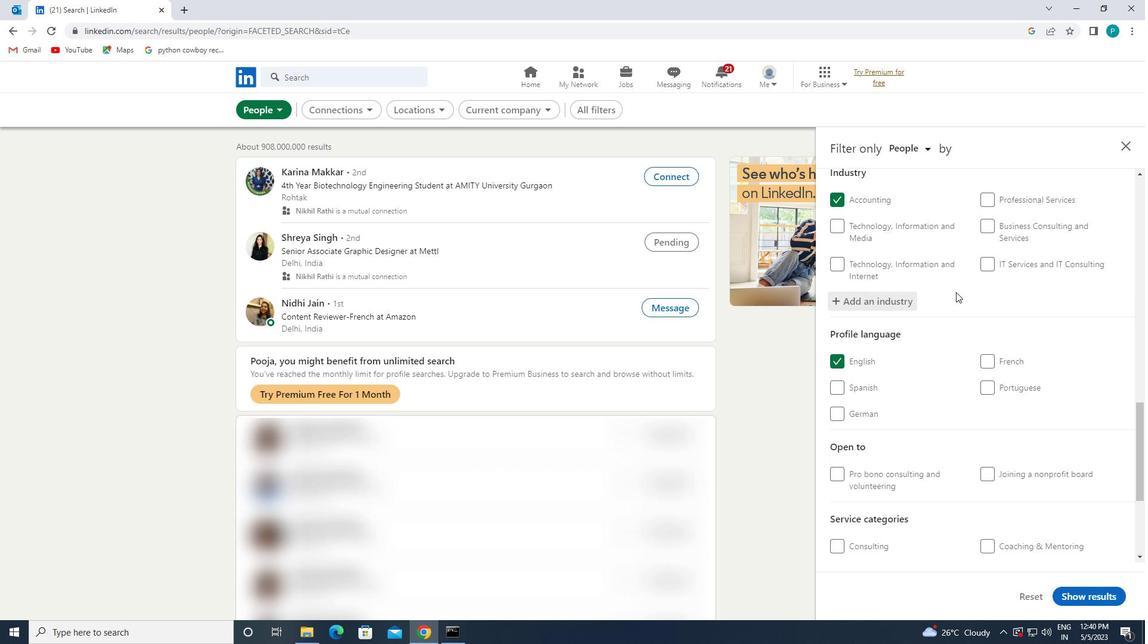 
Action: Mouse moved to (997, 392)
Screenshot: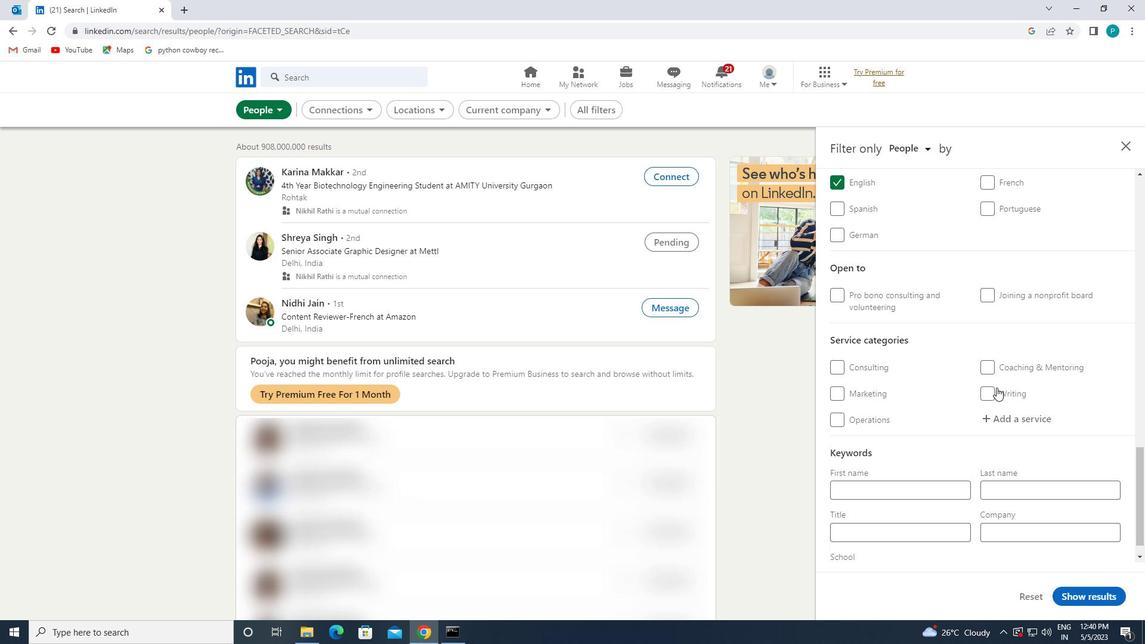 
Action: Mouse pressed left at (997, 392)
Screenshot: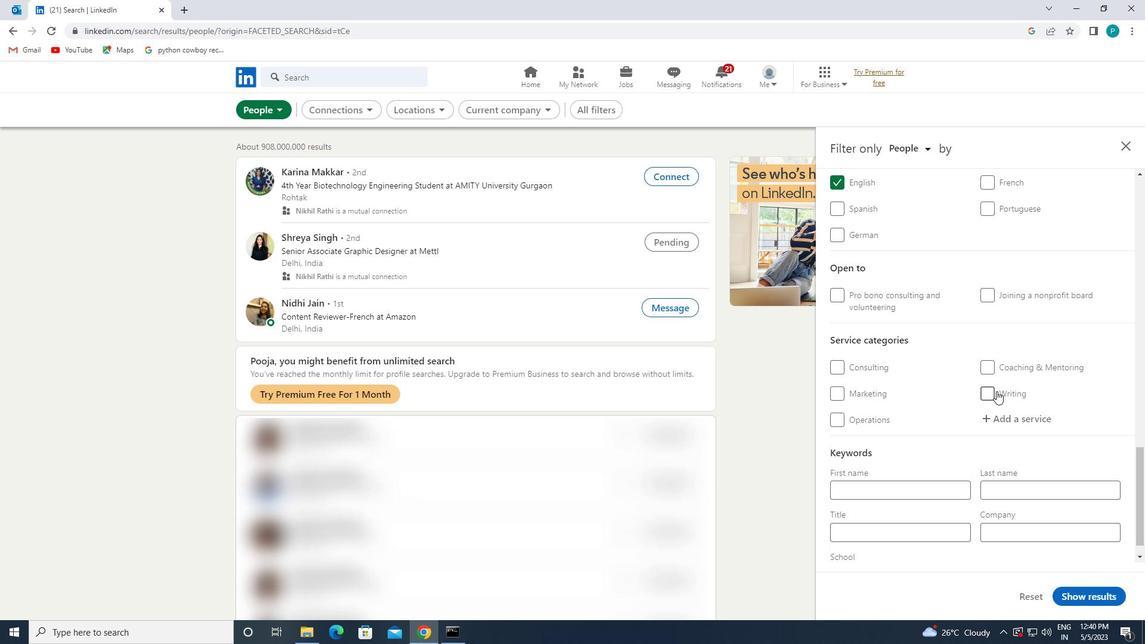 
Action: Mouse moved to (996, 391)
Screenshot: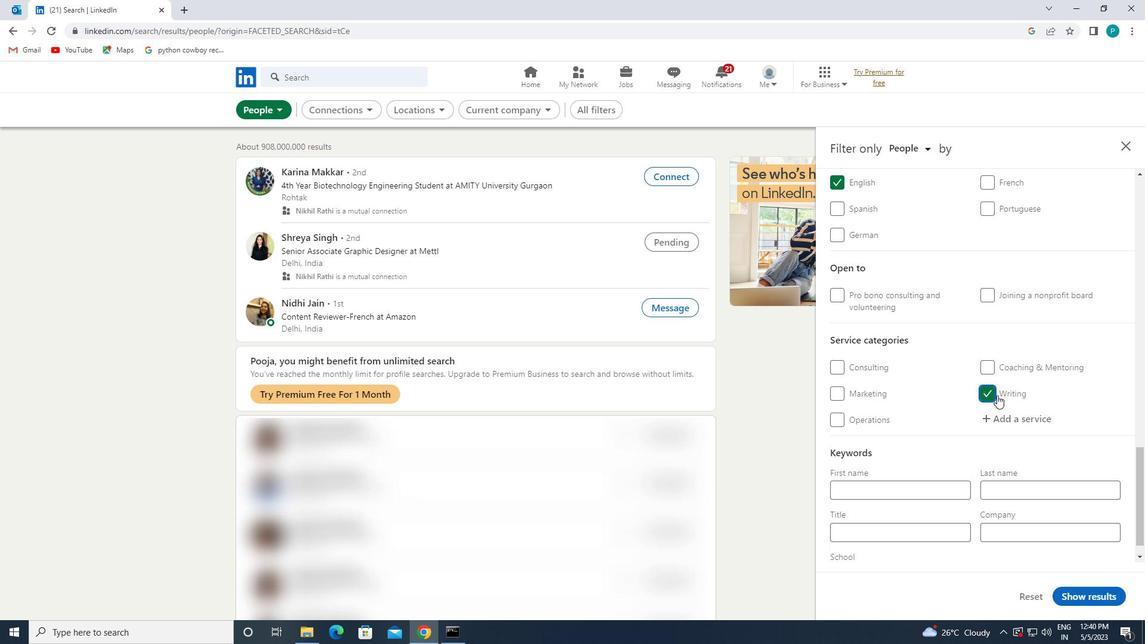 
Action: Mouse pressed left at (996, 391)
Screenshot: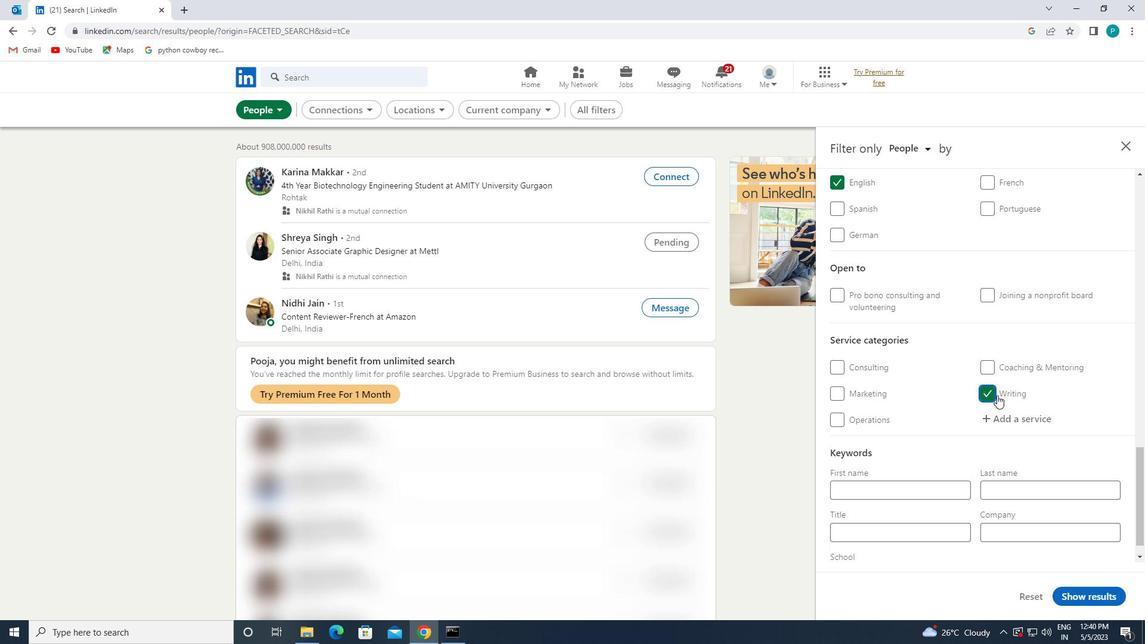 
Action: Mouse moved to (1002, 420)
Screenshot: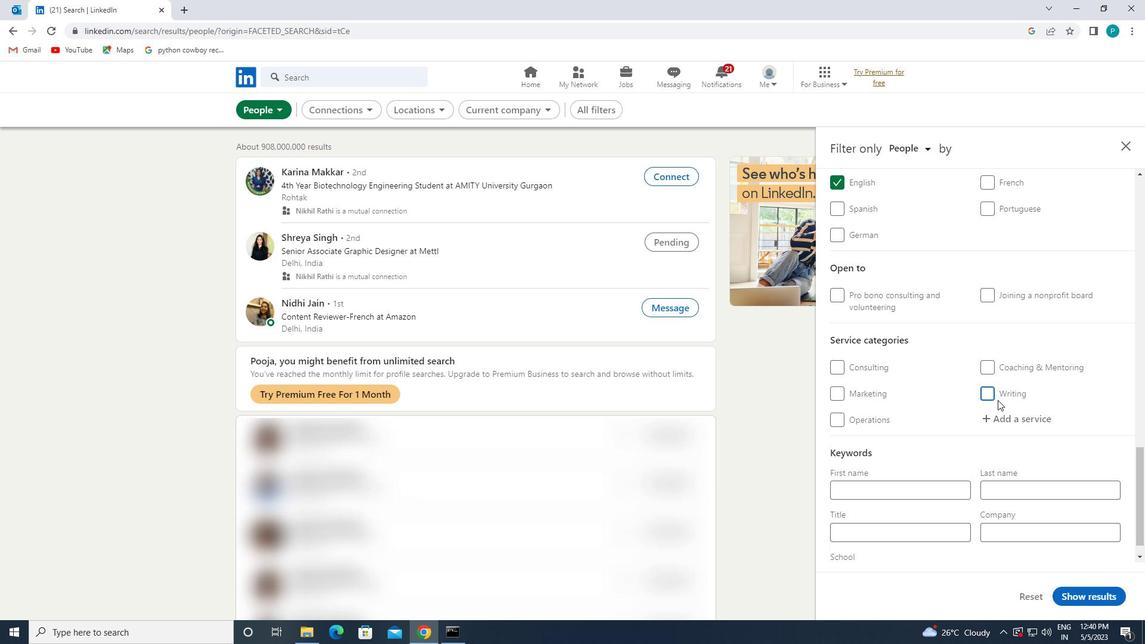 
Action: Mouse pressed left at (1002, 420)
Screenshot: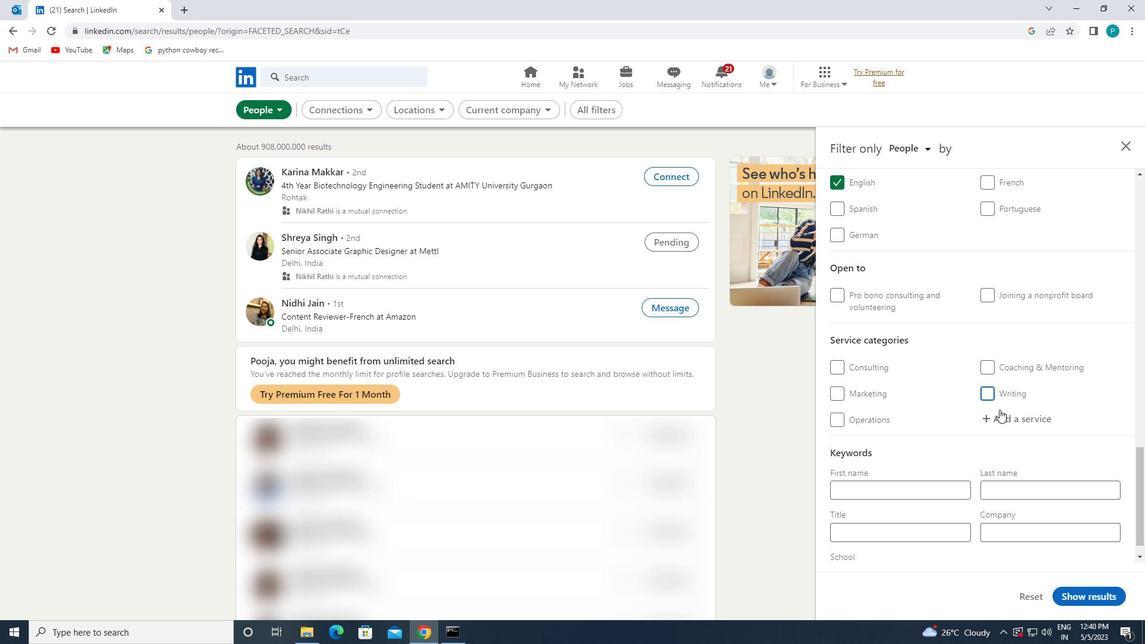 
Action: Mouse moved to (998, 421)
Screenshot: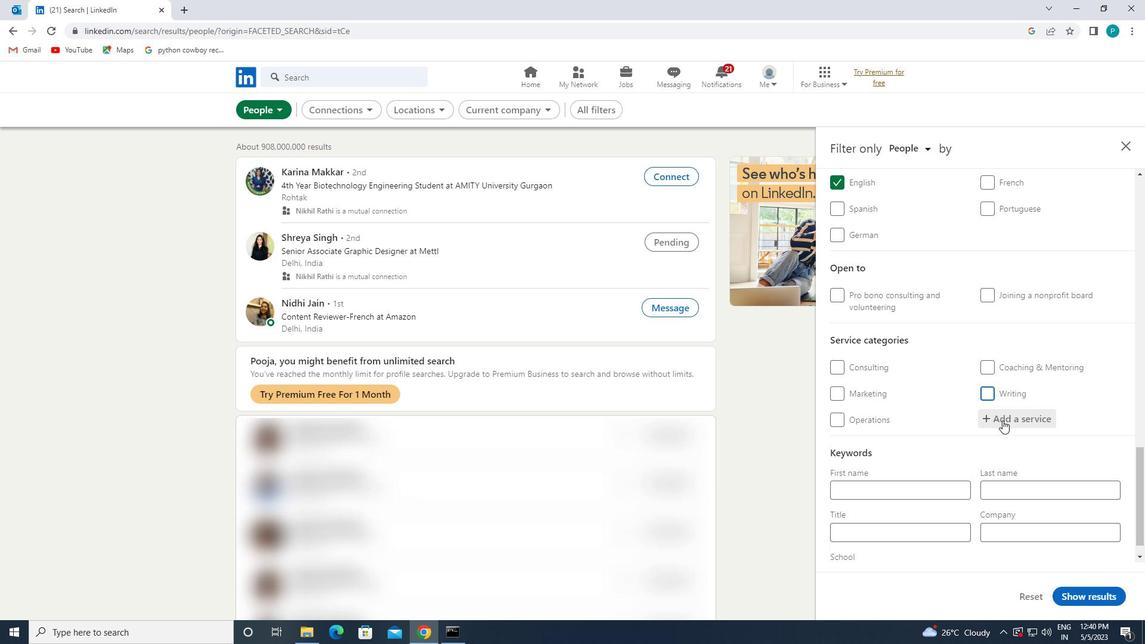 
Action: Key pressed <Key.caps_lock>E<Key.caps_lock>DITING
Screenshot: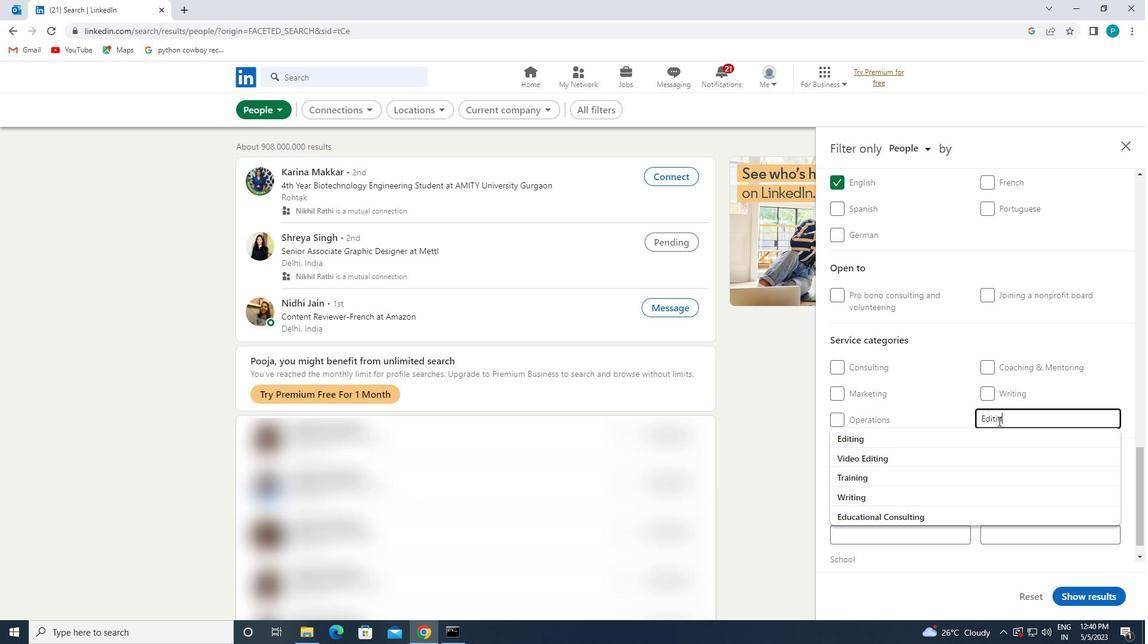 
Action: Mouse moved to (959, 437)
Screenshot: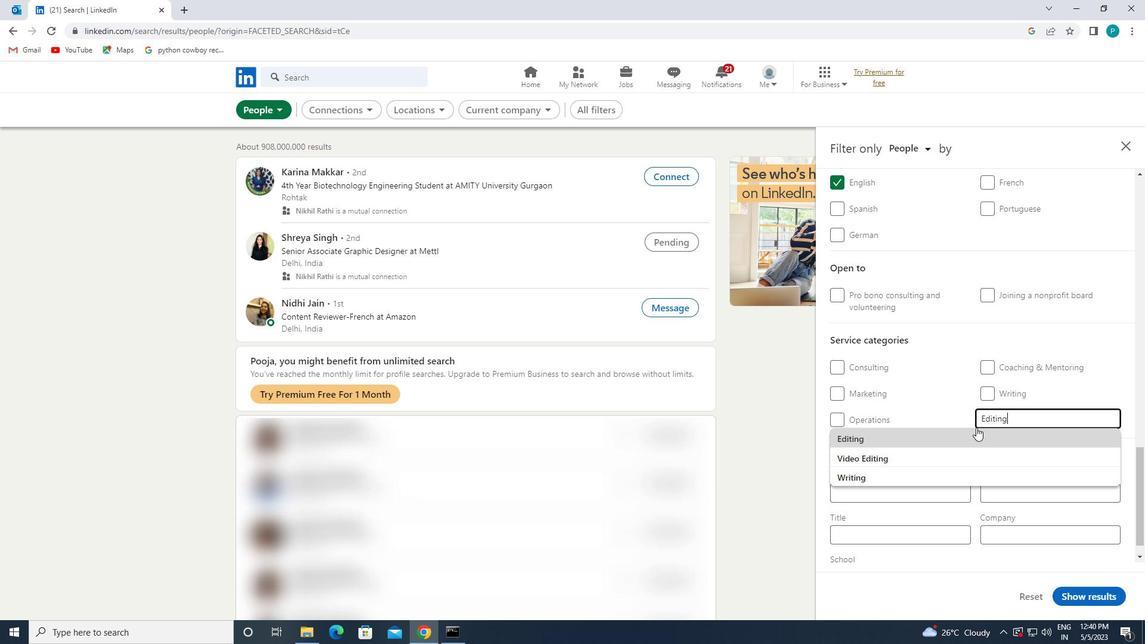 
Action: Mouse pressed left at (959, 437)
Screenshot: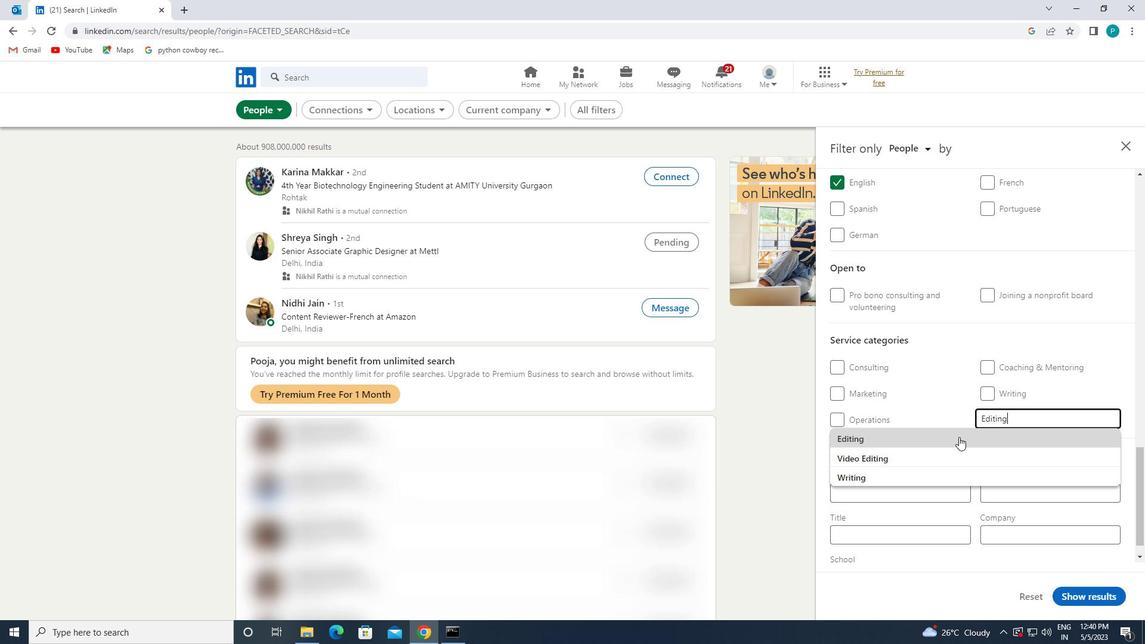 
Action: Mouse moved to (959, 440)
Screenshot: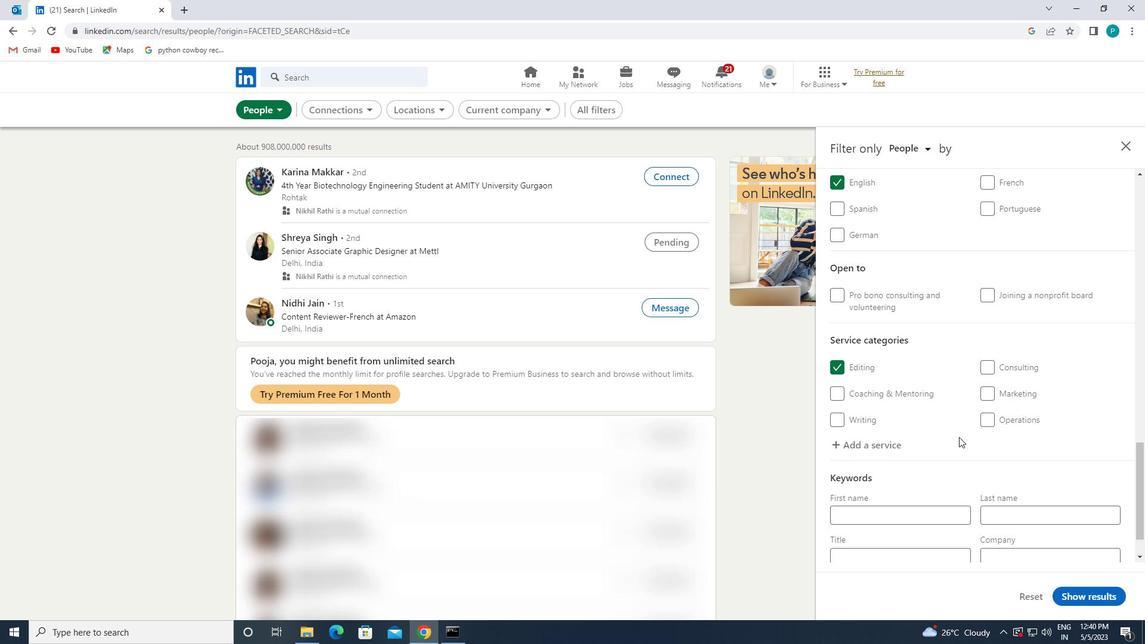 
Action: Mouse scrolled (959, 439) with delta (0, 0)
Screenshot: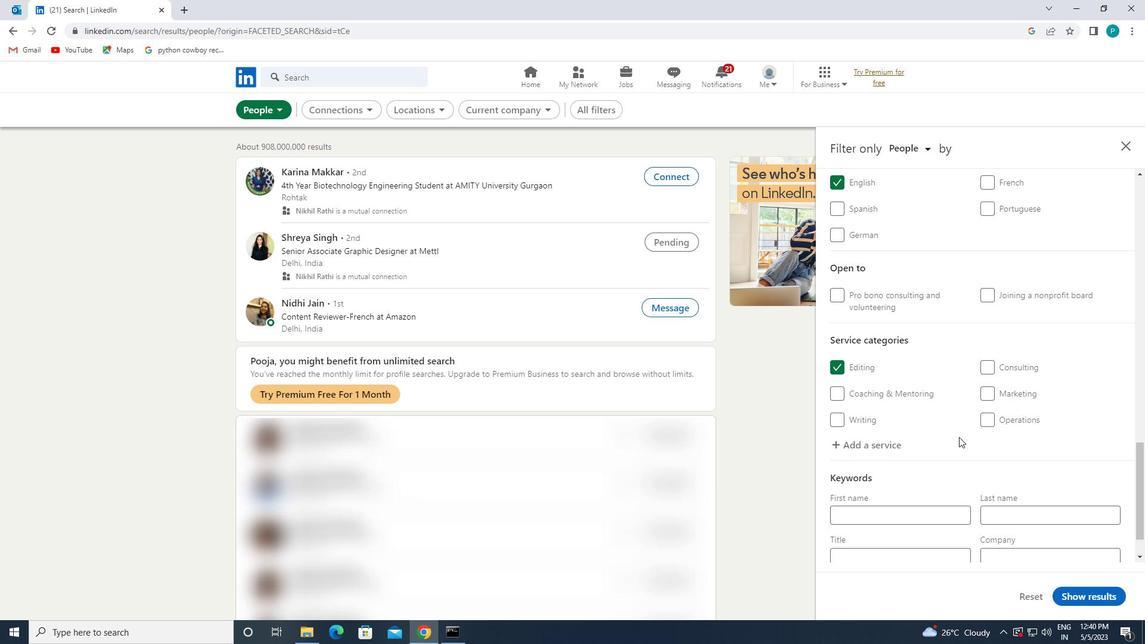 
Action: Mouse moved to (958, 442)
Screenshot: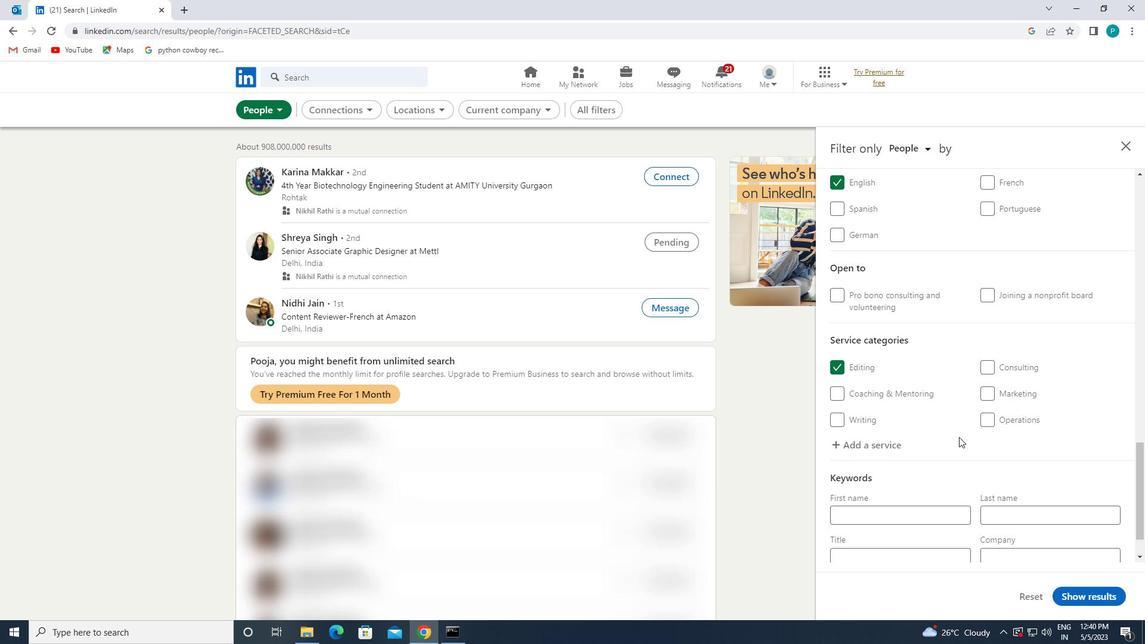 
Action: Mouse scrolled (958, 441) with delta (0, 0)
Screenshot: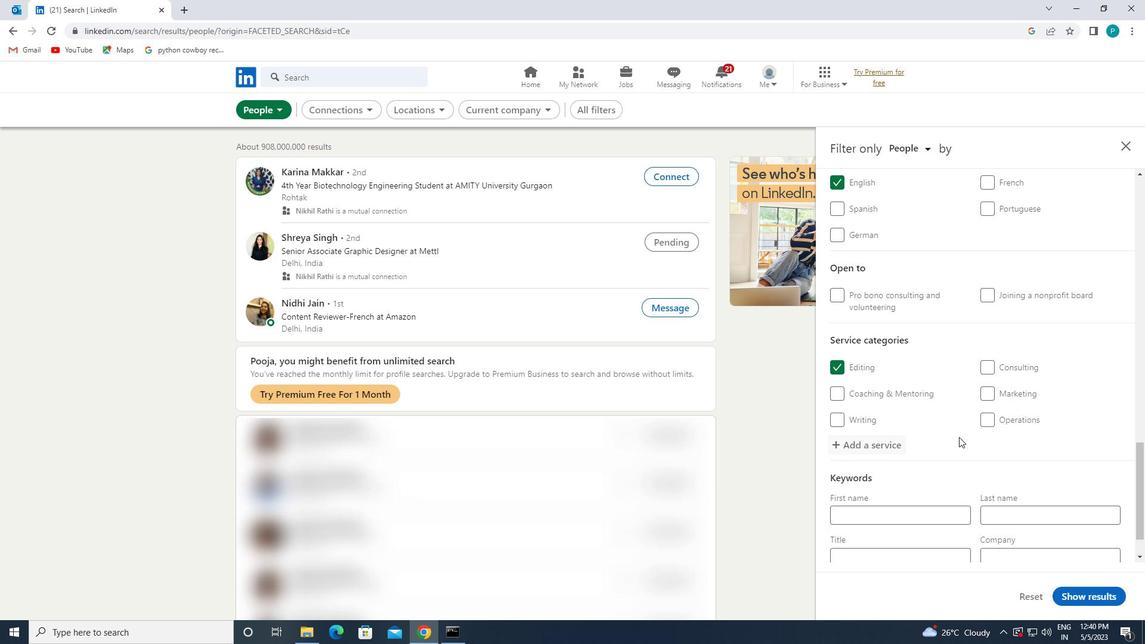 
Action: Mouse scrolled (958, 441) with delta (0, 0)
Screenshot: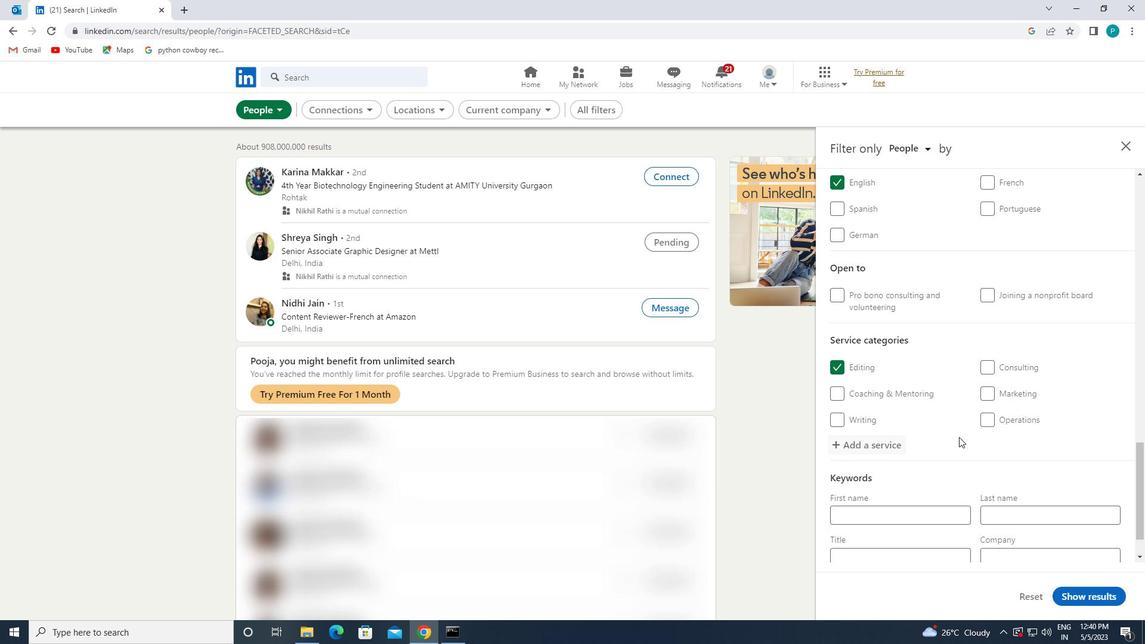 
Action: Mouse moved to (957, 443)
Screenshot: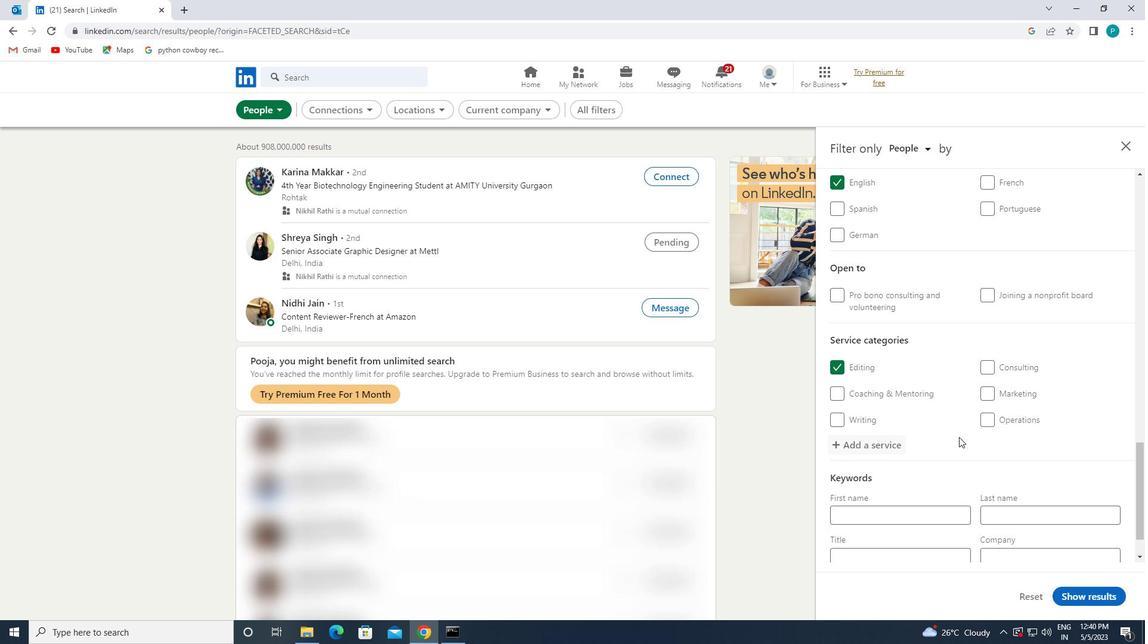 
Action: Mouse scrolled (957, 442) with delta (0, 0)
Screenshot: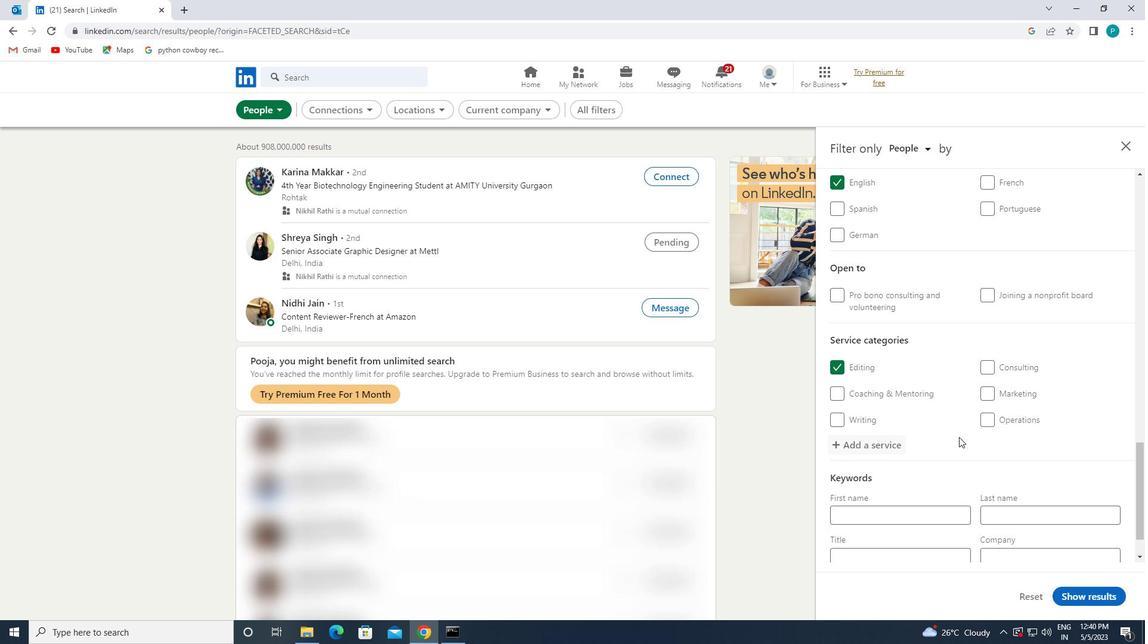 
Action: Mouse moved to (915, 510)
Screenshot: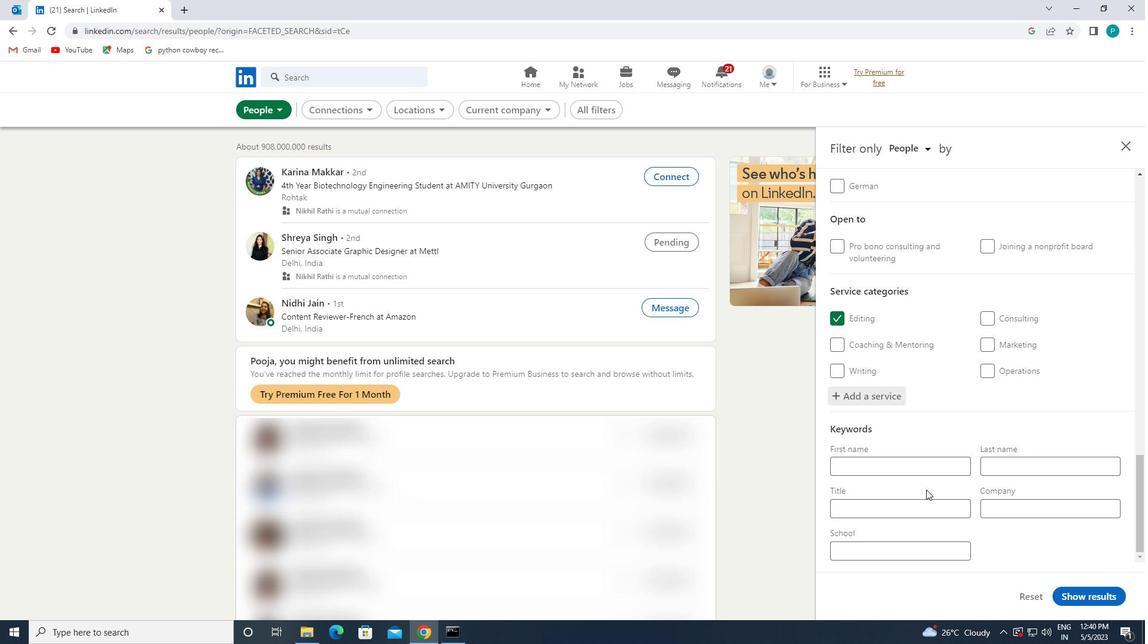 
Action: Mouse pressed left at (915, 510)
Screenshot: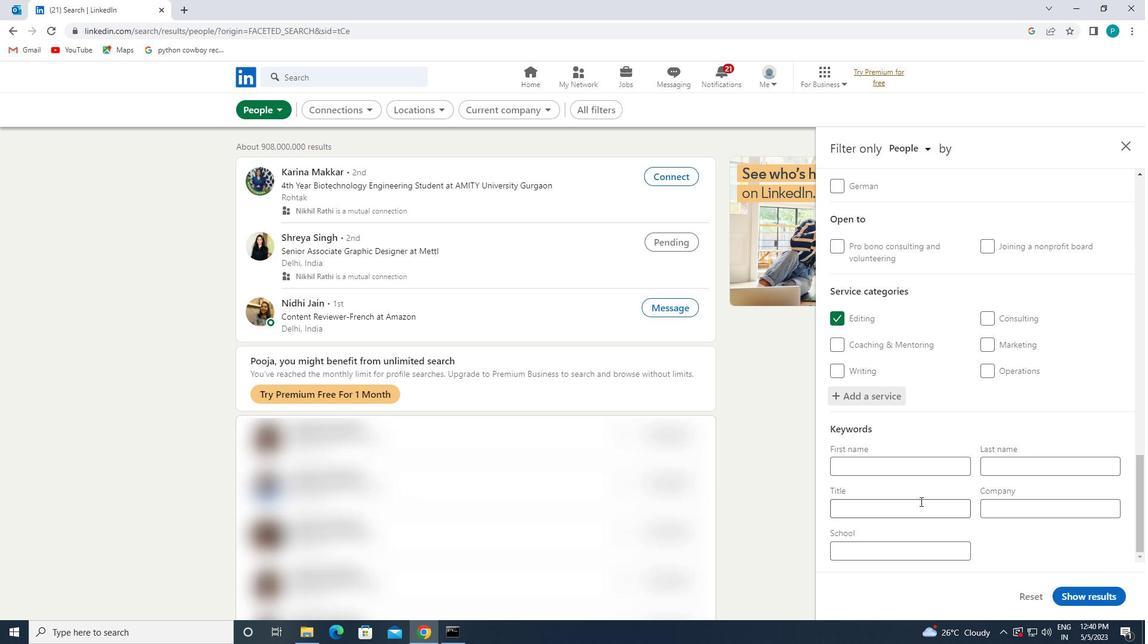 
Action: Mouse moved to (915, 511)
Screenshot: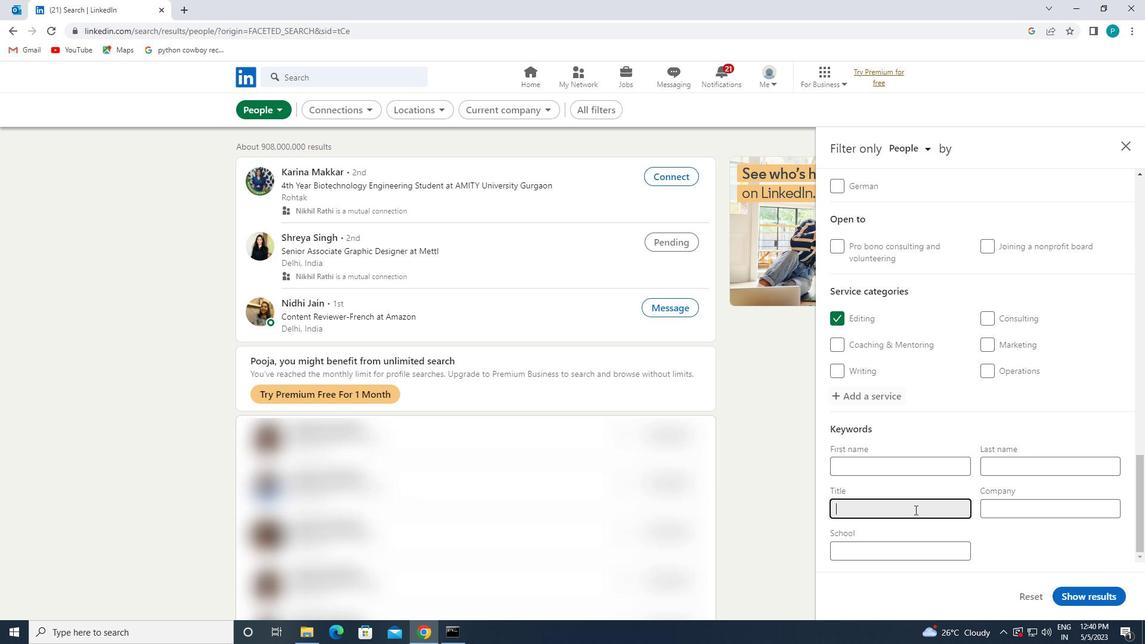 
Action: Key pressed <Key.caps_lock>S<Key.caps_lock>PORTS<Key.space><Key.caps_lock>V<Key.caps_lock>OLUNTEER
Screenshot: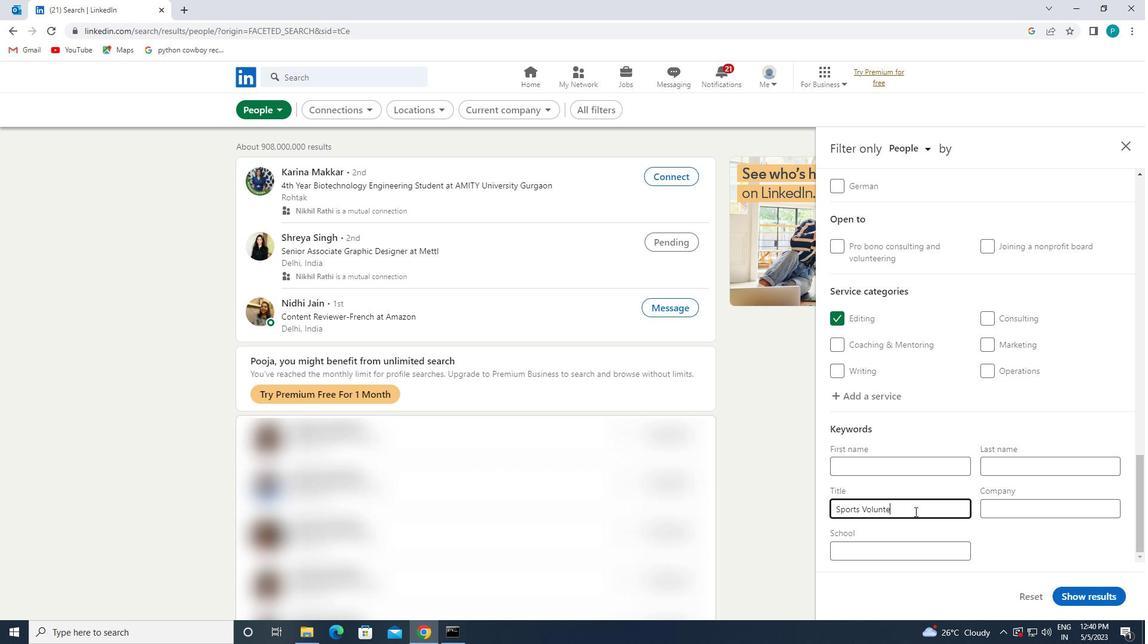 
Action: Mouse moved to (1063, 593)
Screenshot: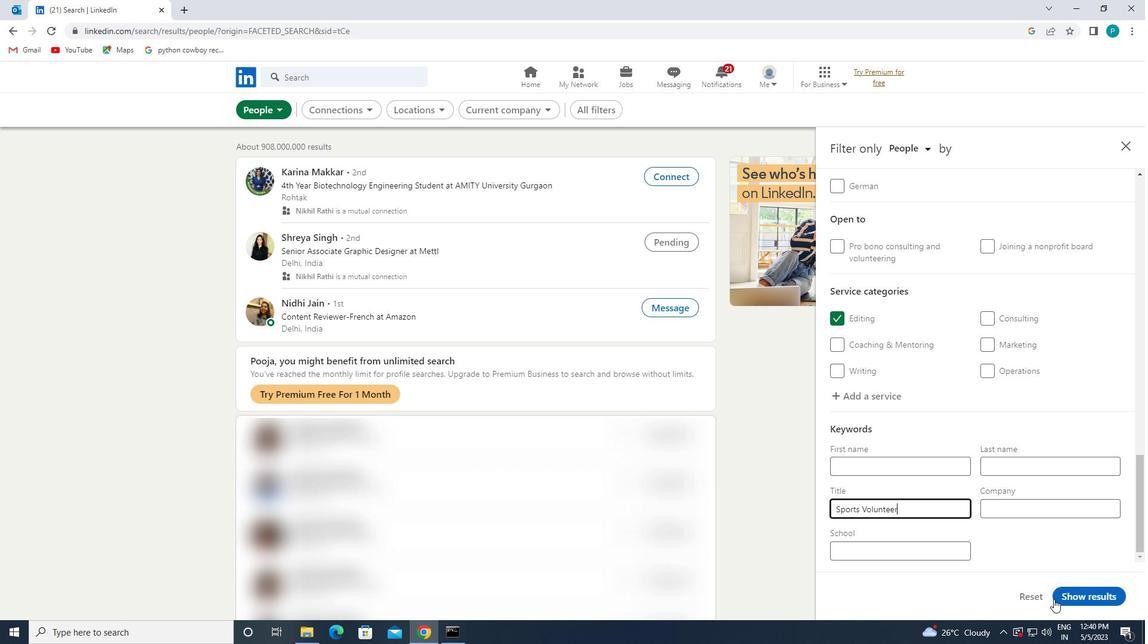 
Action: Mouse pressed left at (1063, 593)
Screenshot: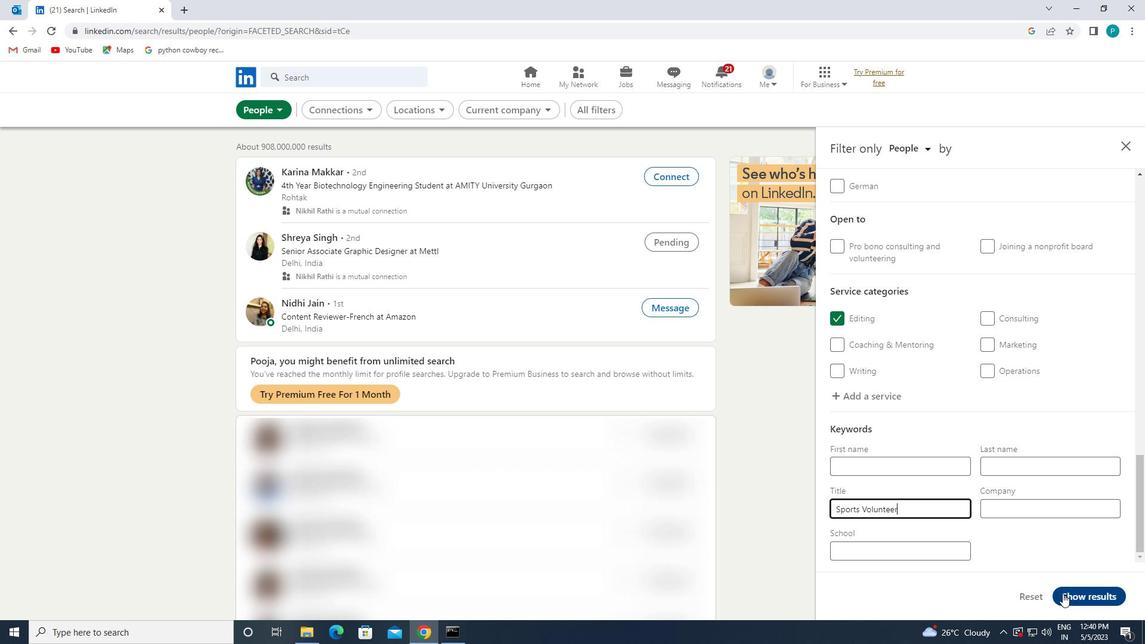
